 Task: Play a video in VLC and apply the "sepia effect" to give it a vintage look.
Action: Mouse moved to (186, 77)
Screenshot: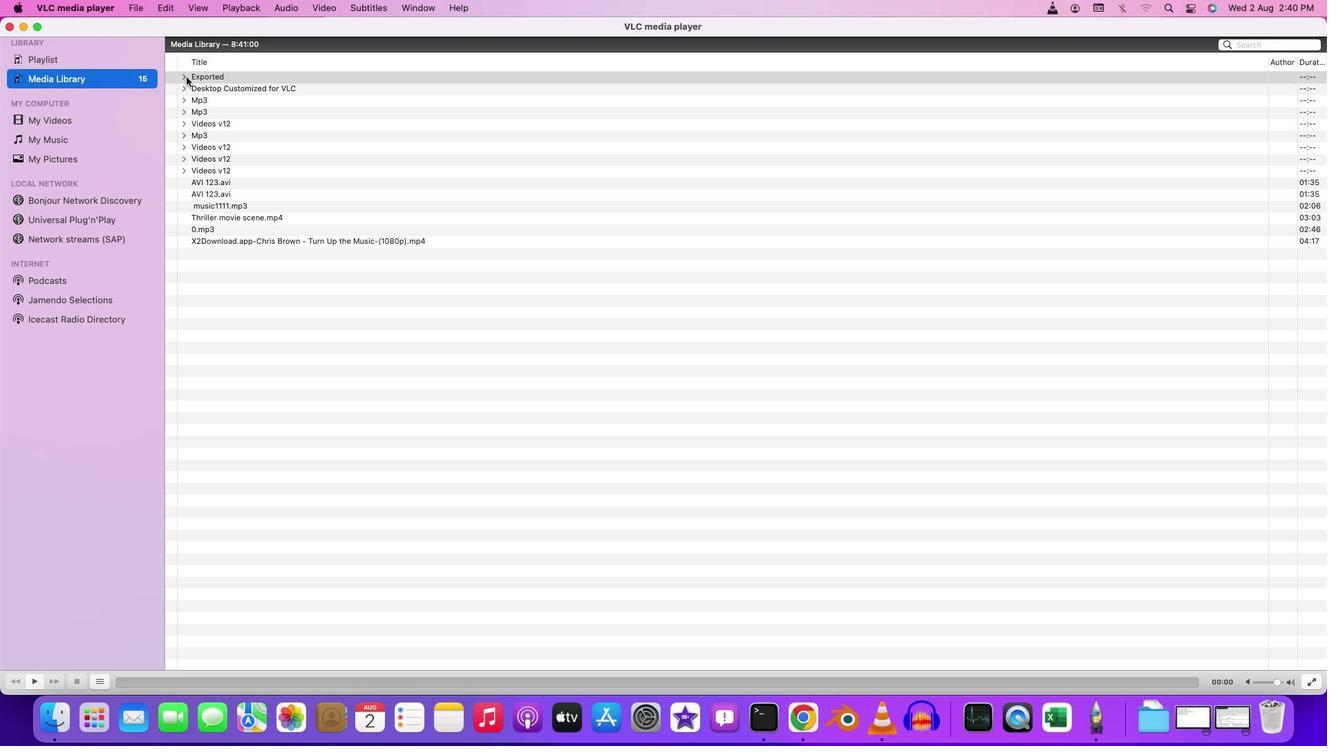 
Action: Mouse pressed left at (186, 77)
Screenshot: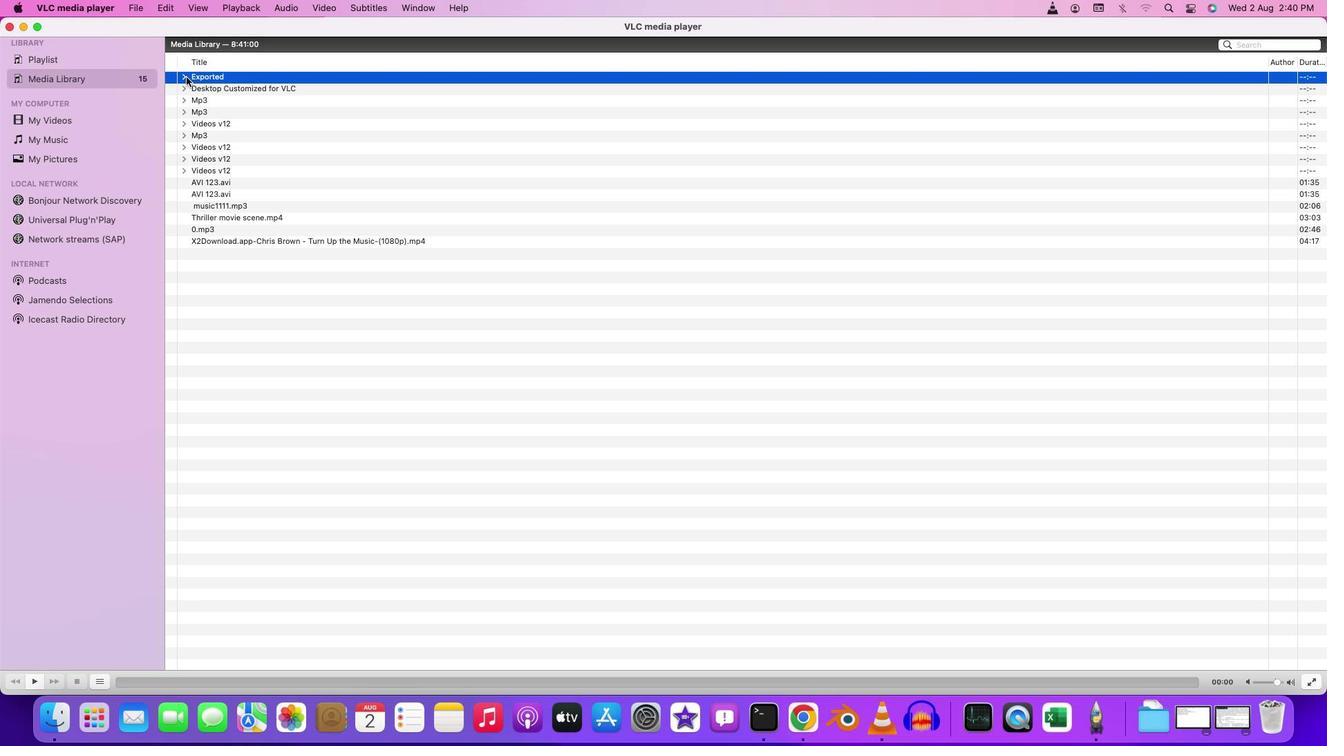 
Action: Mouse pressed left at (186, 77)
Screenshot: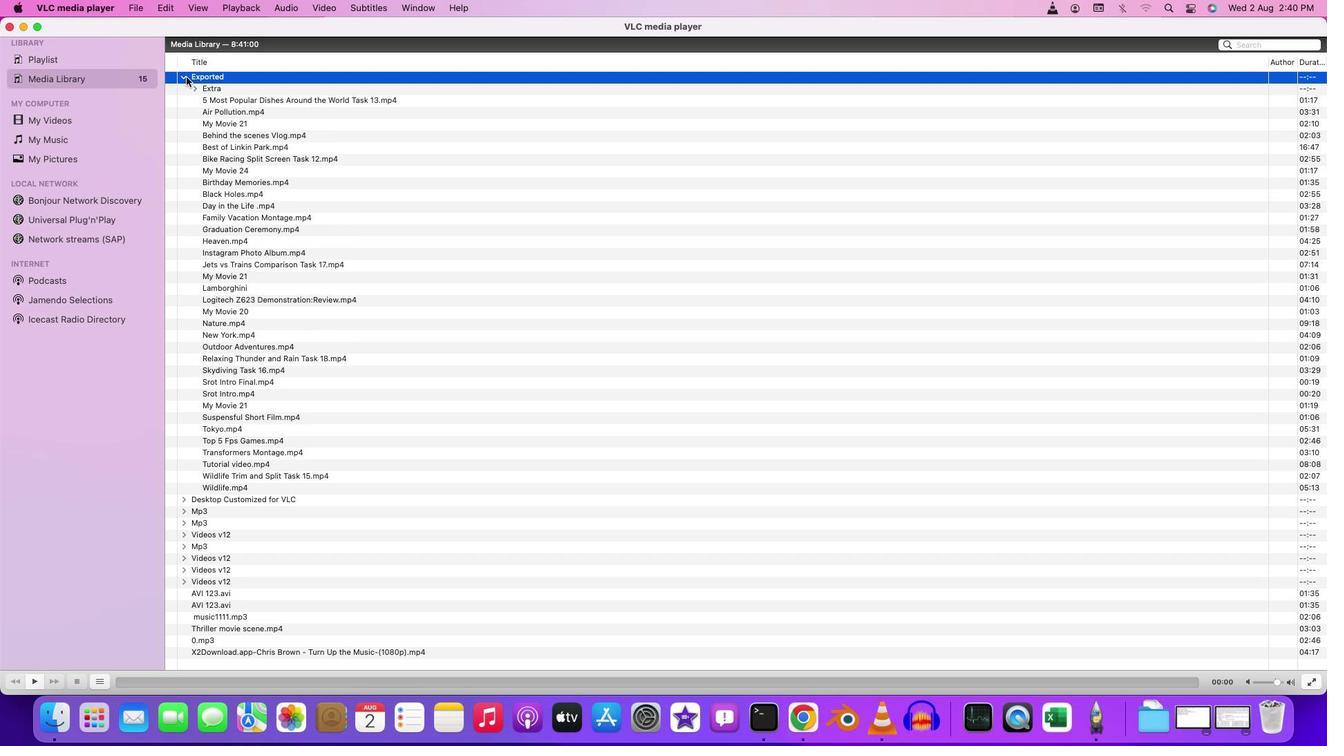 
Action: Mouse moved to (222, 288)
Screenshot: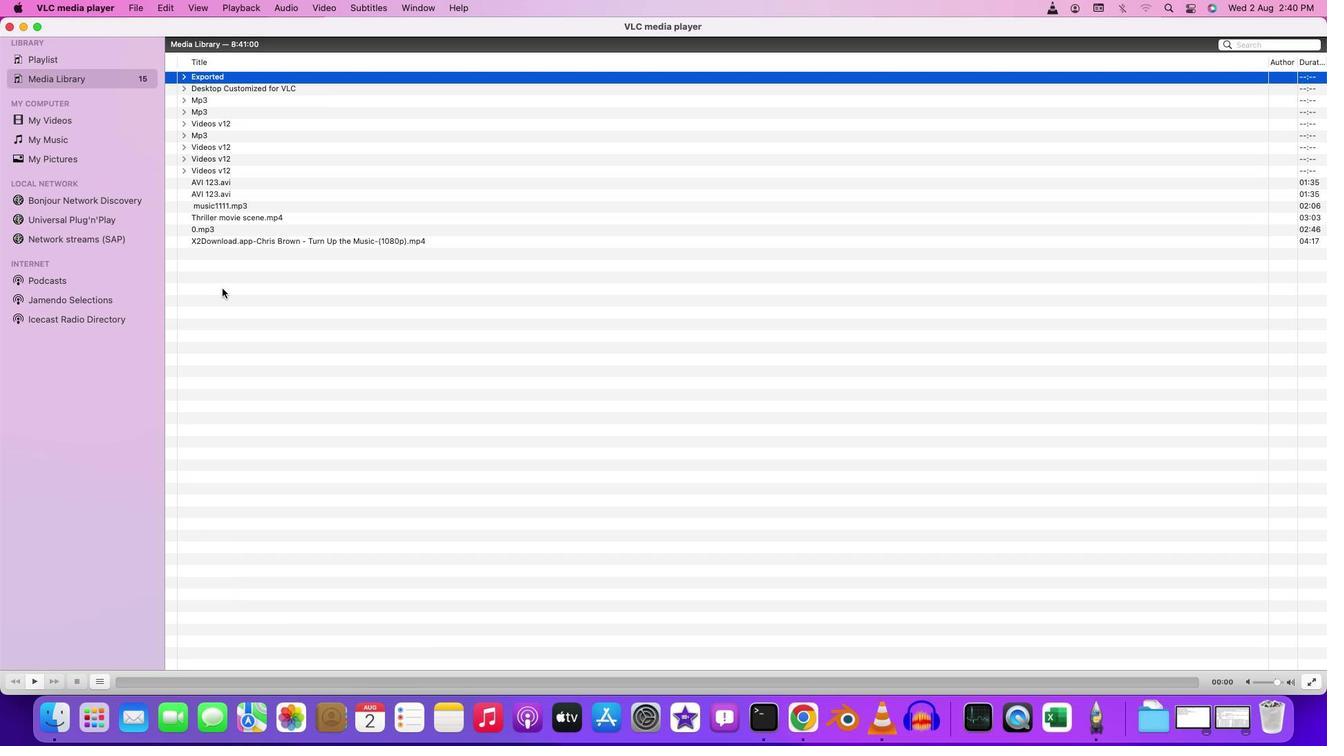 
Action: Mouse pressed left at (222, 288)
Screenshot: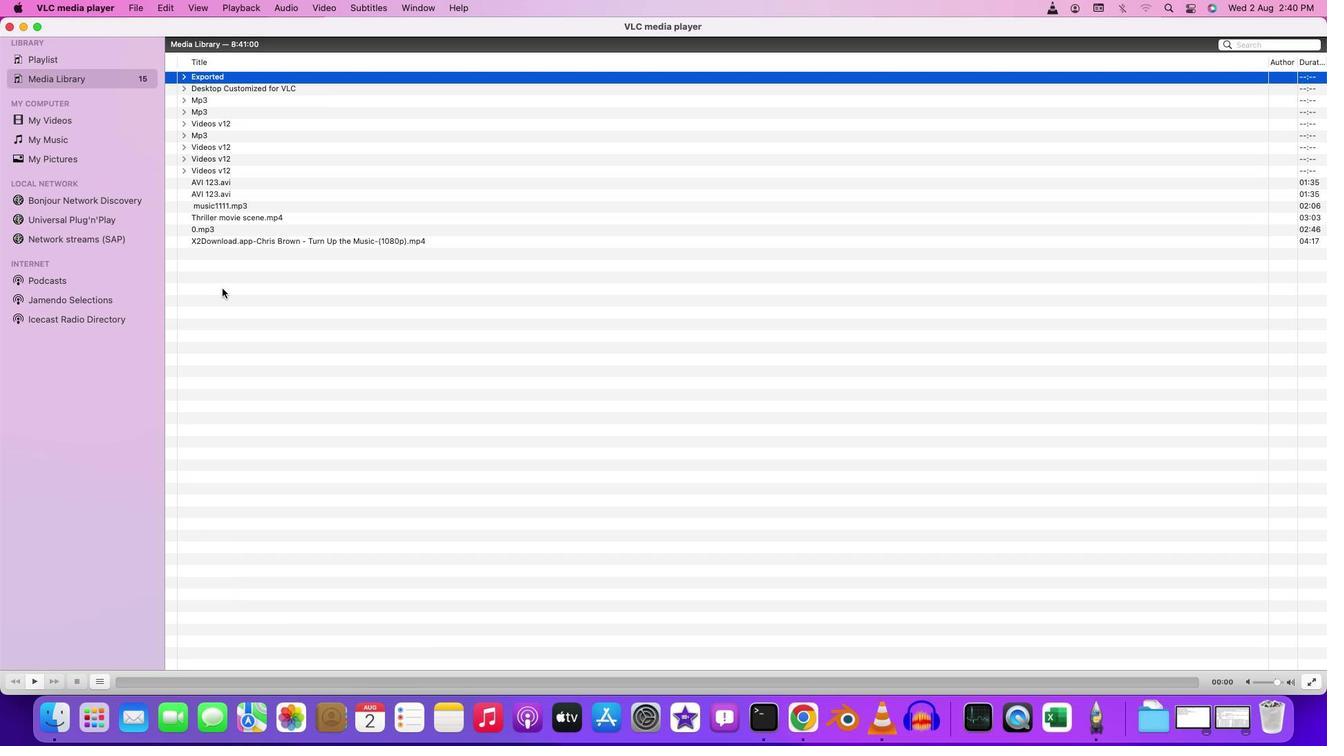 
Action: Mouse moved to (138, 6)
Screenshot: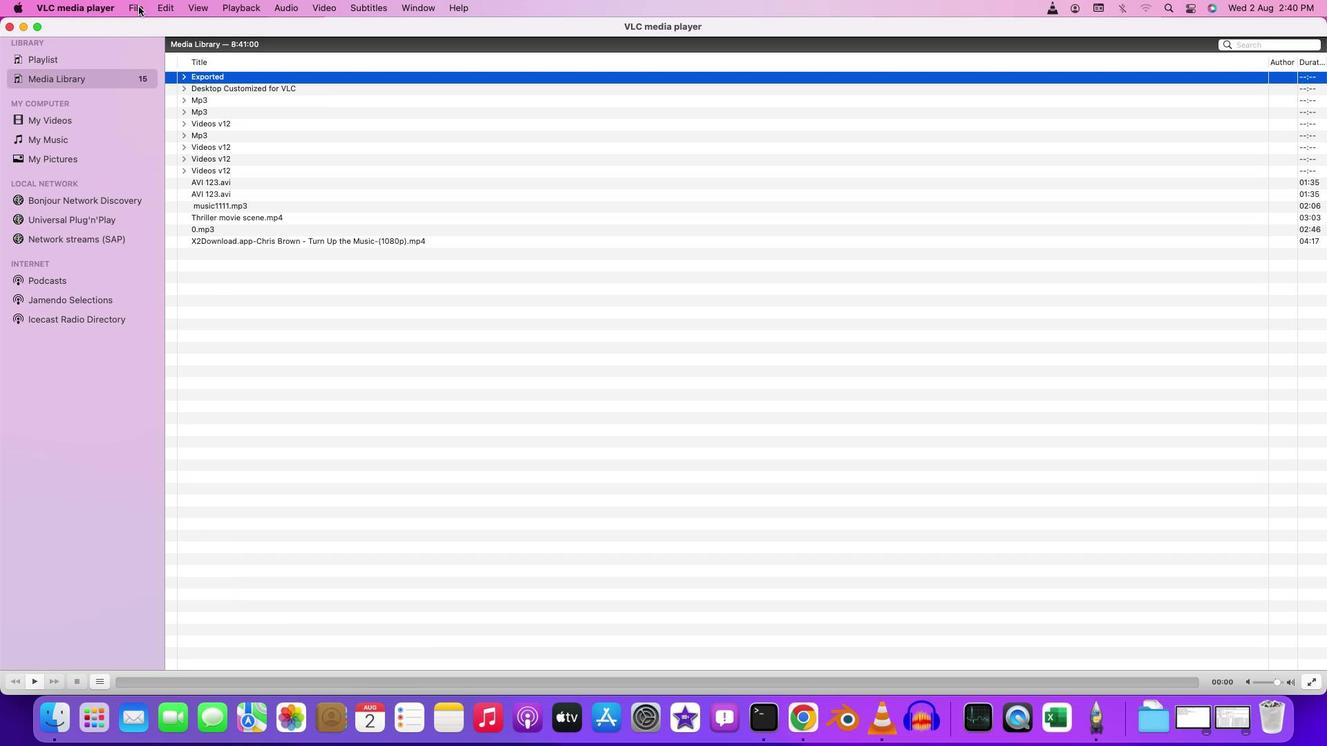 
Action: Mouse pressed left at (138, 6)
Screenshot: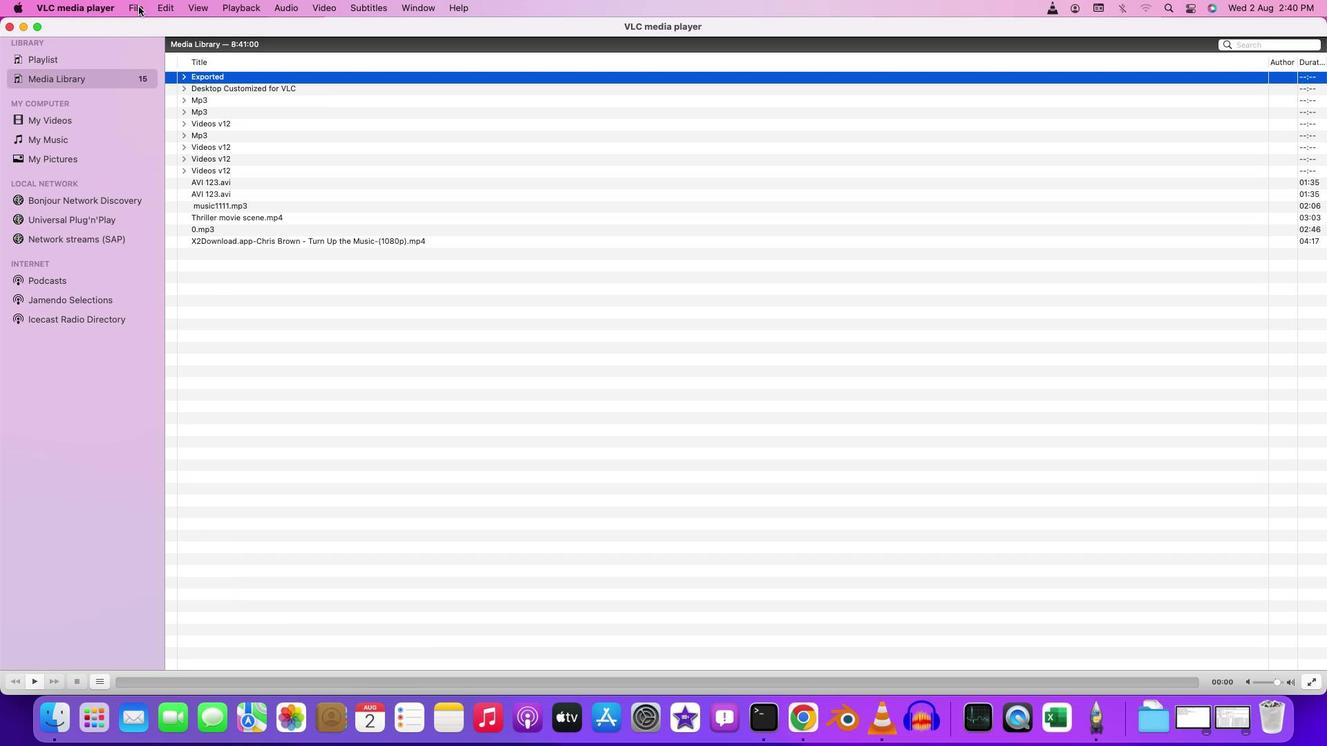 
Action: Mouse moved to (141, 28)
Screenshot: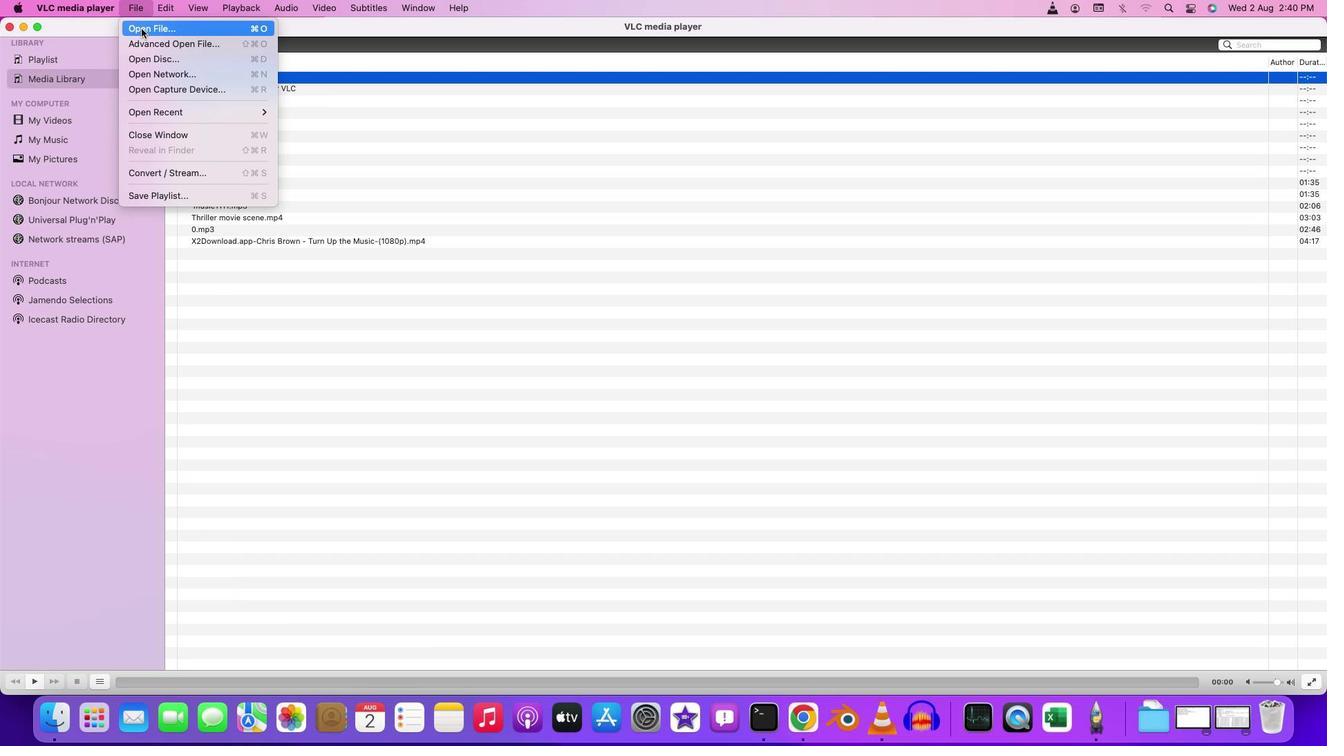 
Action: Mouse pressed left at (141, 28)
Screenshot: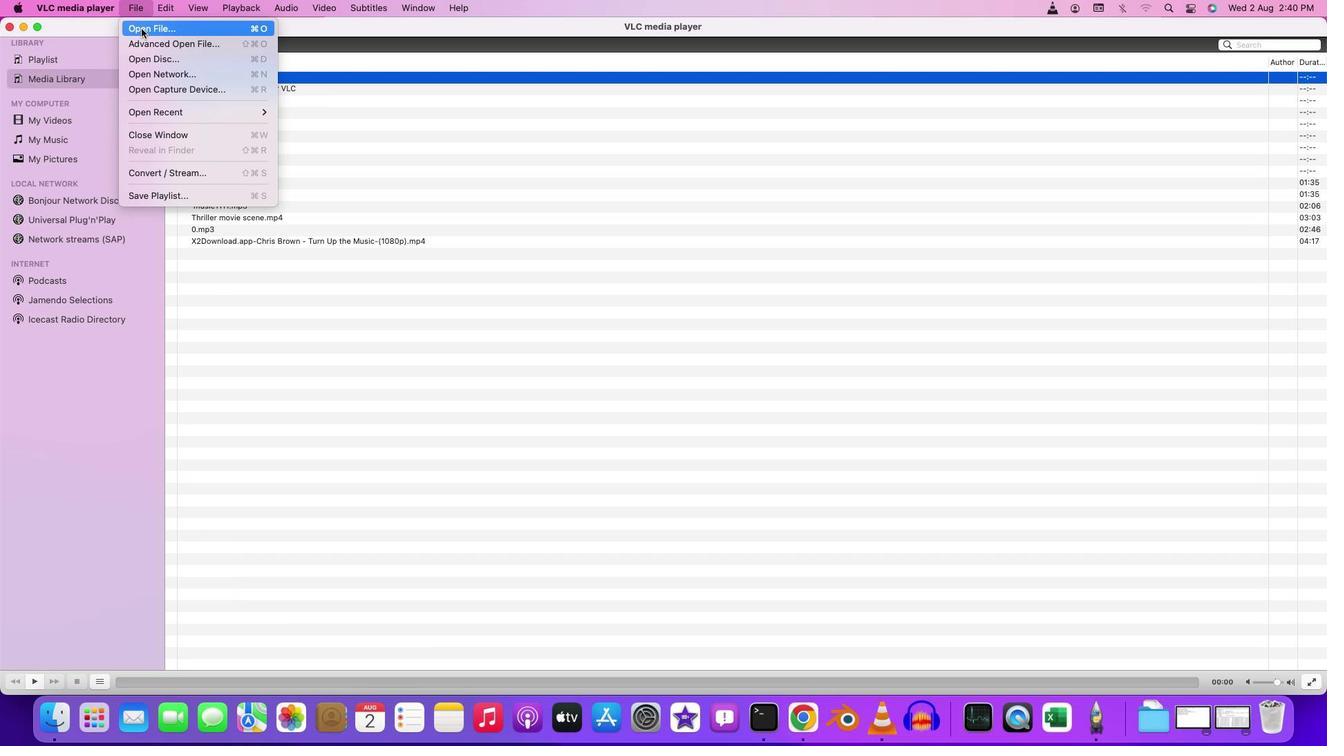 
Action: Mouse moved to (423, 181)
Screenshot: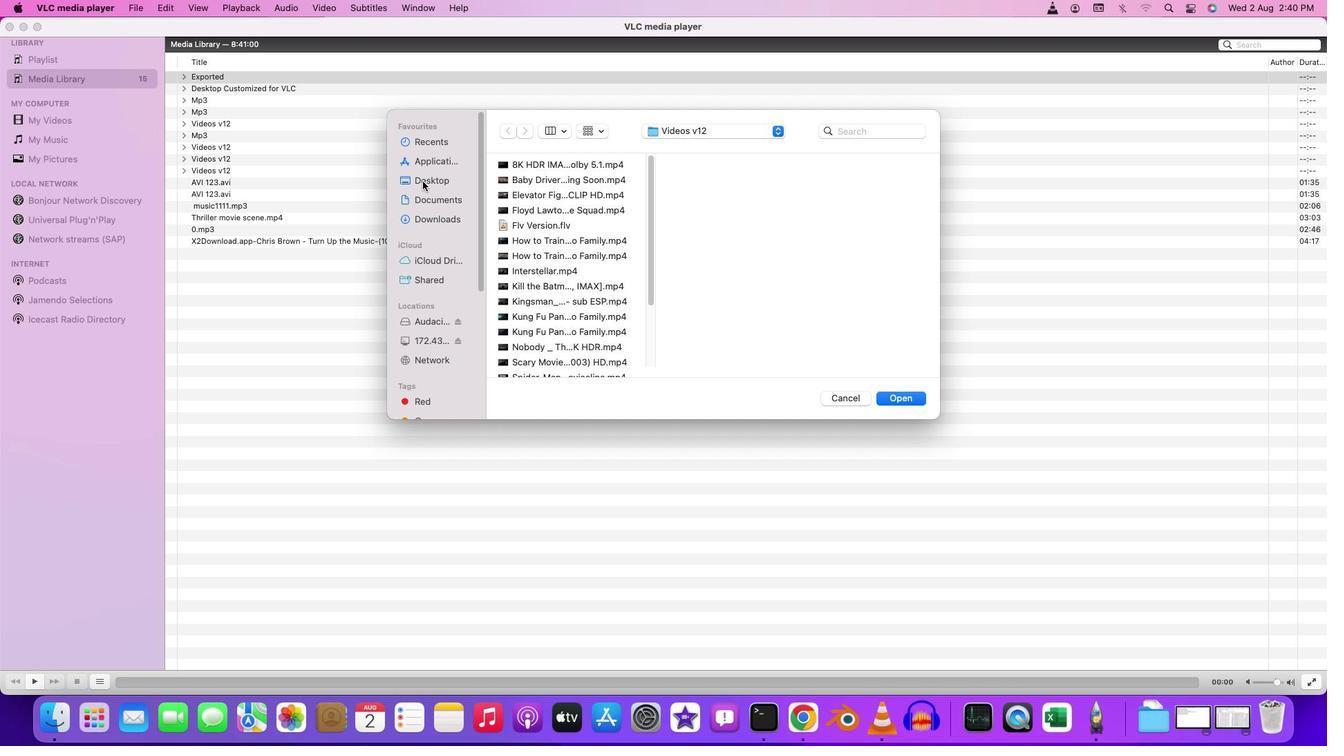 
Action: Mouse pressed left at (423, 181)
Screenshot: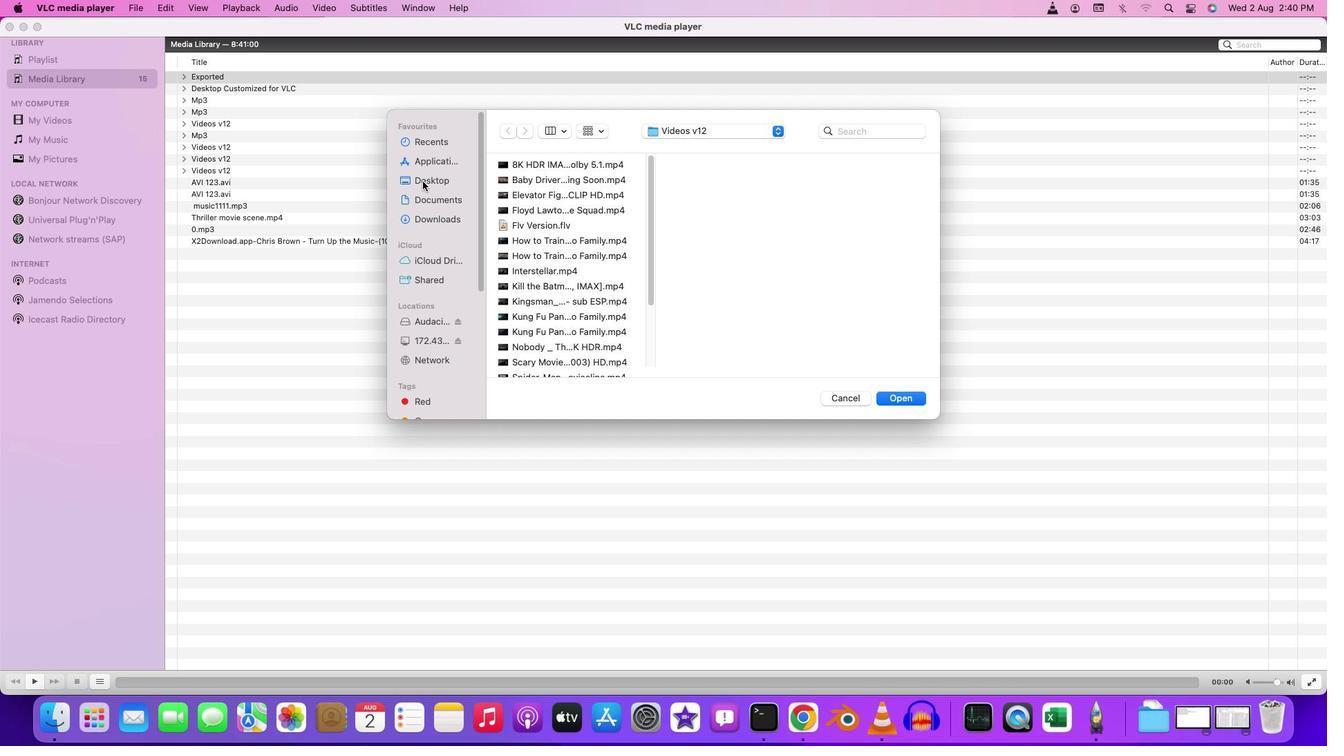 
Action: Mouse moved to (549, 317)
Screenshot: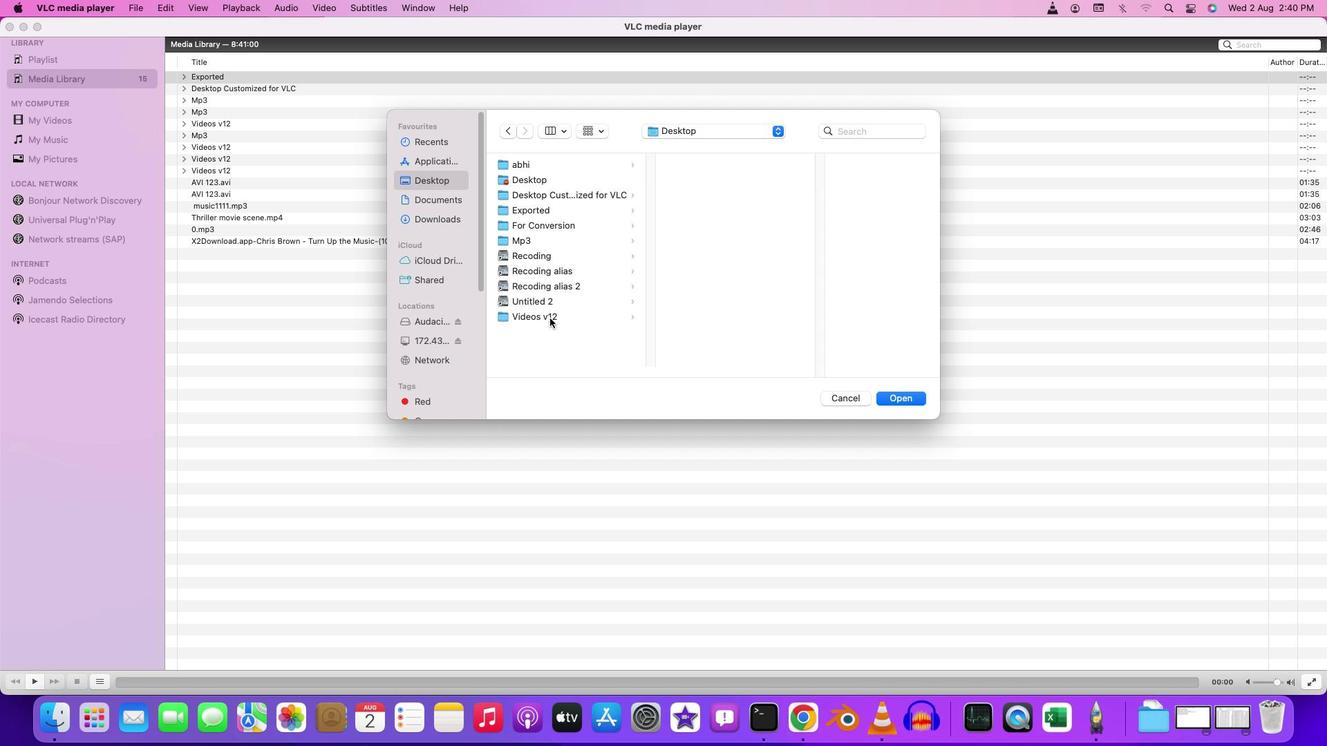 
Action: Mouse pressed left at (549, 317)
Screenshot: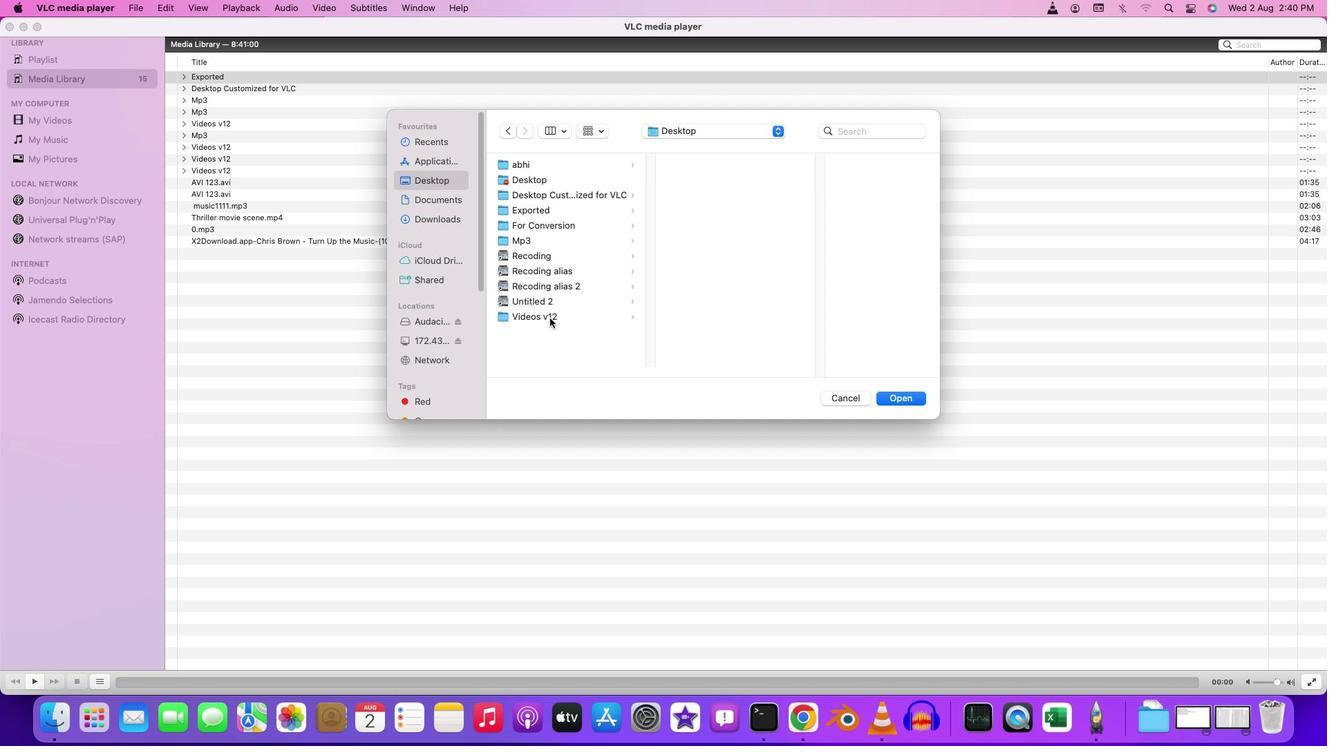 
Action: Mouse pressed left at (549, 317)
Screenshot: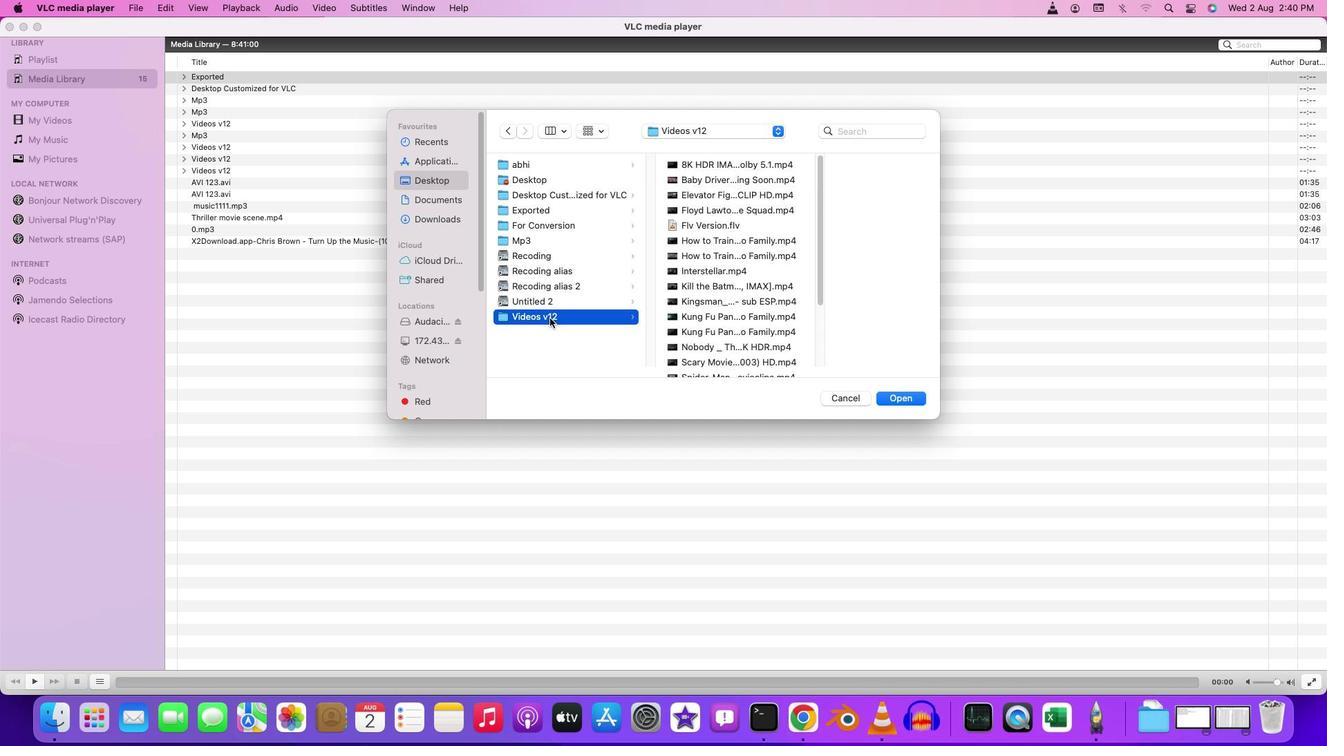 
Action: Mouse moved to (181, 255)
Screenshot: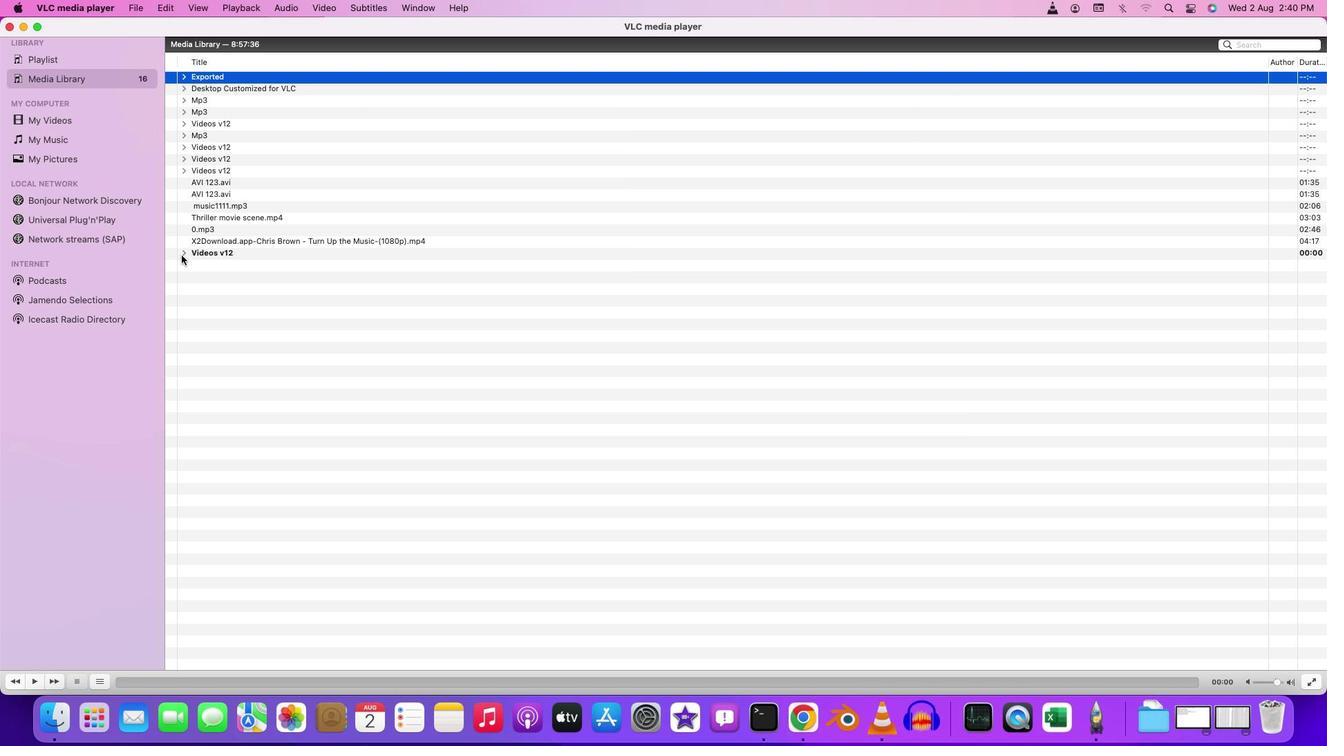 
Action: Mouse pressed left at (181, 255)
Screenshot: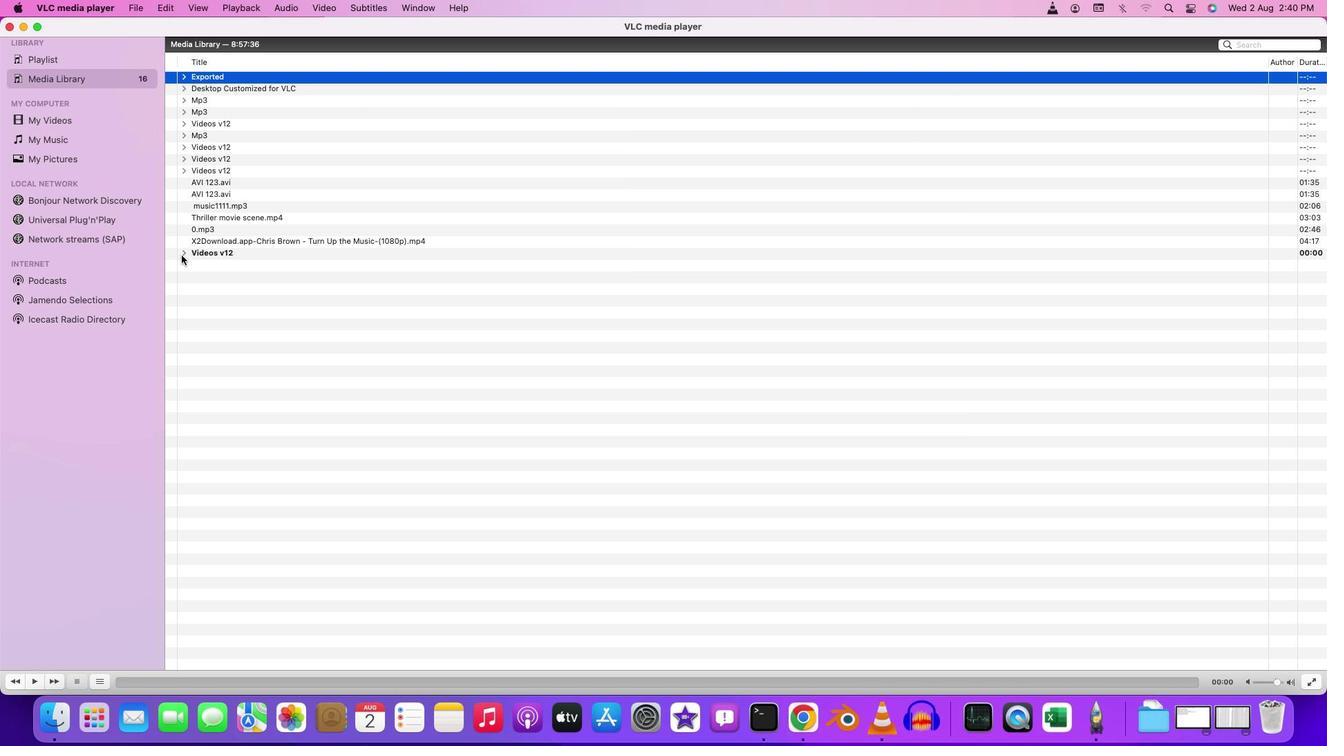 
Action: Mouse moved to (274, 405)
Screenshot: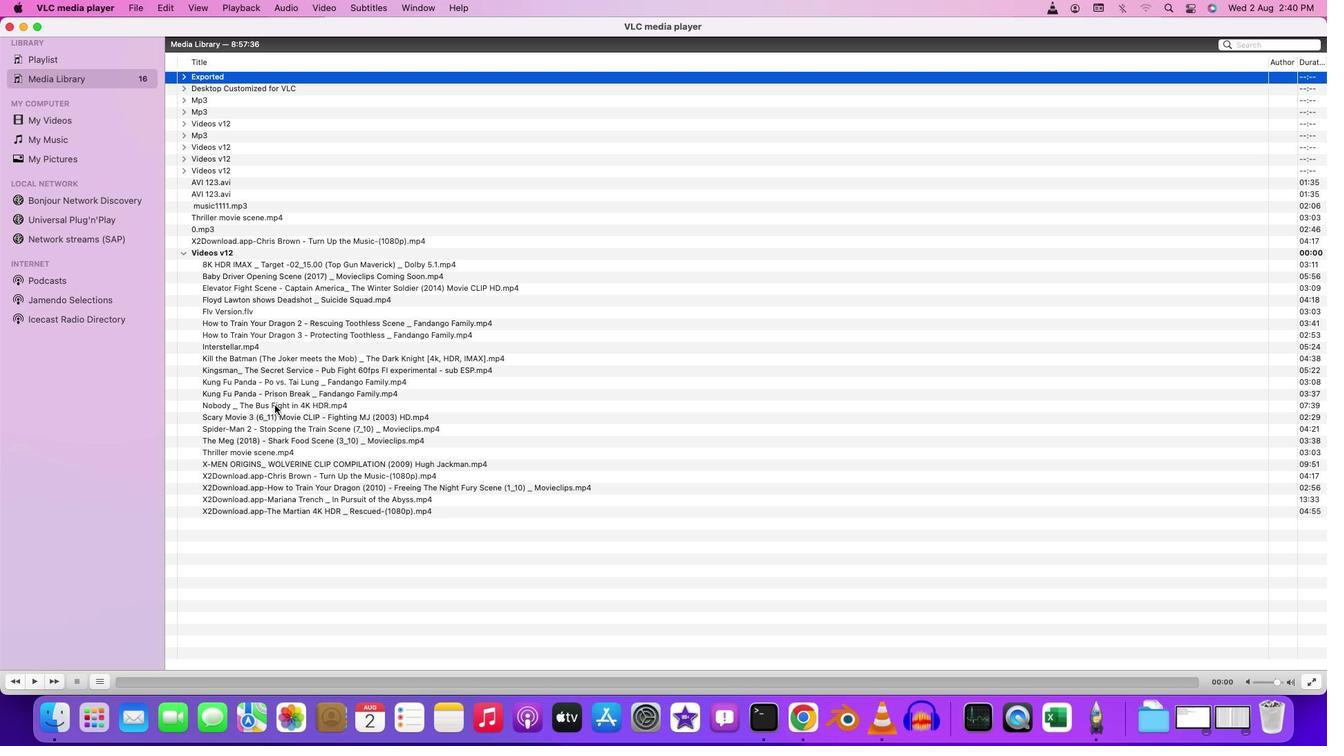 
Action: Mouse pressed left at (274, 405)
Screenshot: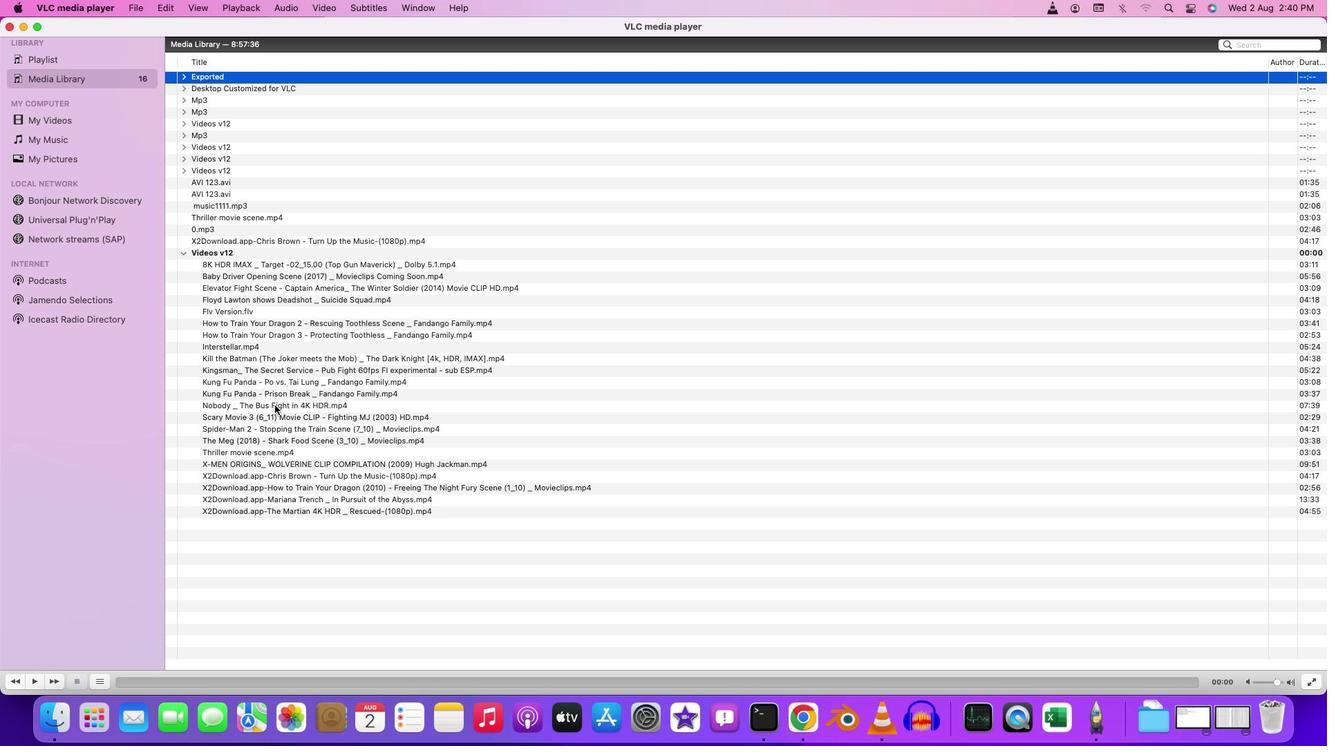 
Action: Mouse pressed left at (274, 405)
Screenshot: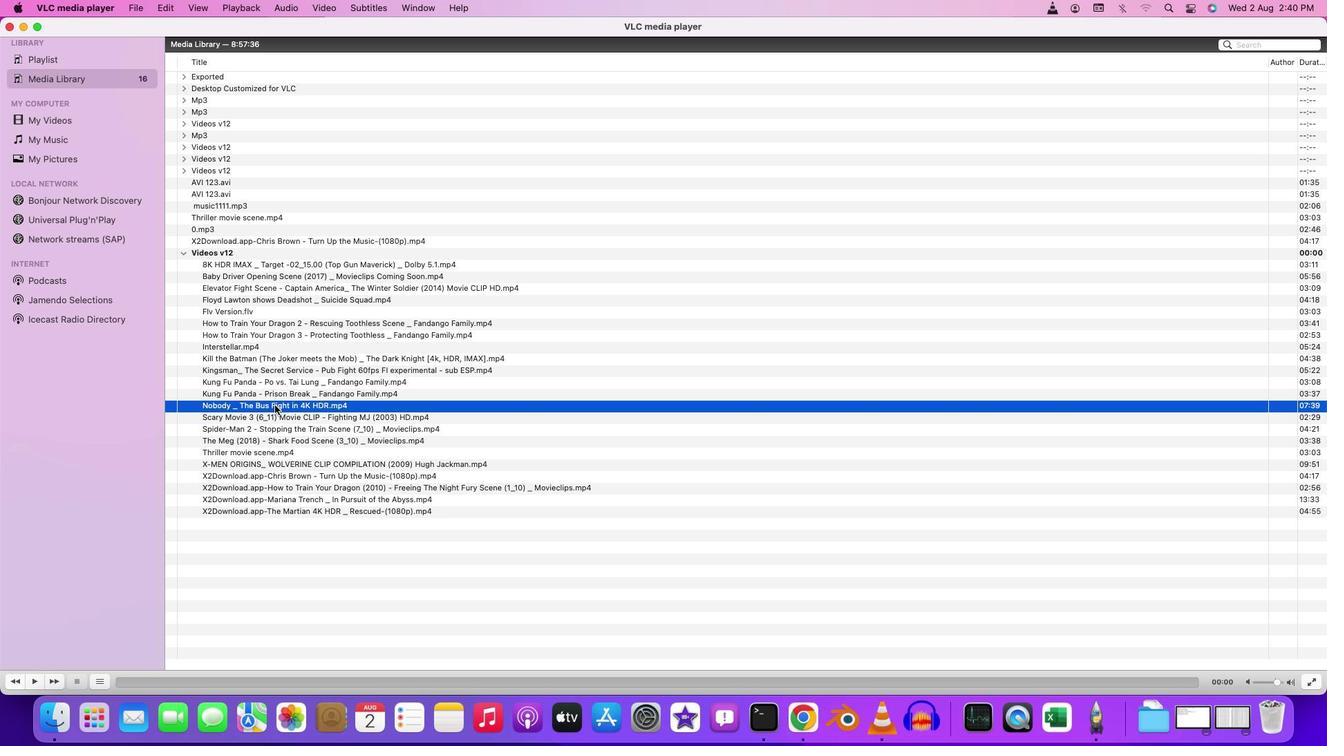 
Action: Mouse moved to (308, 282)
Screenshot: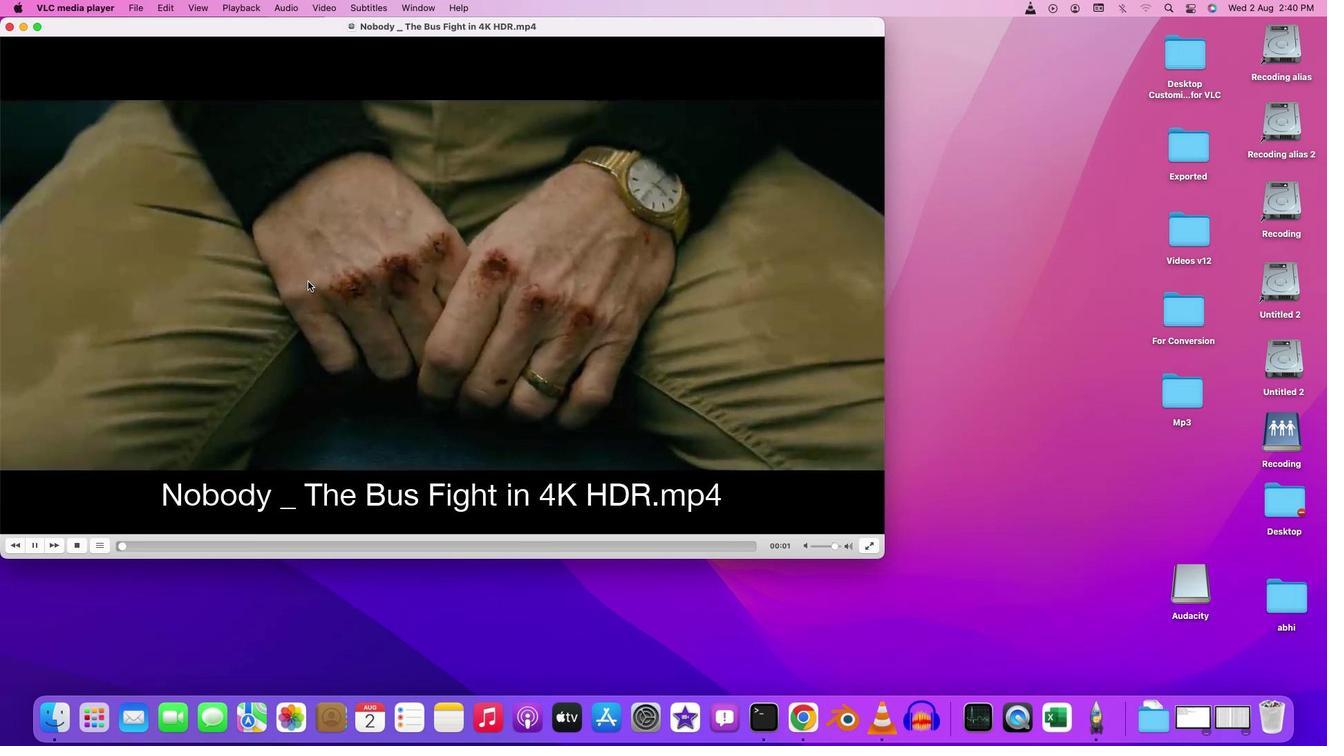 
Action: Mouse pressed left at (308, 282)
Screenshot: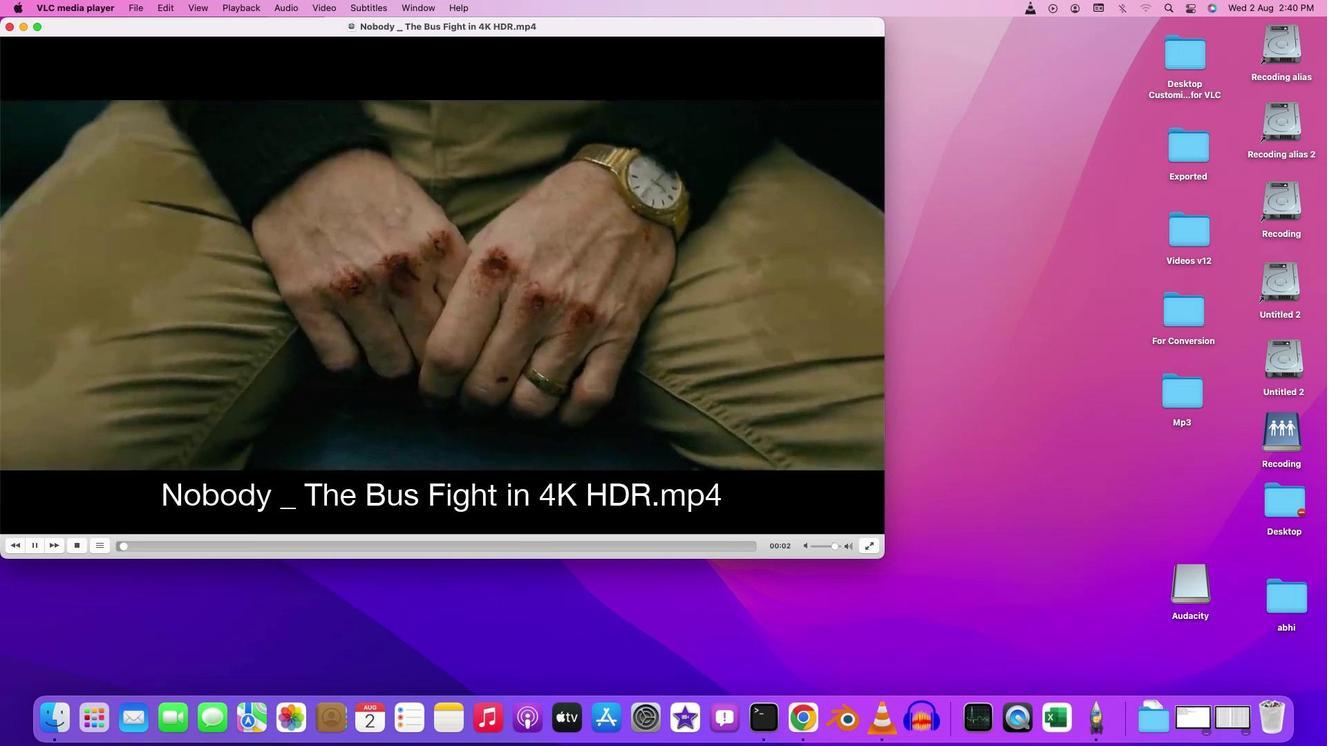 
Action: Mouse pressed left at (308, 282)
Screenshot: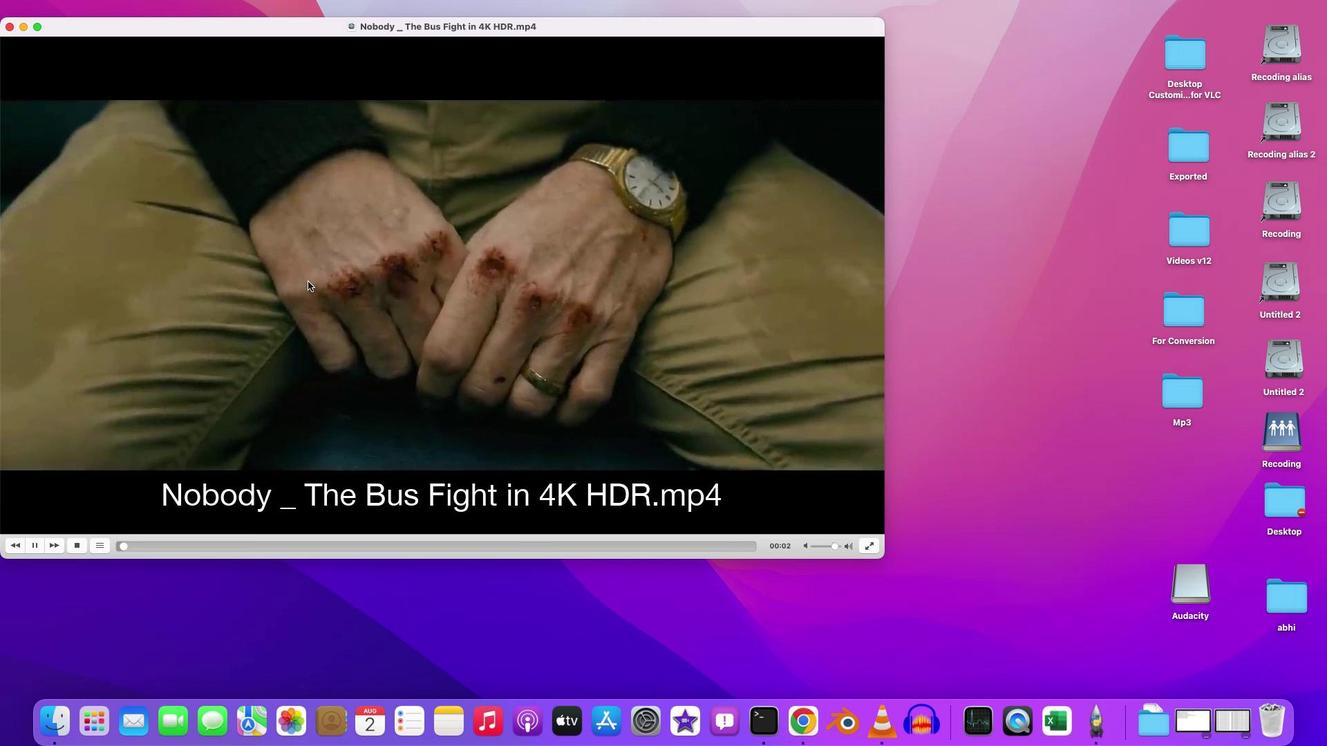
Action: Mouse moved to (663, 619)
Screenshot: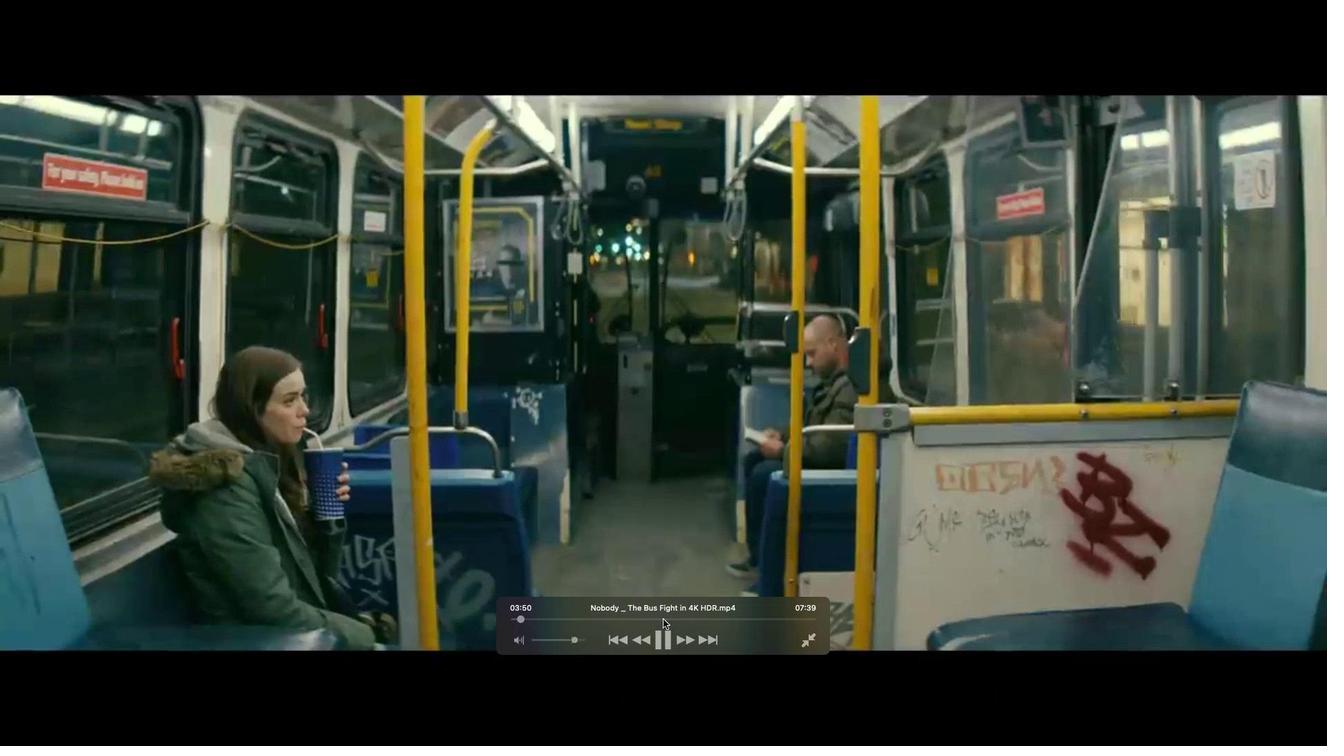 
Action: Mouse pressed left at (663, 619)
Screenshot: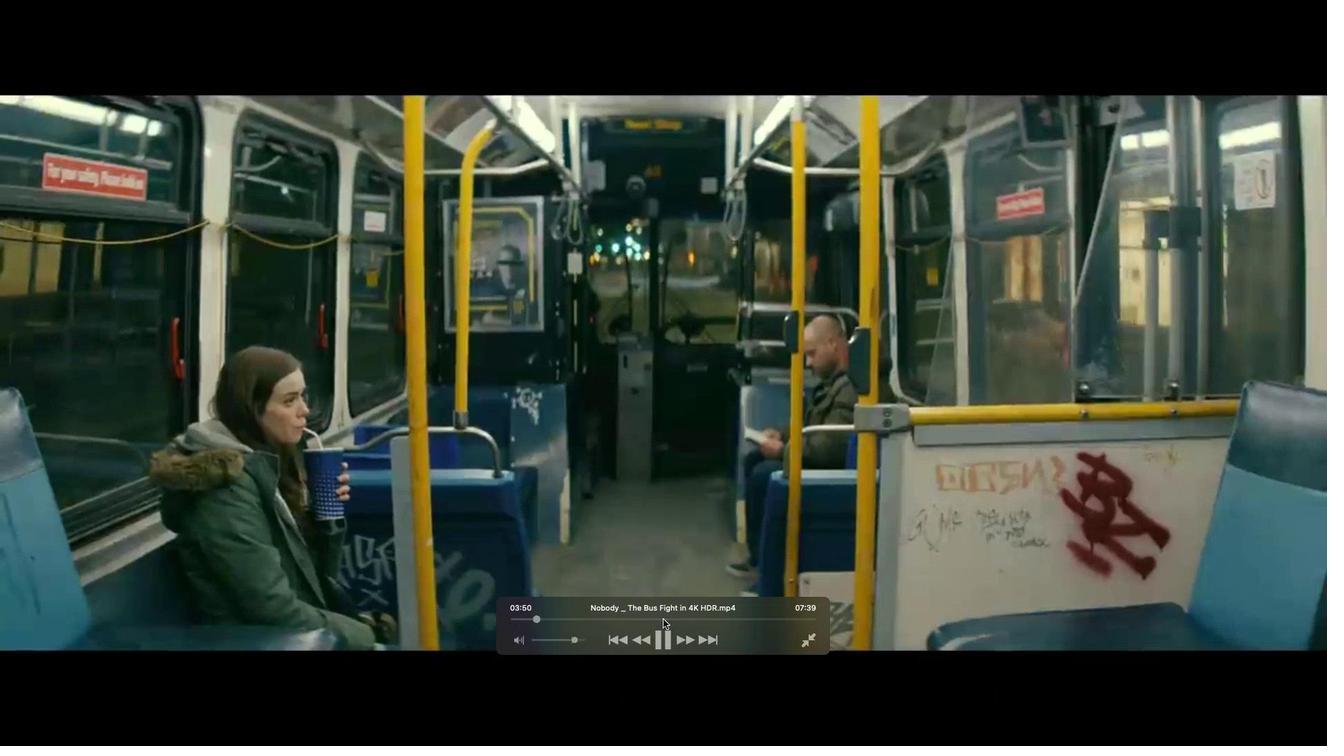
Action: Mouse moved to (594, 619)
Screenshot: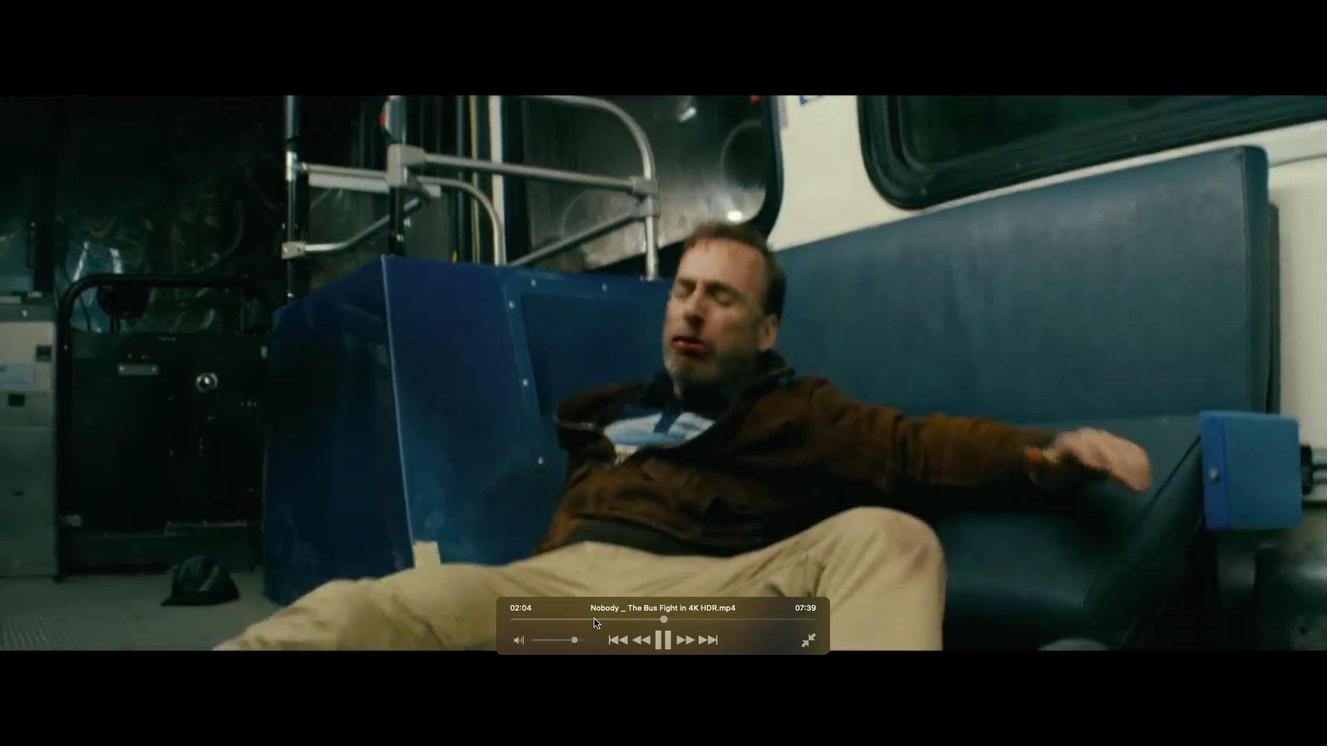 
Action: Mouse pressed left at (594, 619)
Screenshot: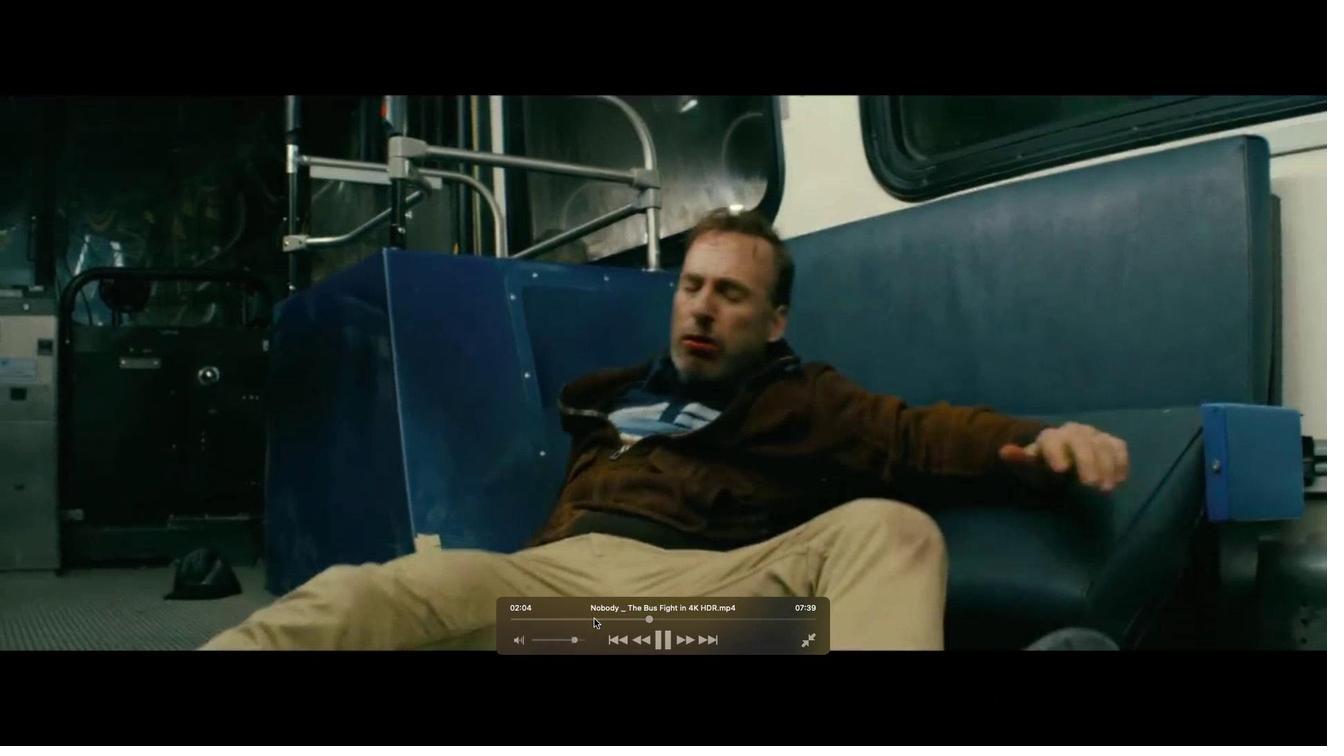 
Action: Mouse moved to (584, 617)
Screenshot: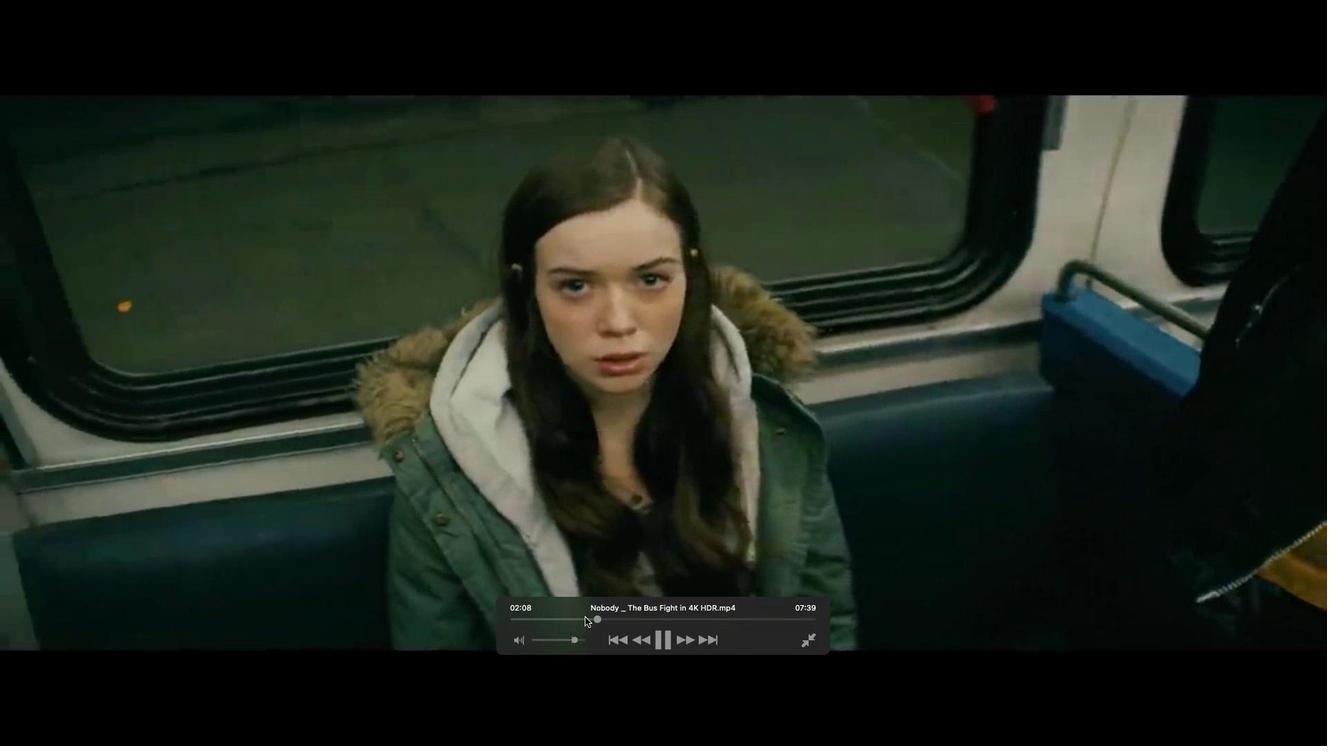 
Action: Mouse pressed left at (584, 617)
Screenshot: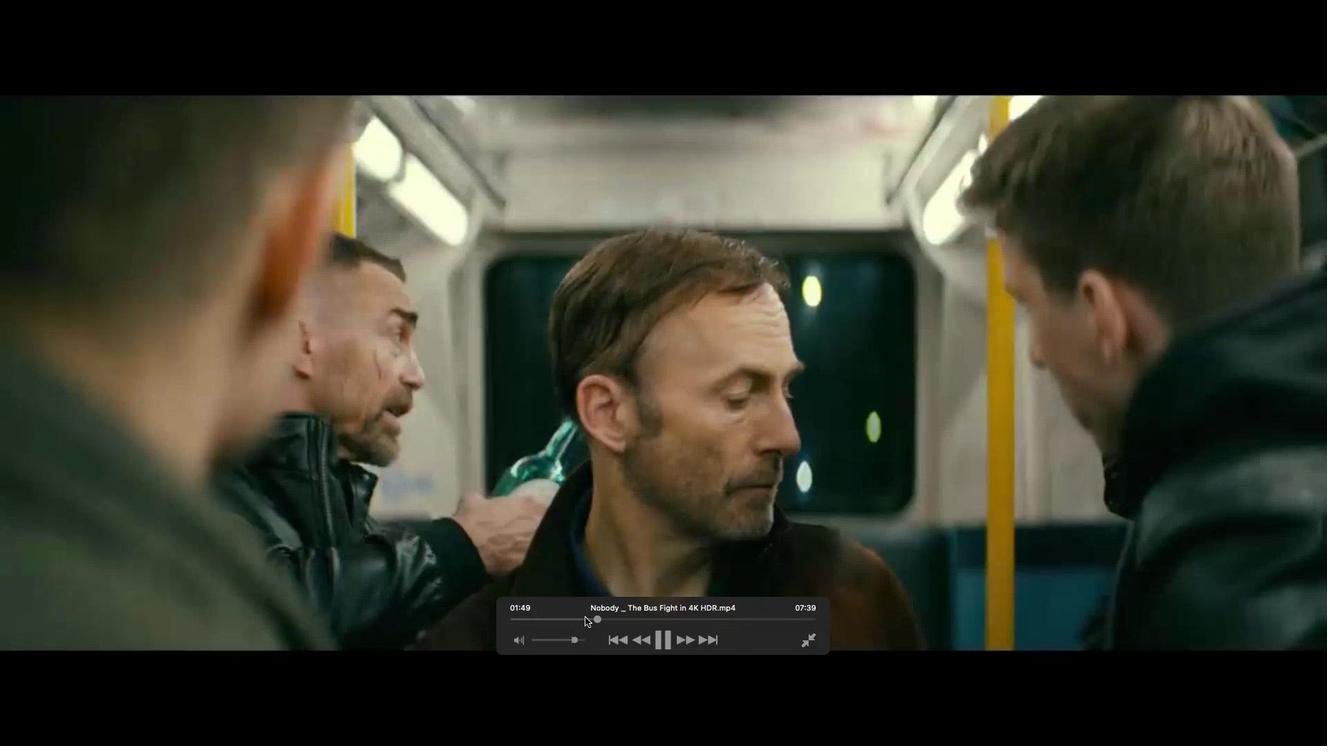 
Action: Mouse moved to (582, 621)
Screenshot: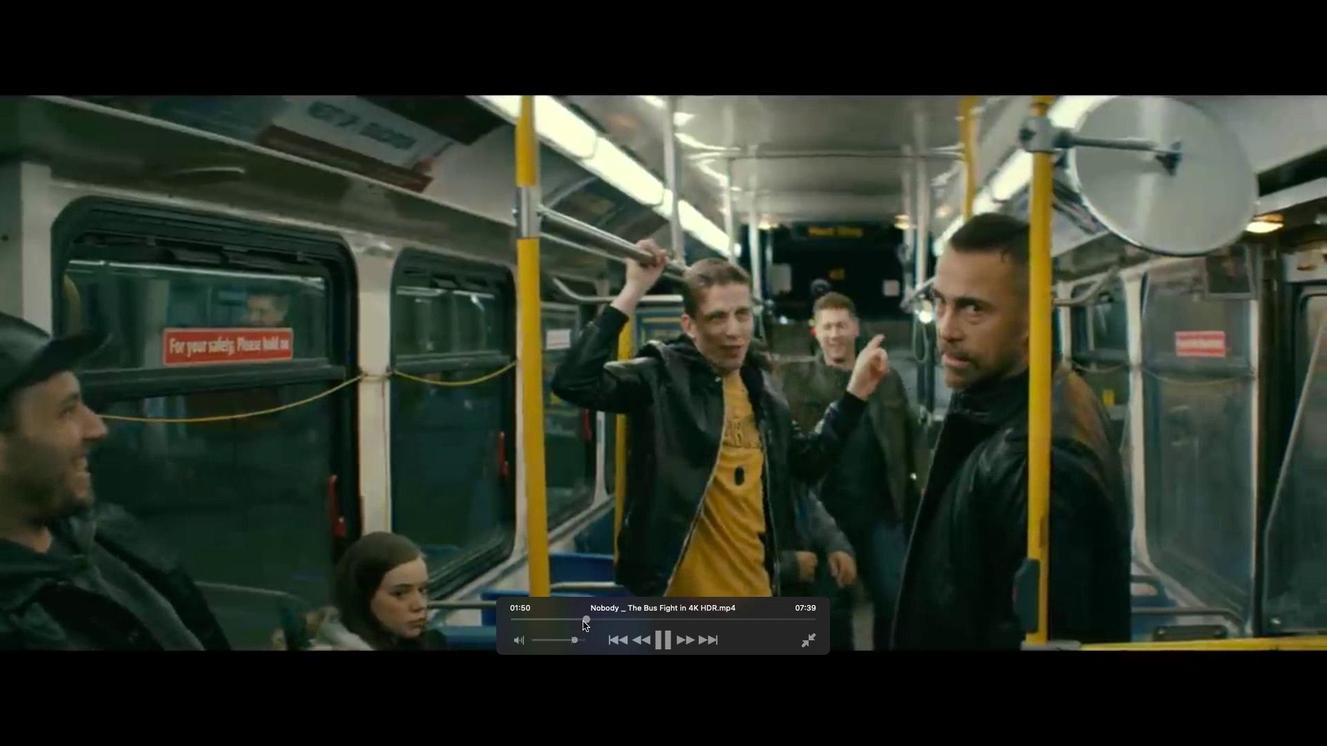 
Action: Mouse pressed left at (582, 621)
Screenshot: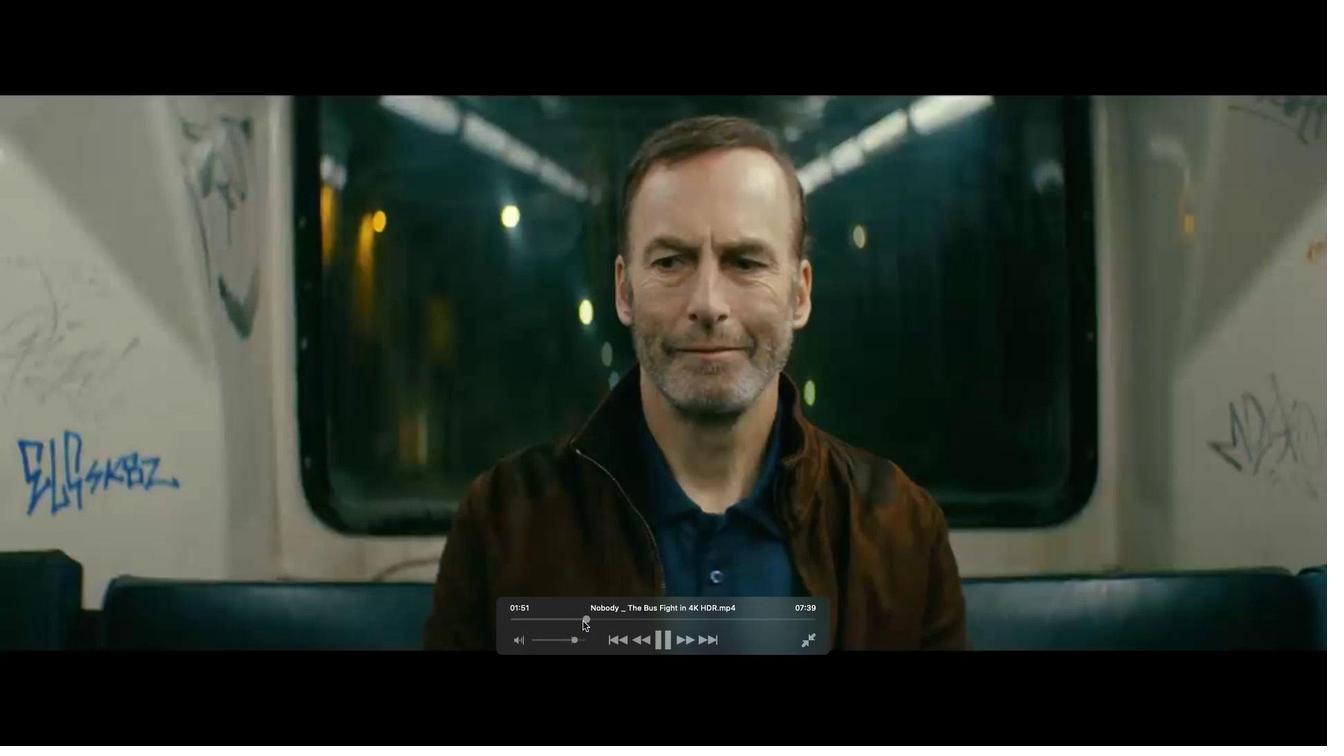 
Action: Mouse moved to (579, 622)
Screenshot: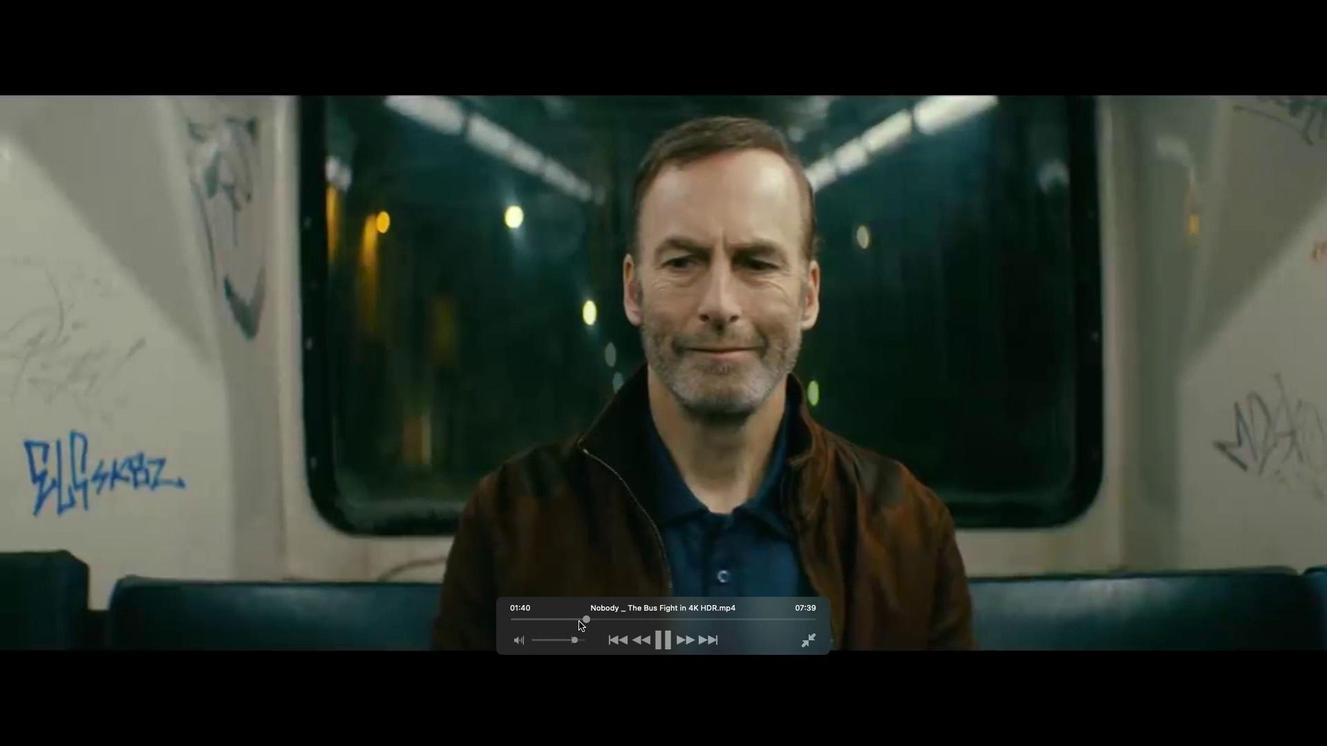 
Action: Mouse pressed left at (579, 622)
Screenshot: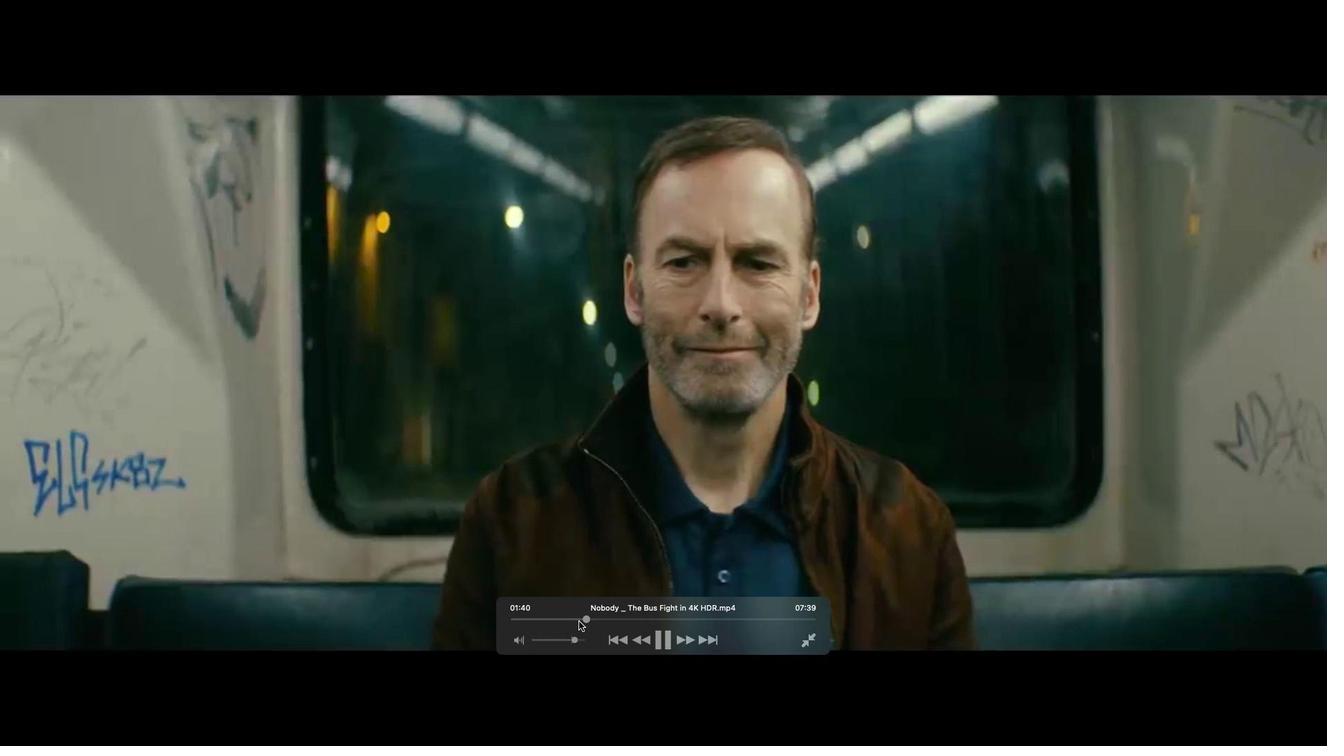 
Action: Mouse moved to (332, 6)
Screenshot: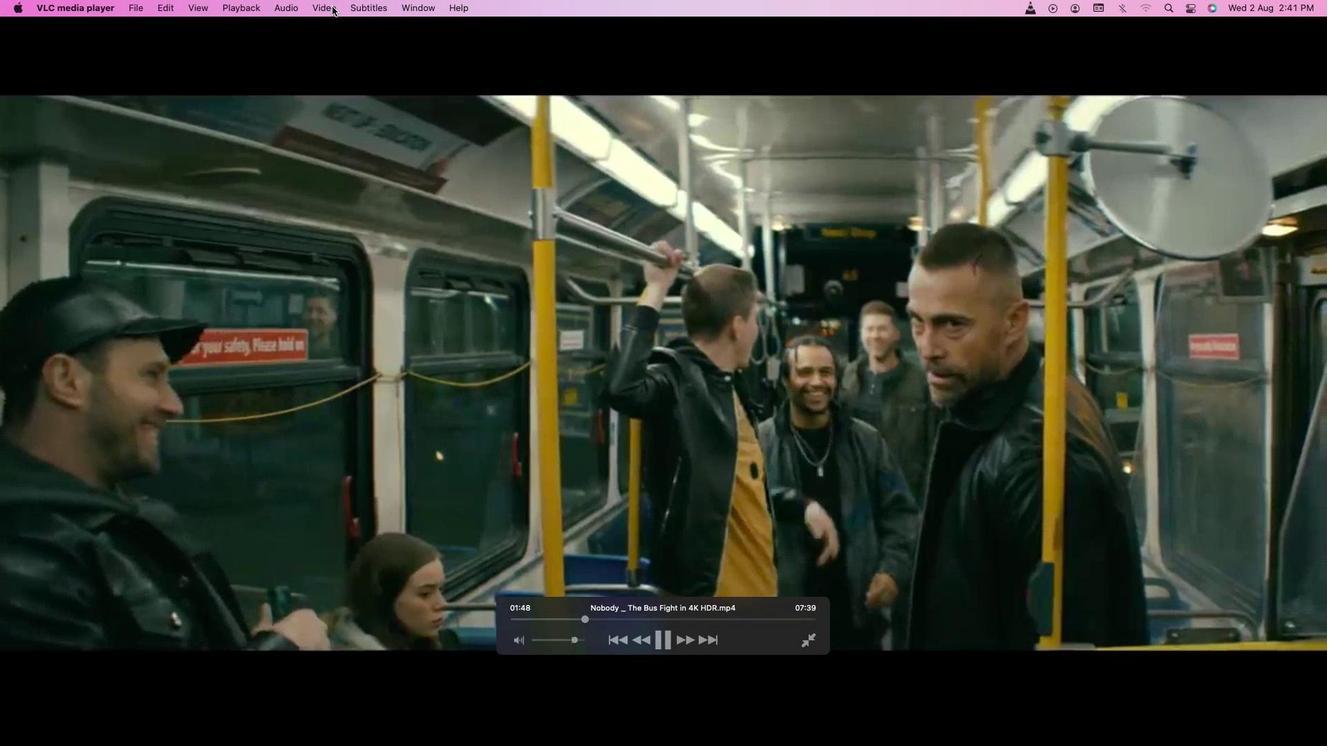 
Action: Mouse pressed left at (332, 6)
Screenshot: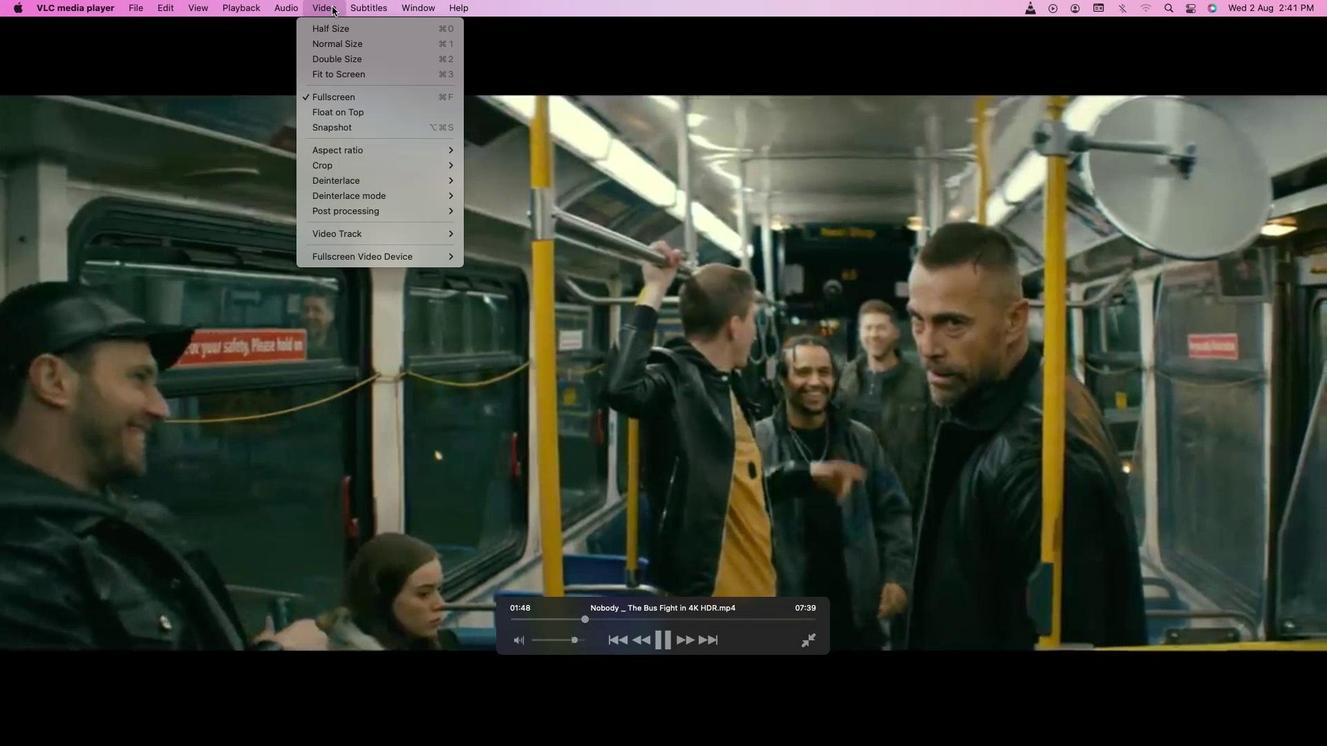 
Action: Mouse moved to (445, 275)
Screenshot: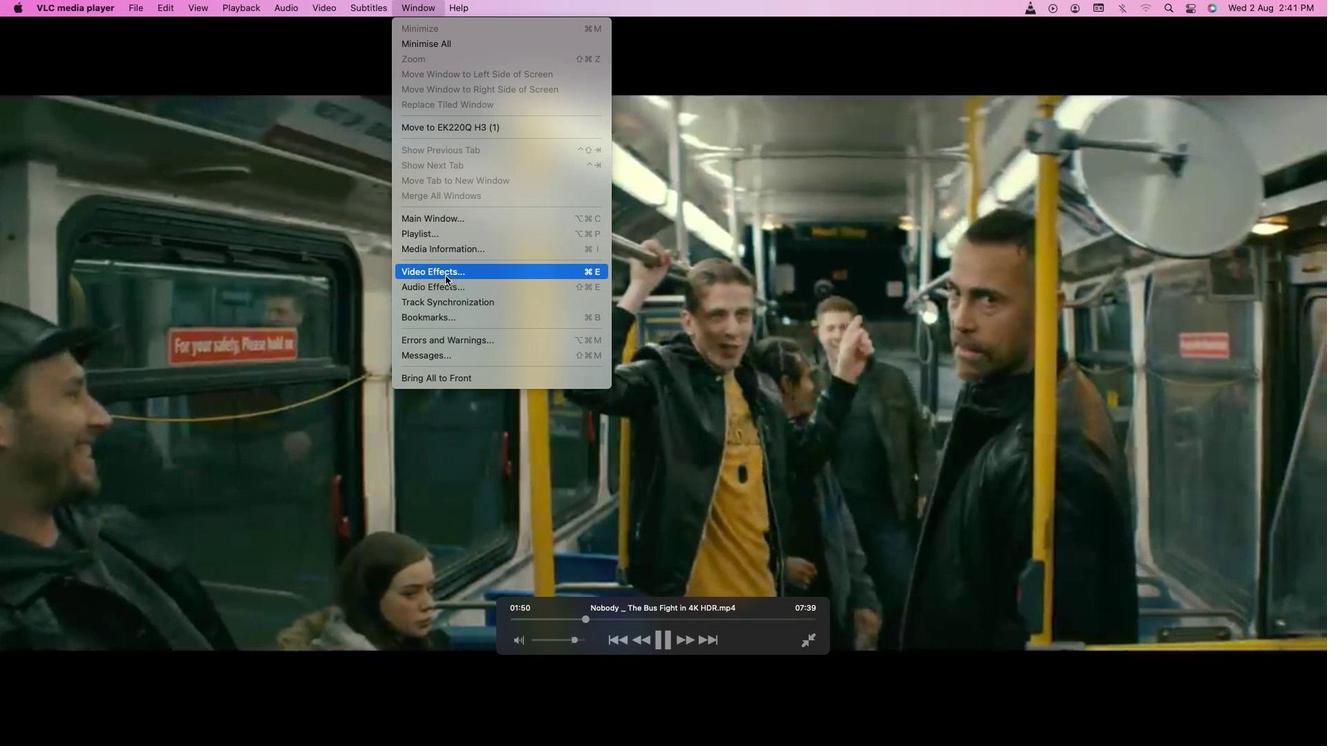 
Action: Mouse pressed left at (445, 275)
Screenshot: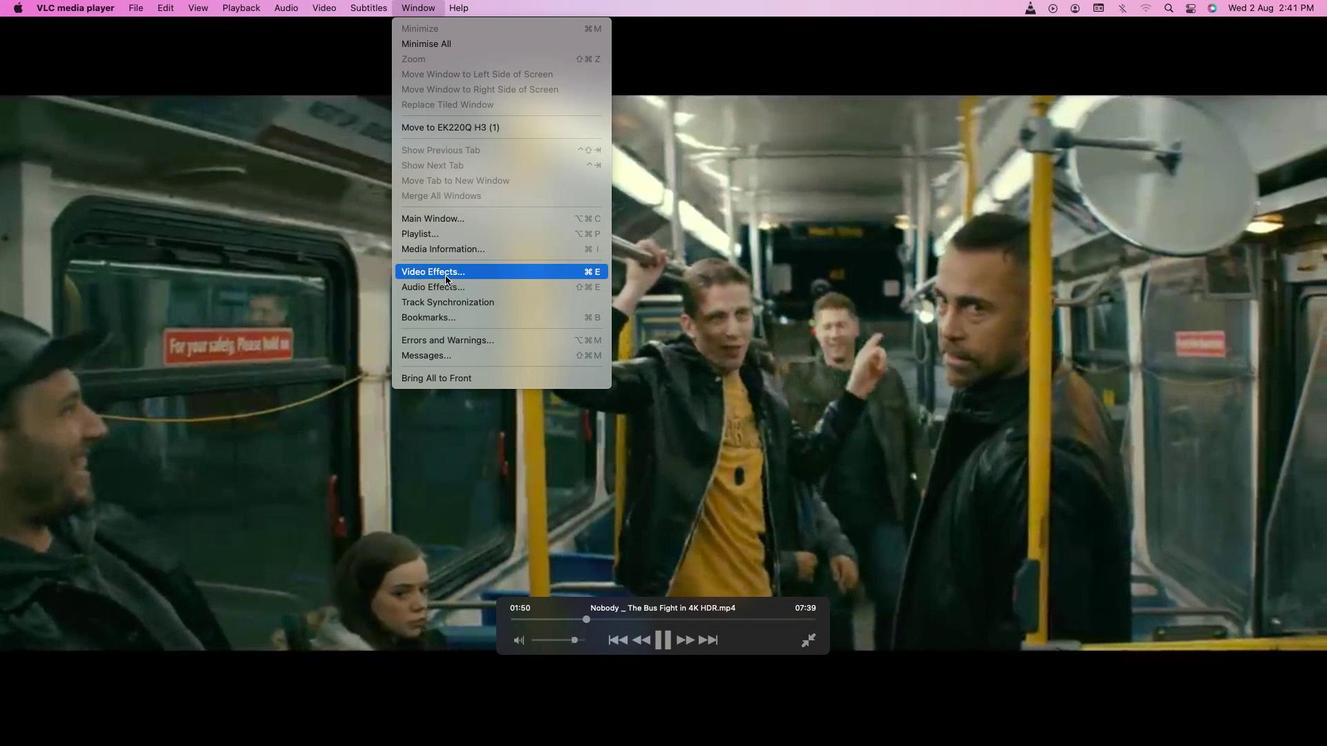 
Action: Mouse moved to (738, 371)
Screenshot: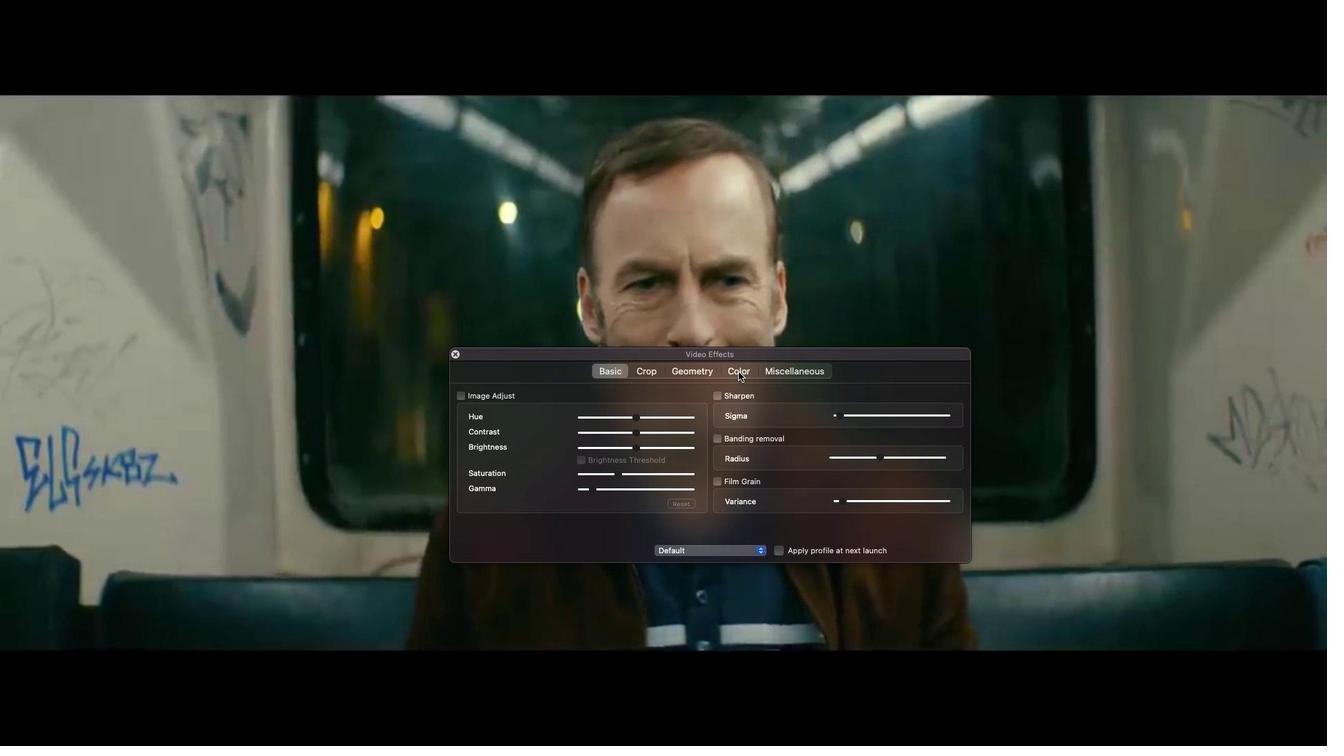 
Action: Mouse pressed left at (738, 371)
Screenshot: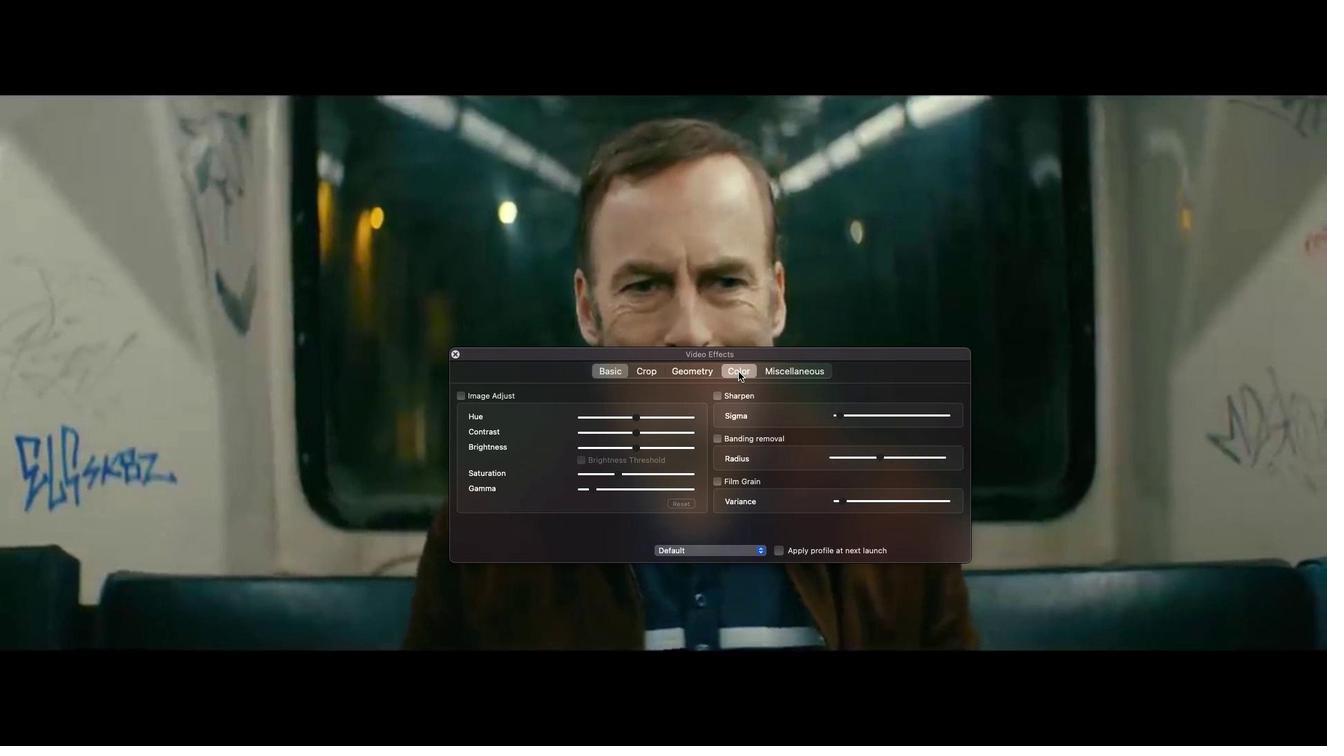 
Action: Mouse moved to (466, 483)
Screenshot: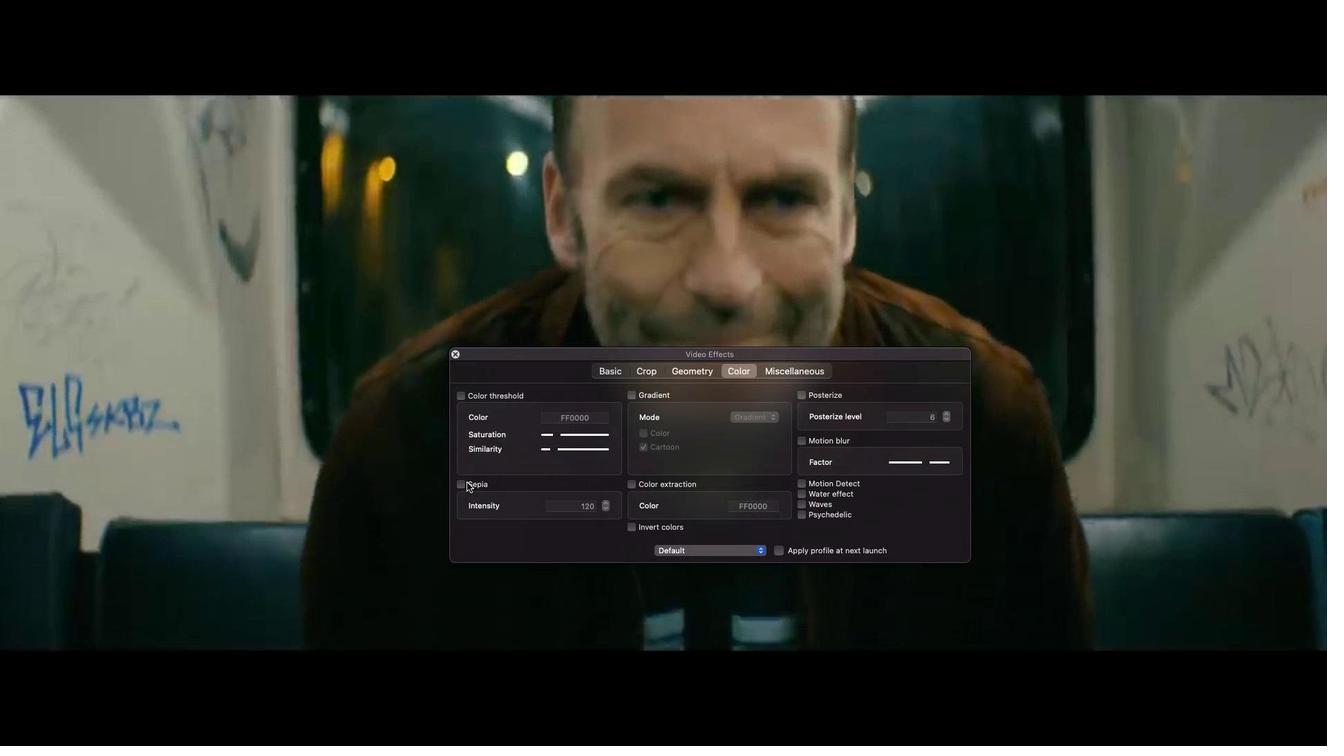 
Action: Mouse pressed left at (466, 483)
Screenshot: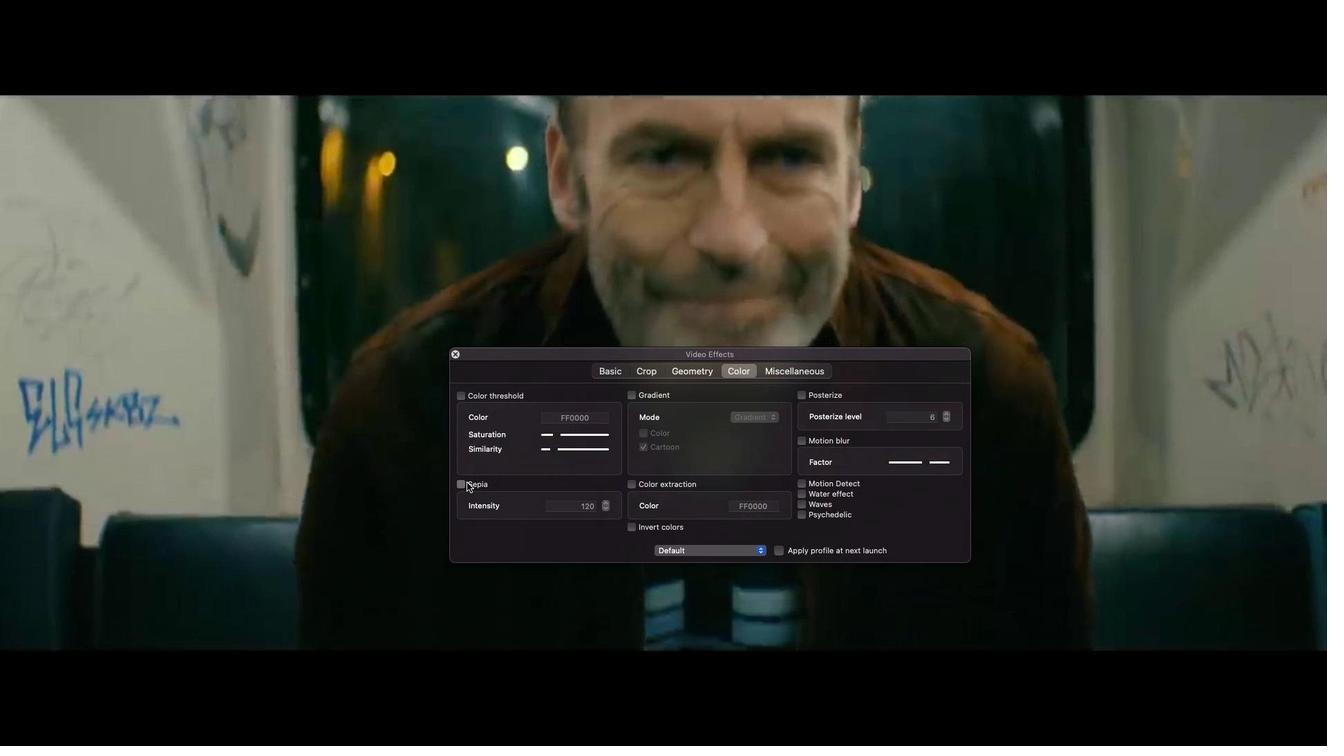 
Action: Mouse moved to (606, 503)
Screenshot: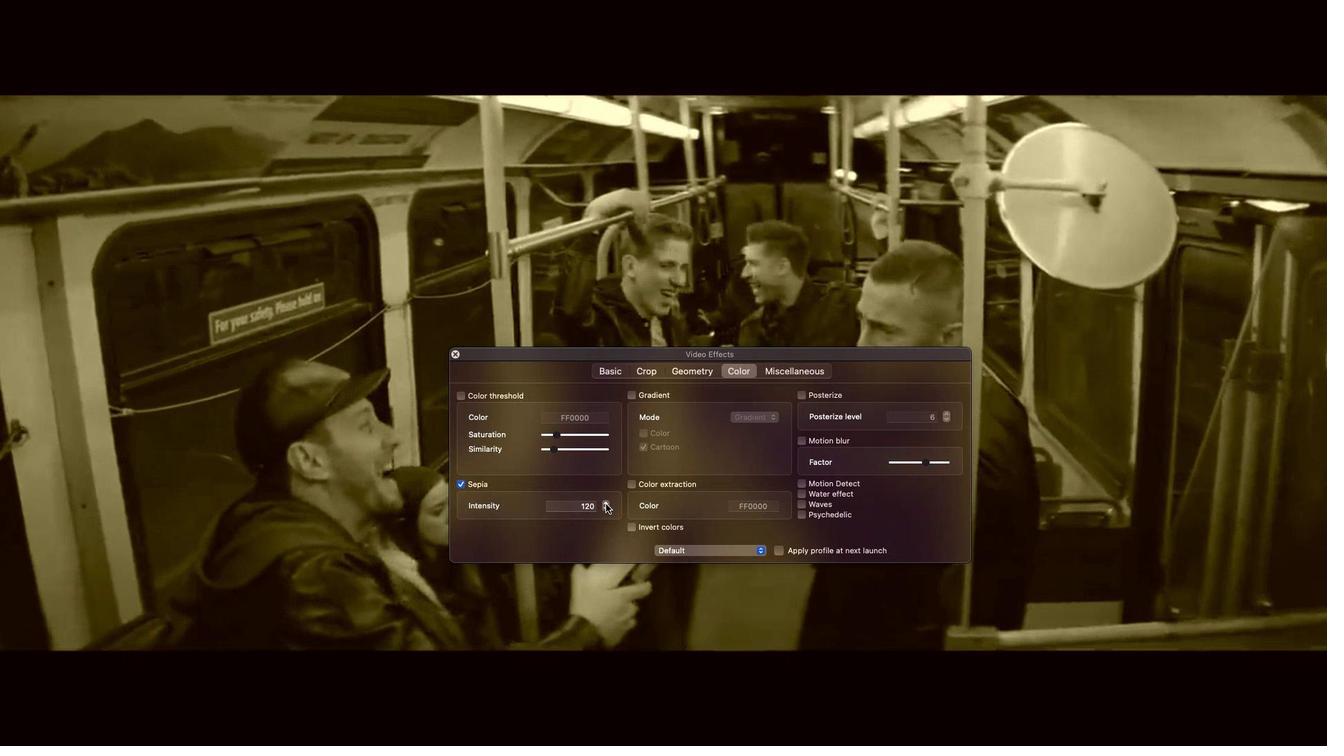 
Action: Mouse pressed left at (606, 503)
Screenshot: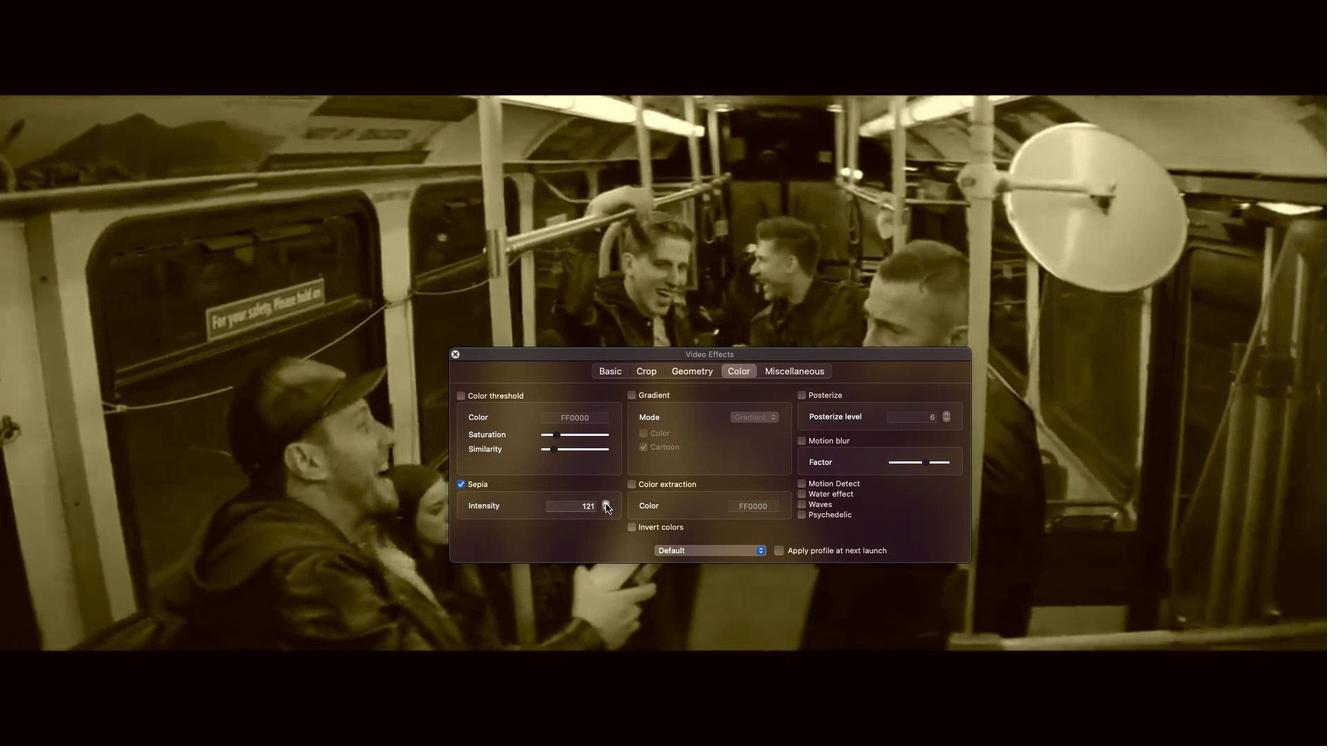 
Action: Mouse moved to (606, 502)
Screenshot: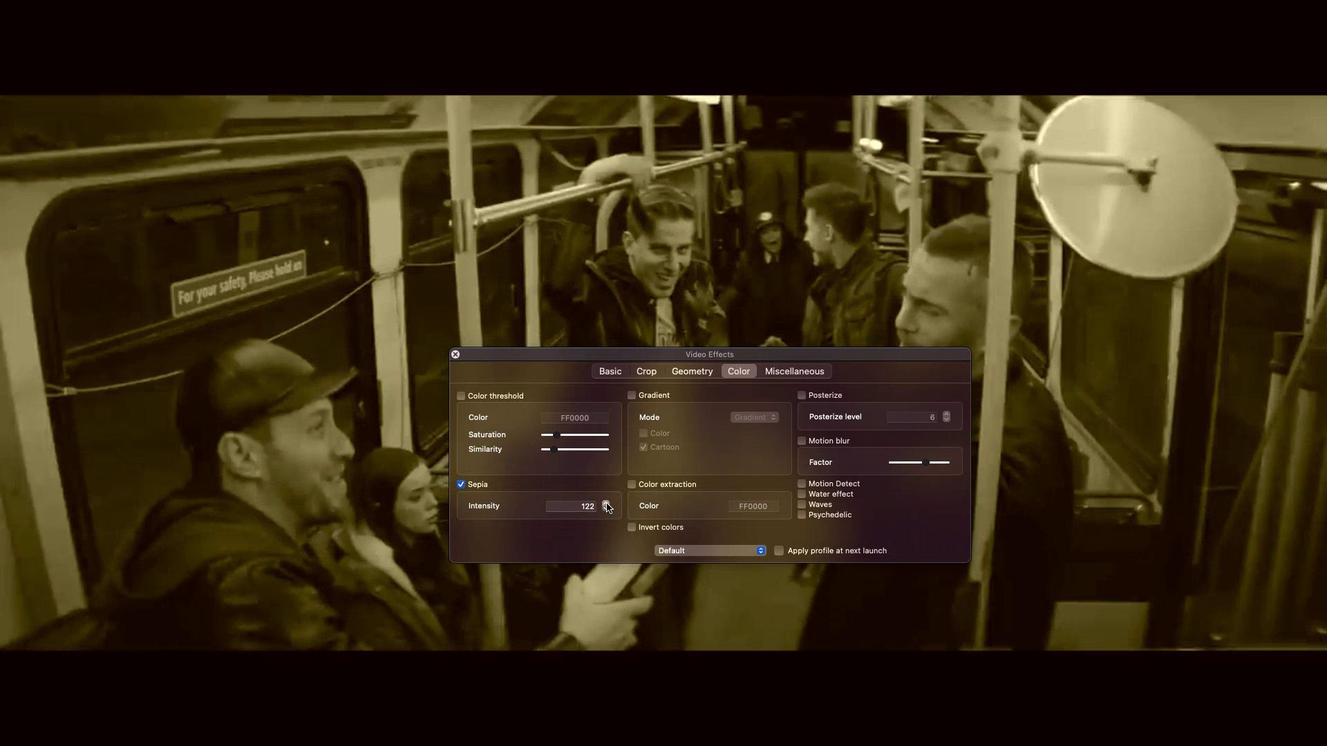 
Action: Mouse pressed left at (606, 502)
Screenshot: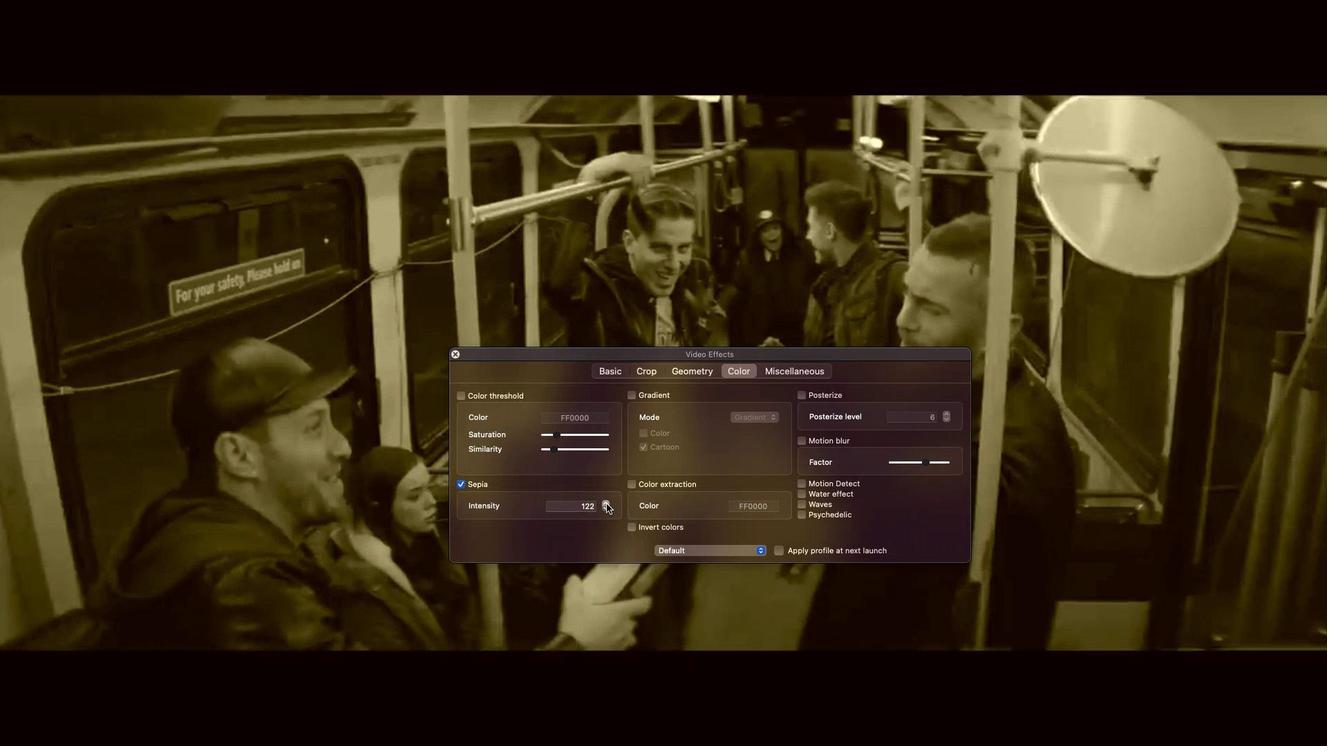 
Action: Mouse moved to (606, 504)
Screenshot: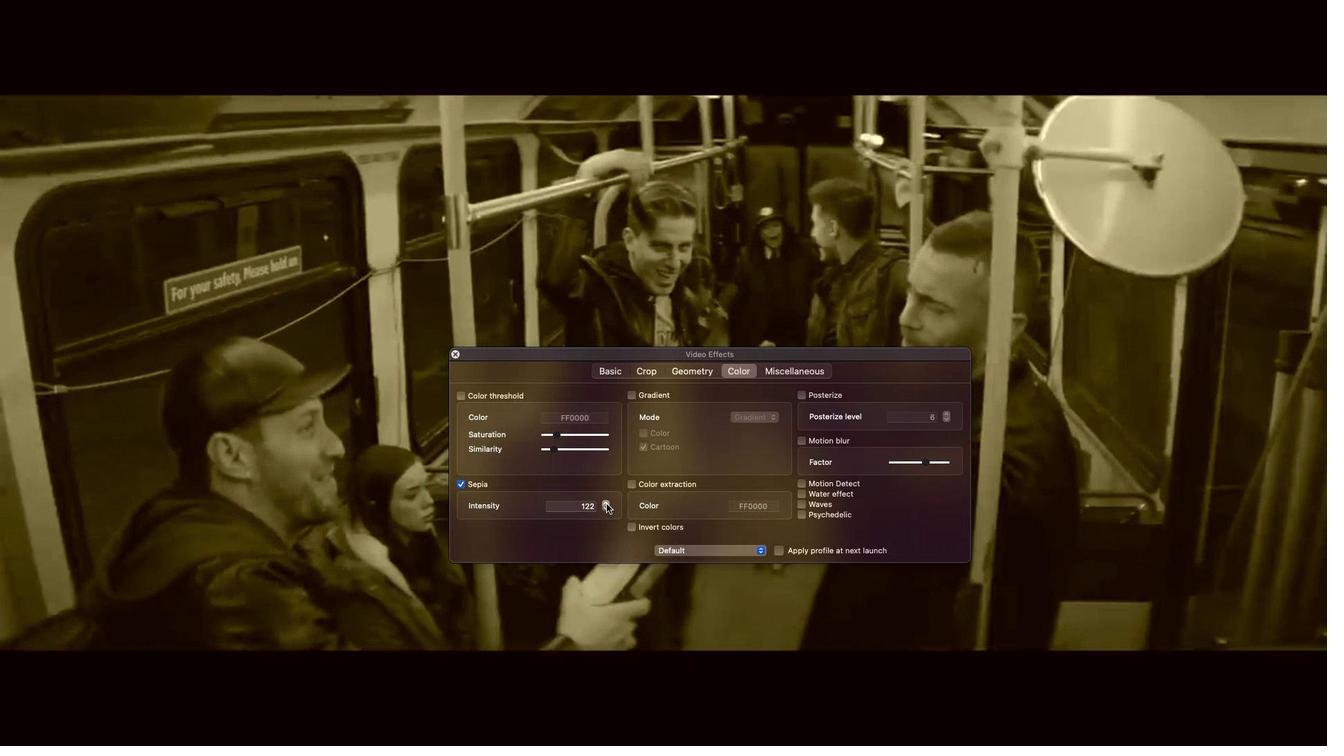 
Action: Mouse pressed left at (606, 504)
Screenshot: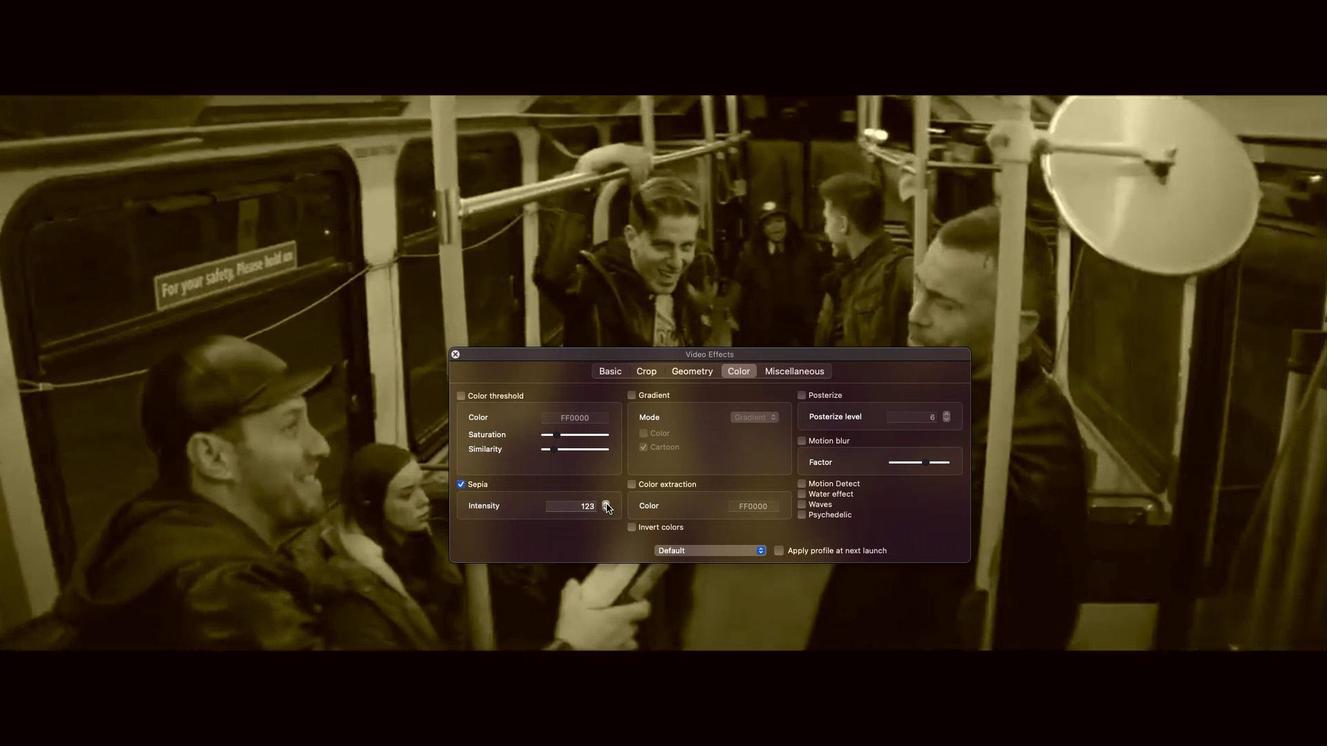 
Action: Mouse pressed left at (606, 504)
Screenshot: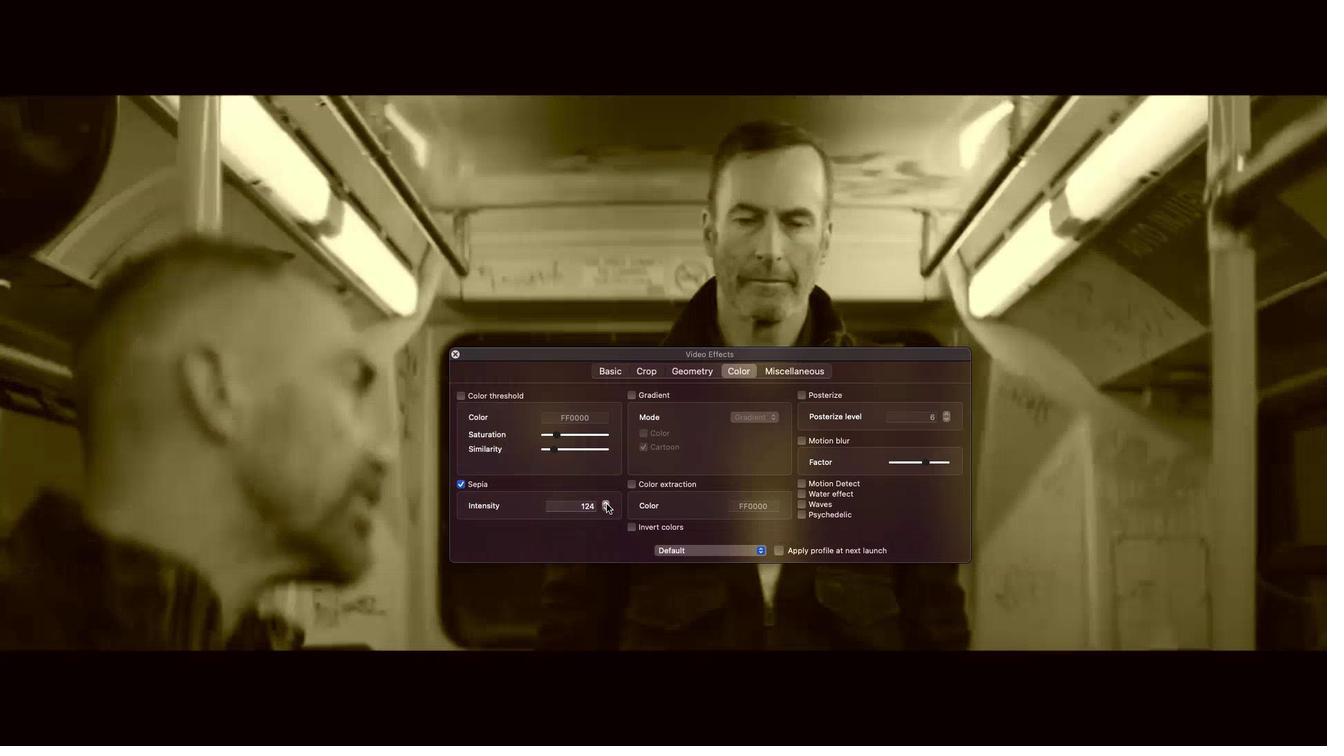 
Action: Mouse pressed left at (606, 504)
Screenshot: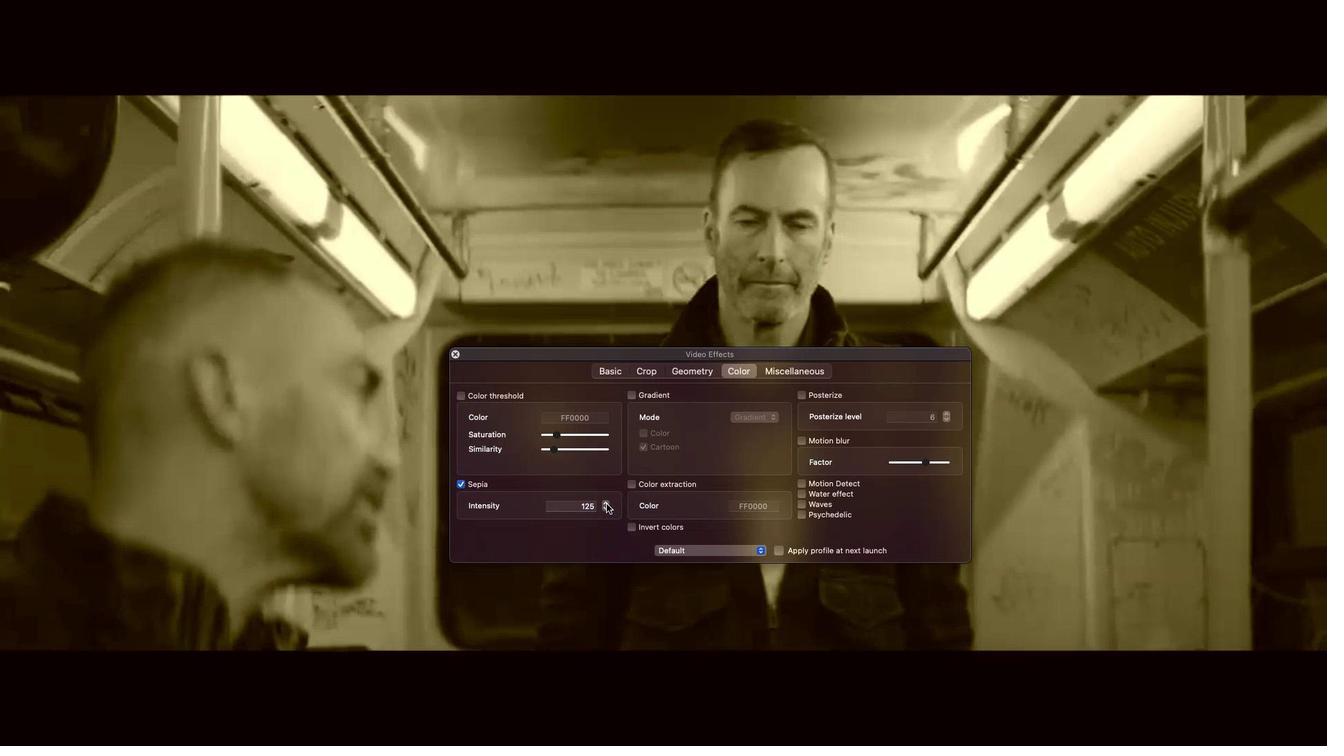 
Action: Mouse pressed left at (606, 504)
Screenshot: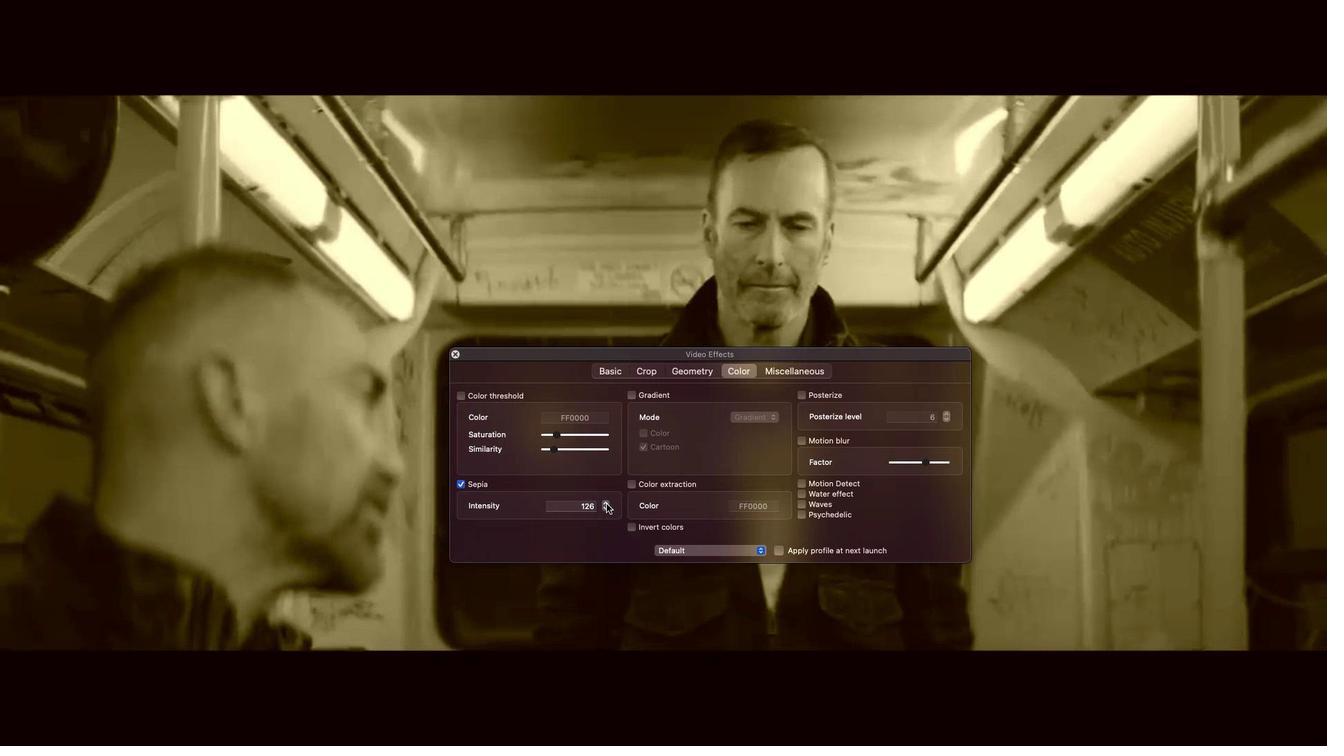 
Action: Mouse pressed left at (606, 504)
Screenshot: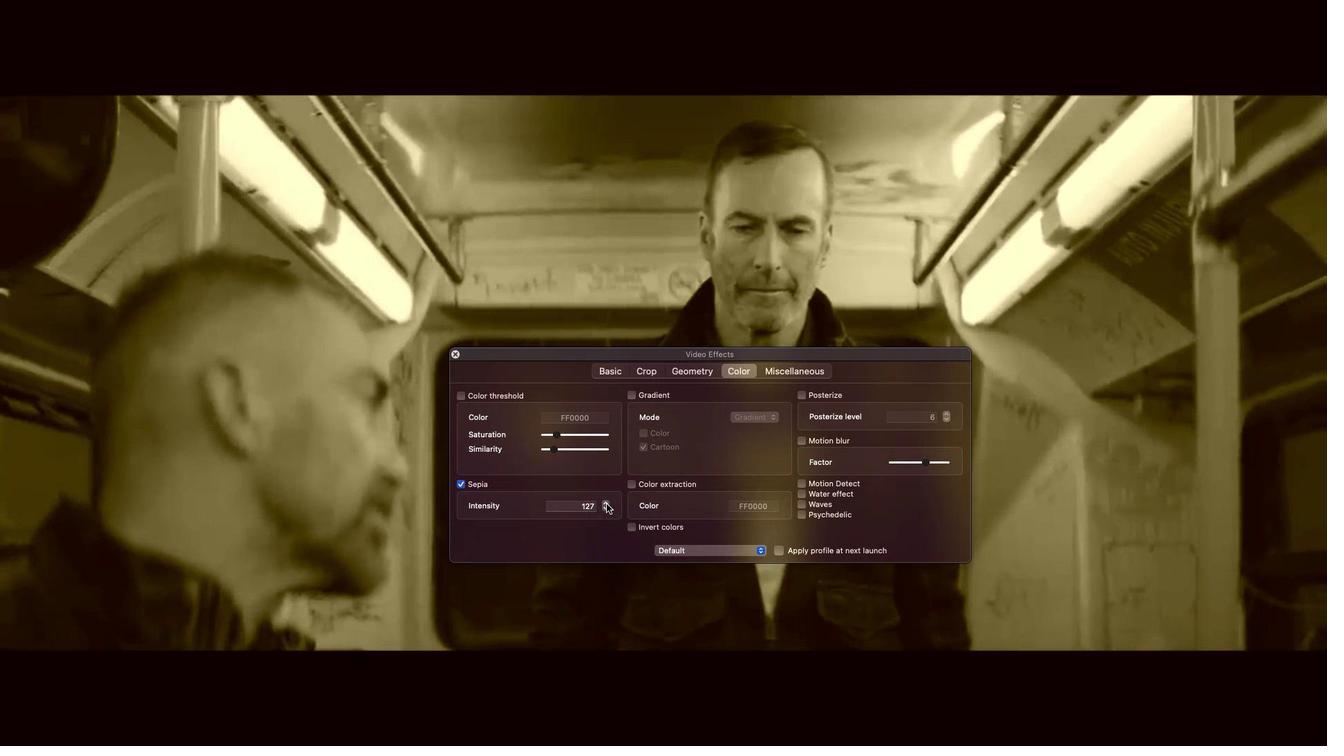 
Action: Mouse pressed left at (606, 504)
Screenshot: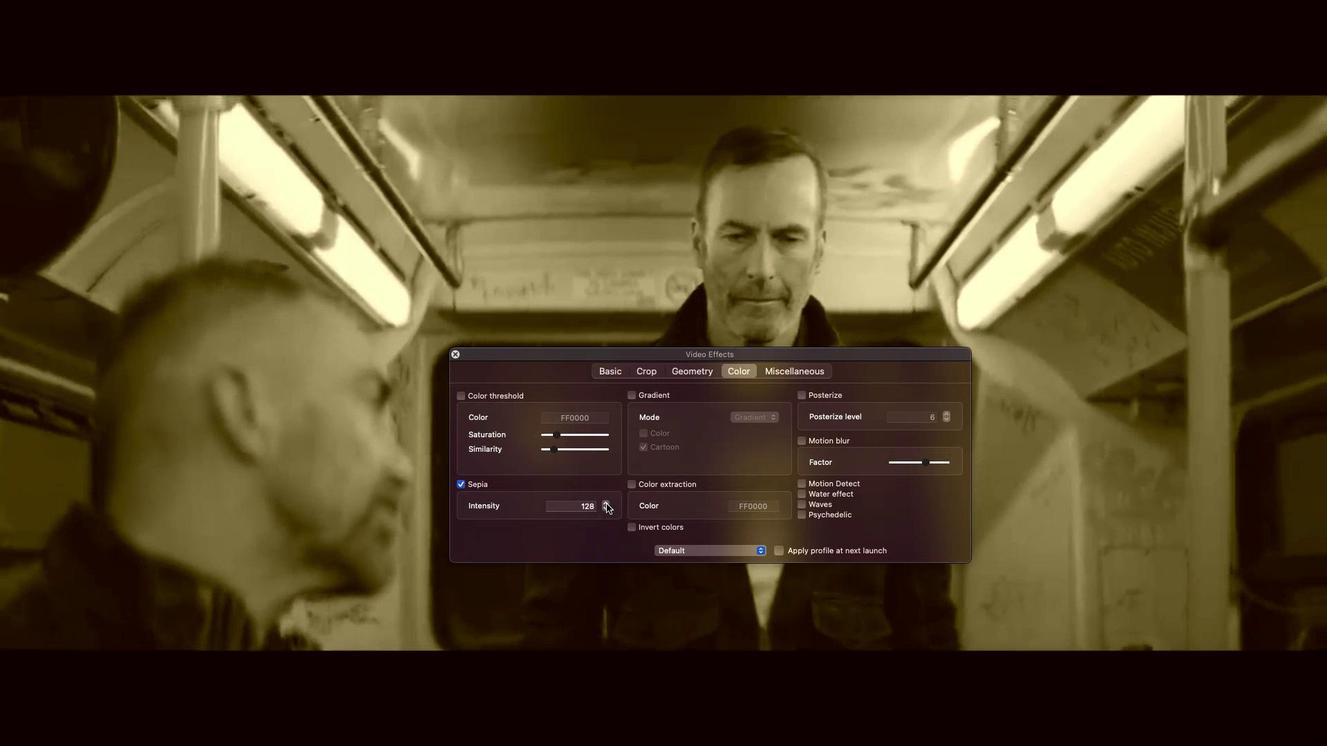 
Action: Mouse pressed left at (606, 504)
Screenshot: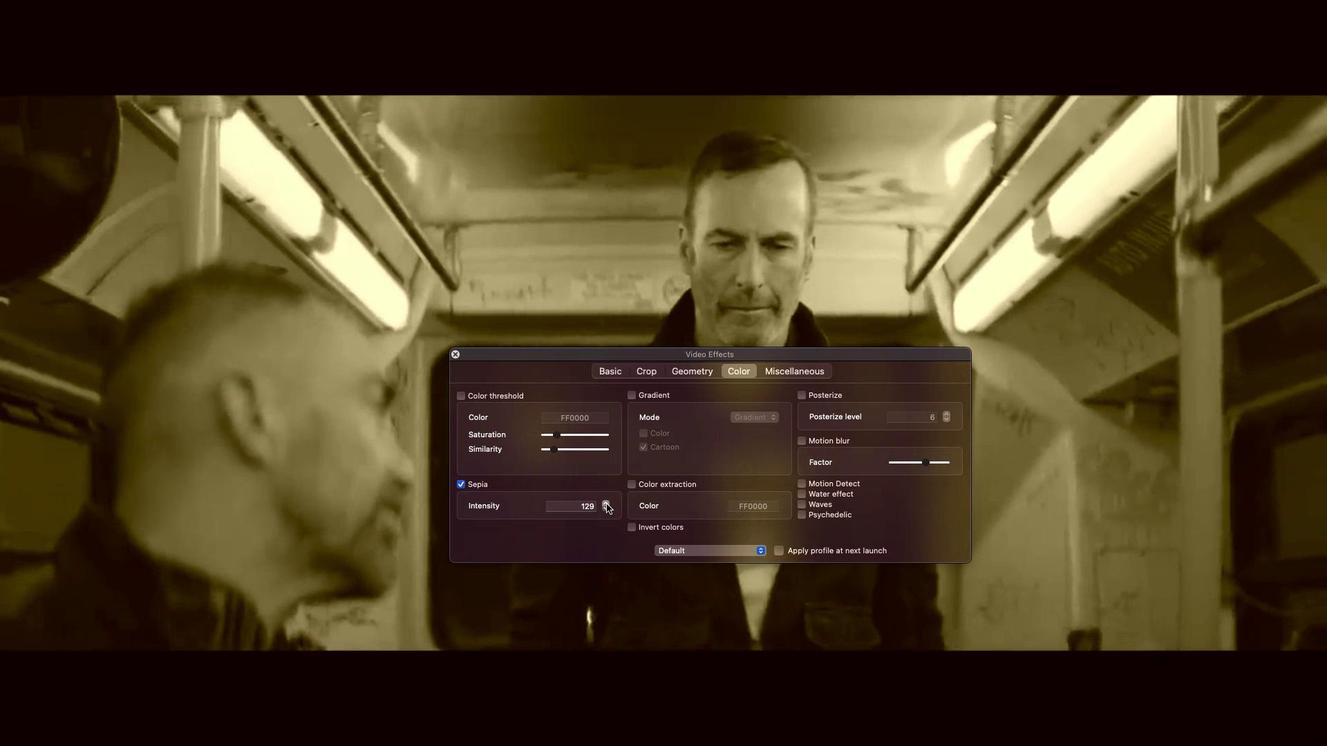 
Action: Mouse pressed left at (606, 504)
Screenshot: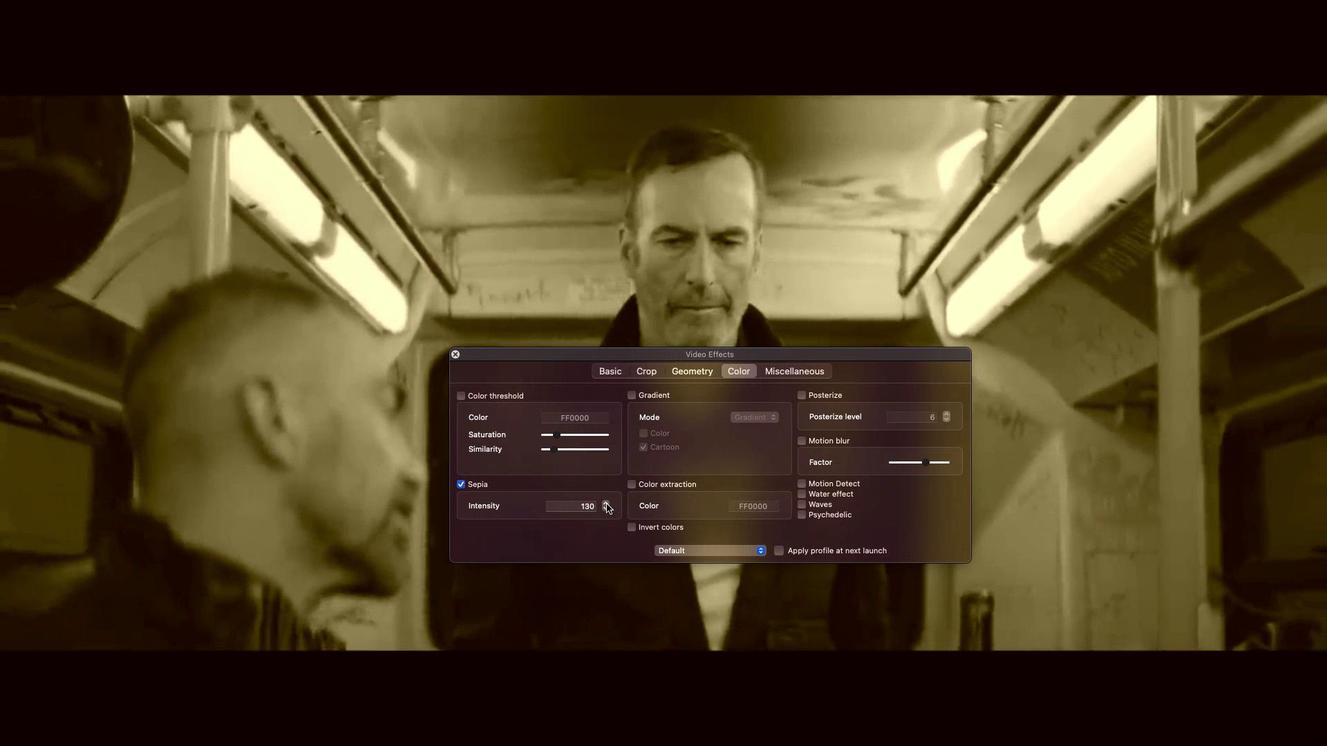 
Action: Mouse pressed left at (606, 504)
Screenshot: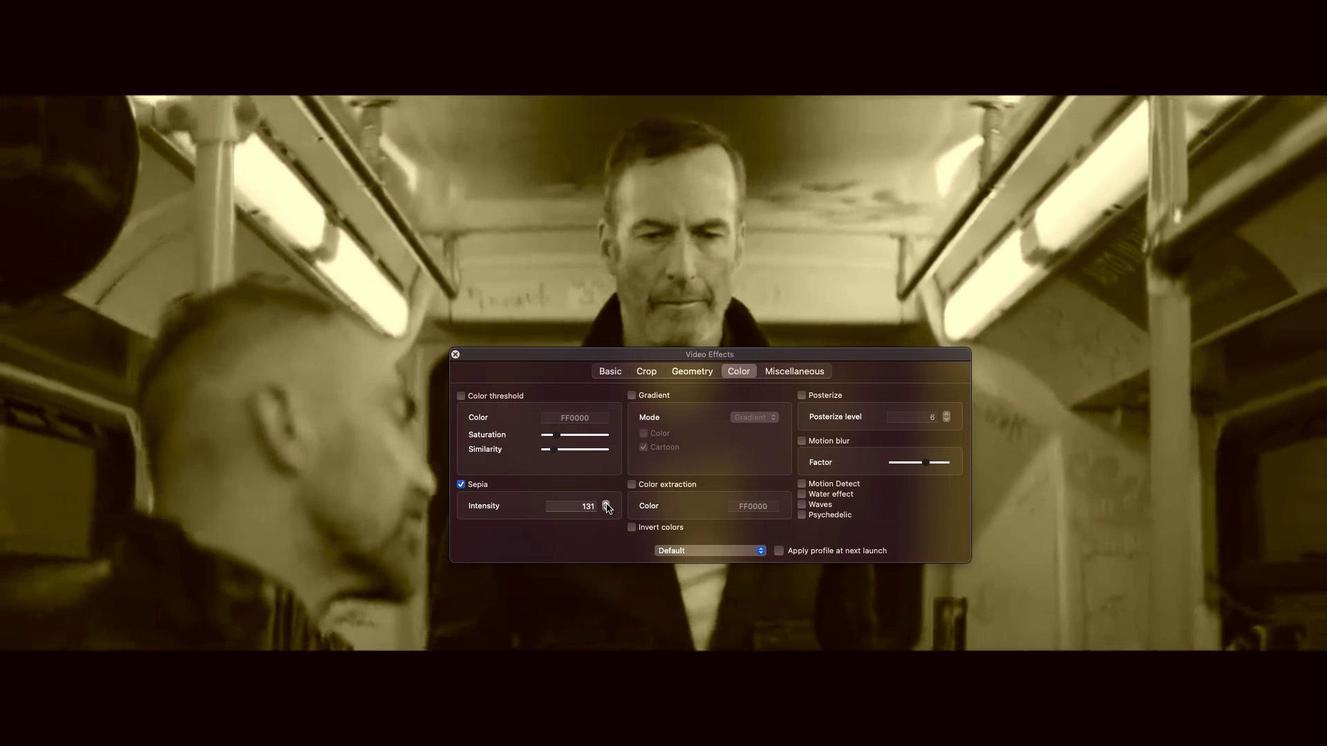 
Action: Mouse pressed left at (606, 504)
Screenshot: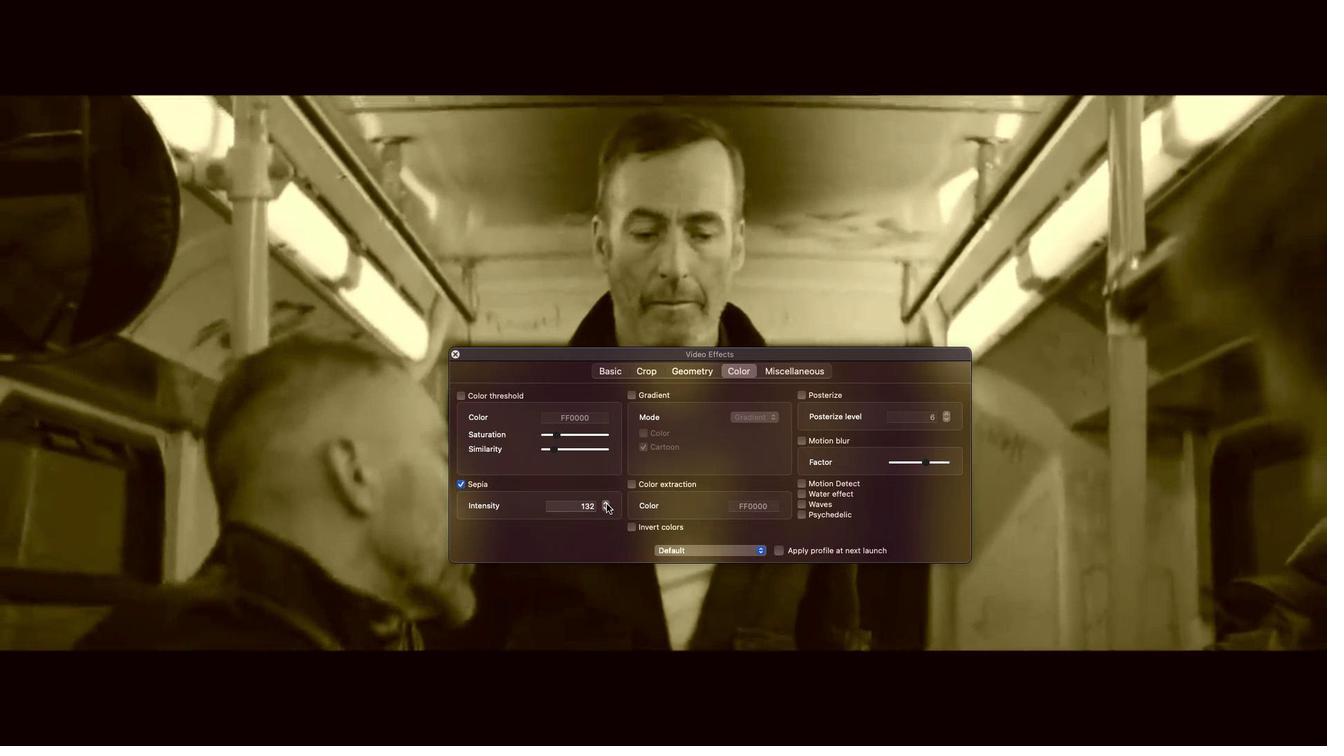 
Action: Mouse pressed left at (606, 504)
Screenshot: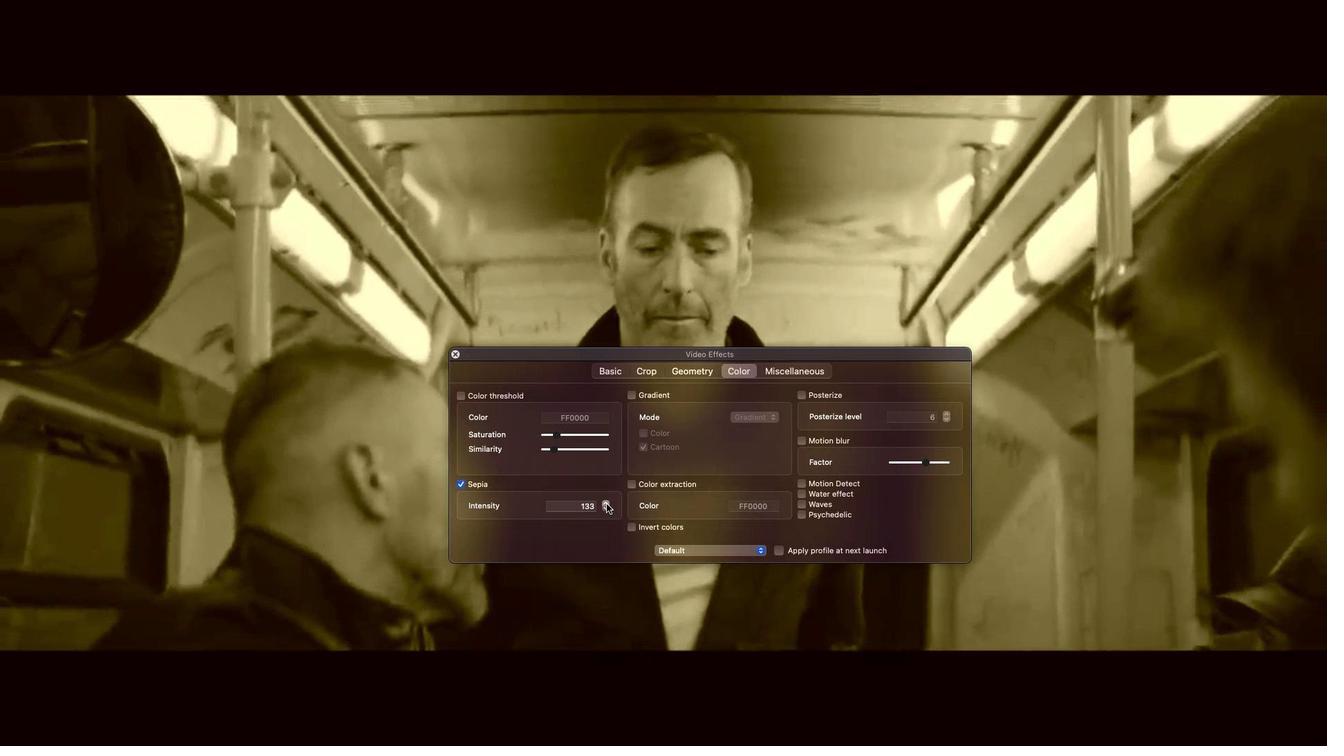 
Action: Mouse pressed left at (606, 504)
Screenshot: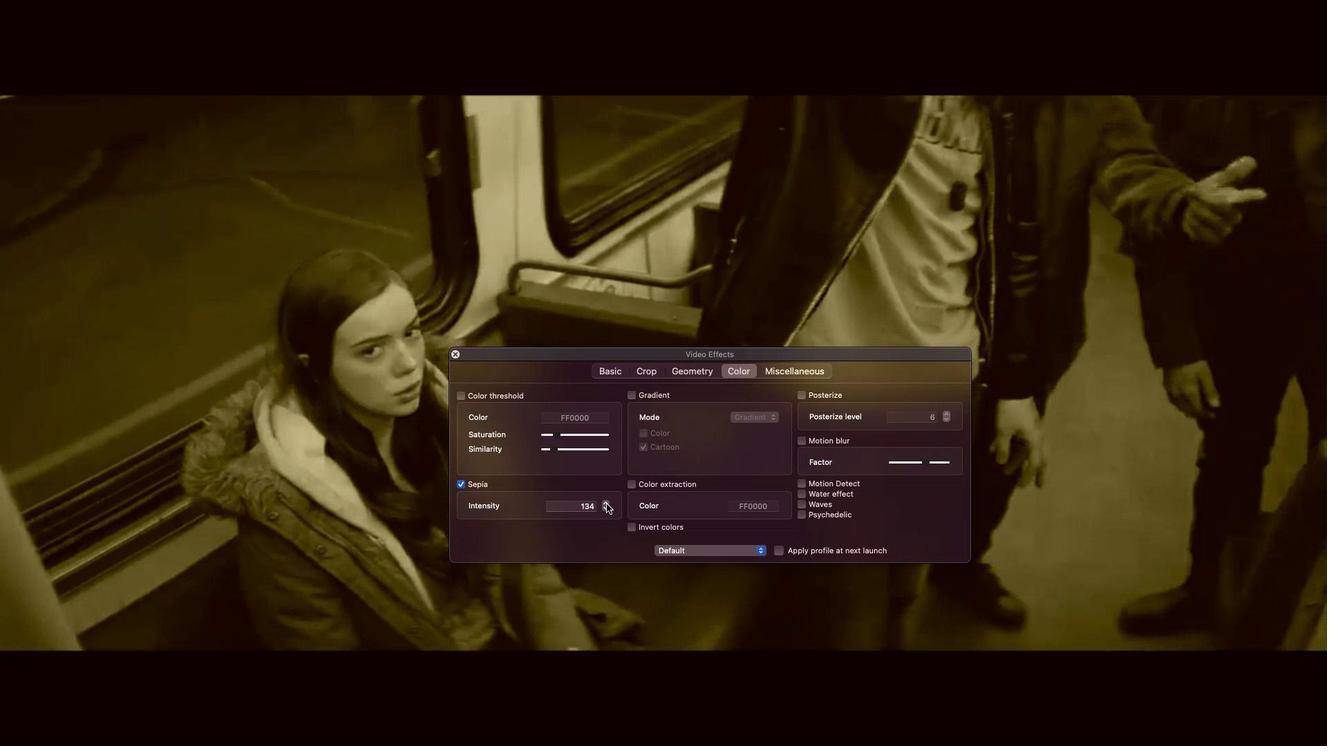 
Action: Mouse pressed left at (606, 504)
Screenshot: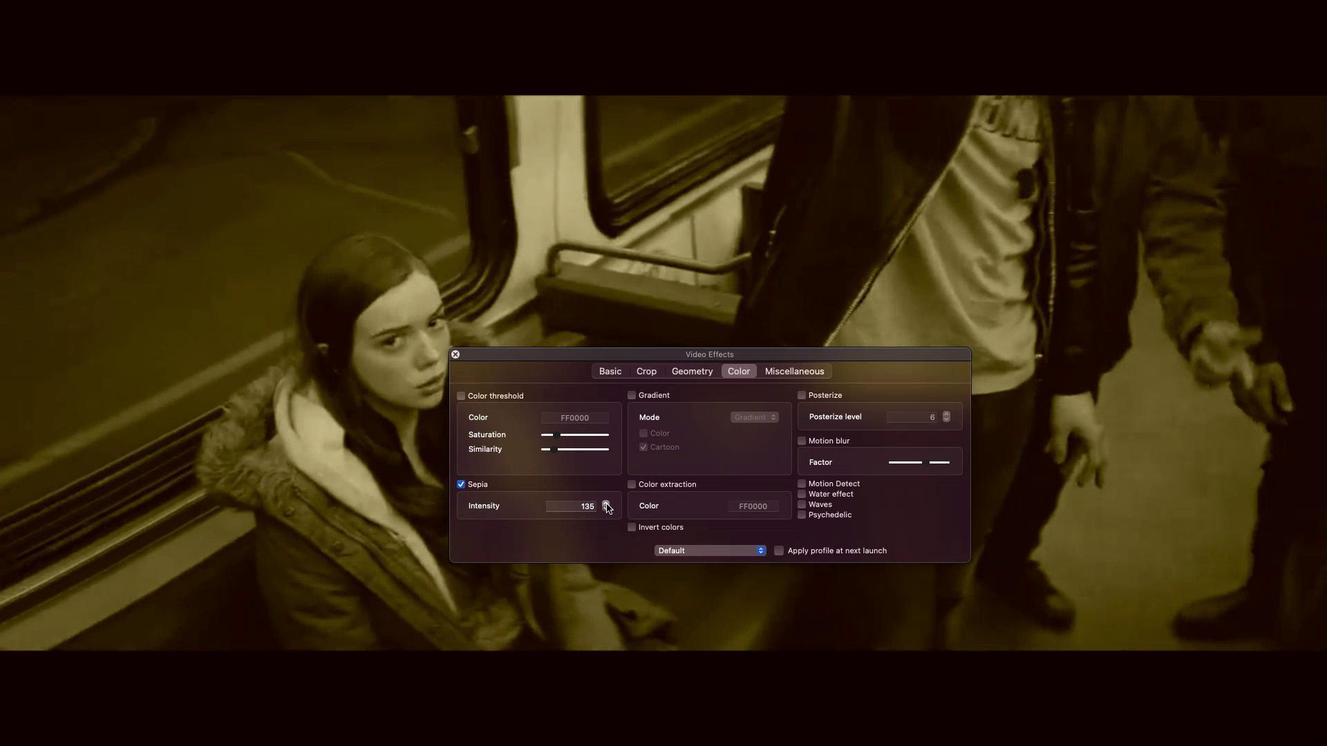 
Action: Mouse pressed left at (606, 504)
Screenshot: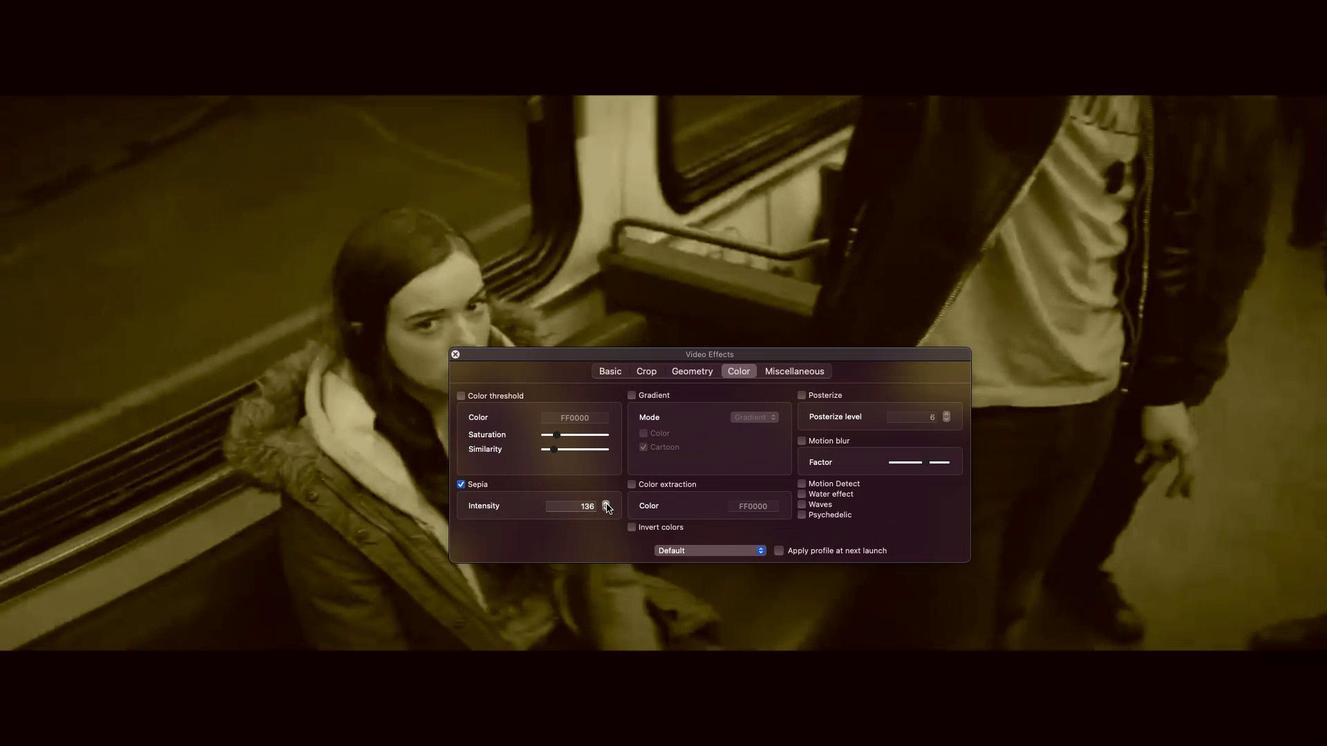 
Action: Mouse pressed left at (606, 504)
Screenshot: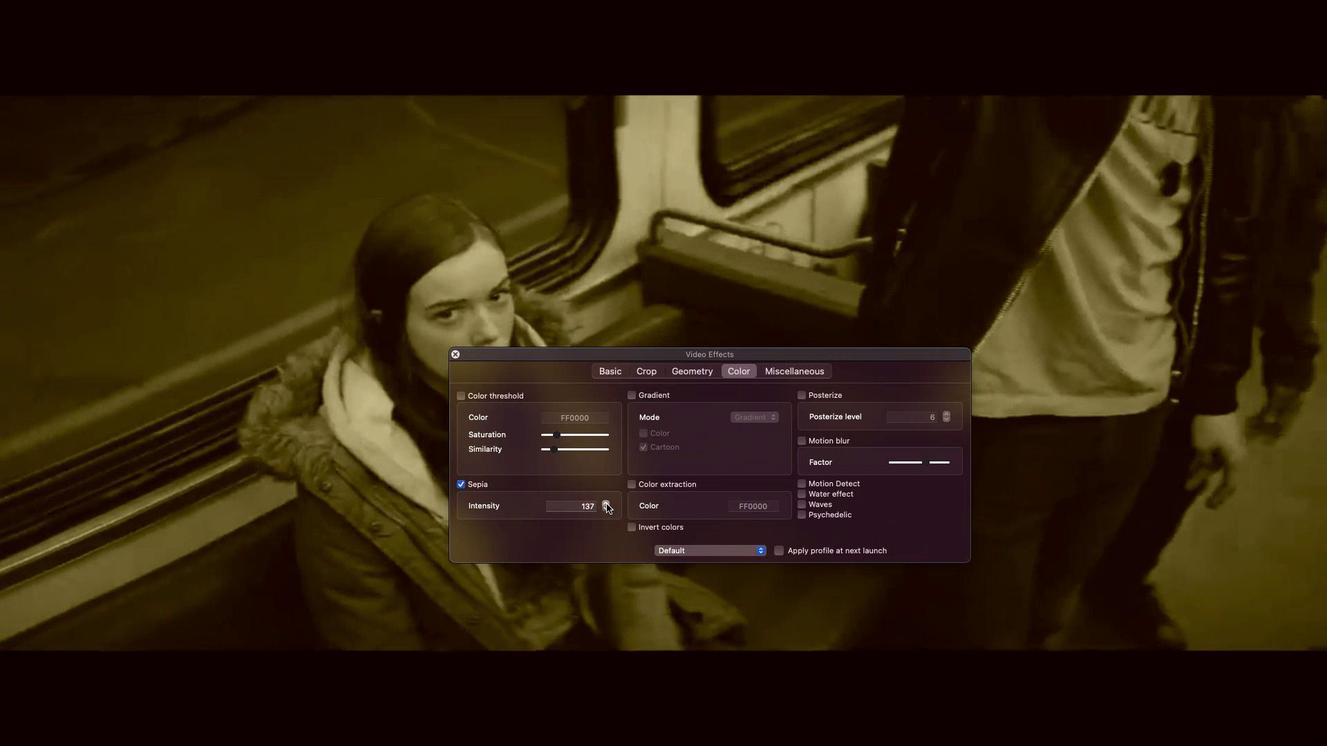 
Action: Mouse pressed left at (606, 504)
Screenshot: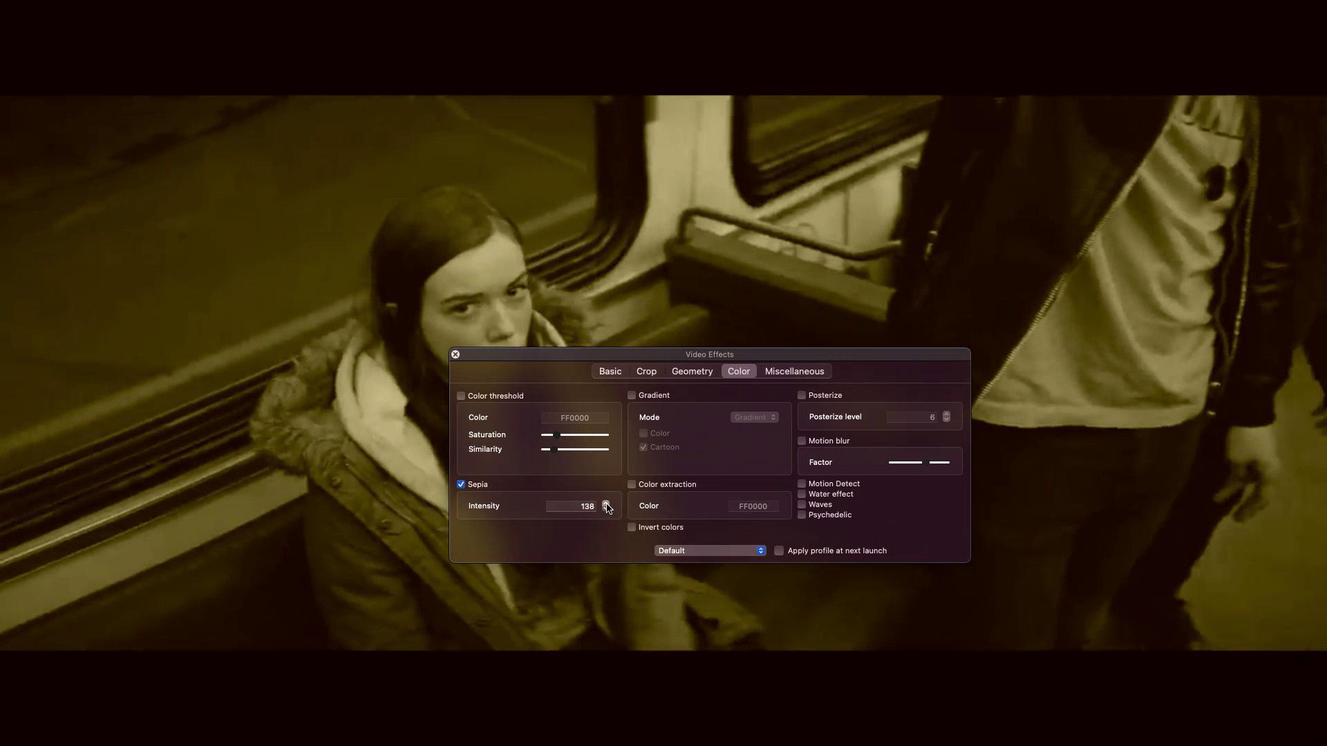 
Action: Mouse pressed left at (606, 504)
Screenshot: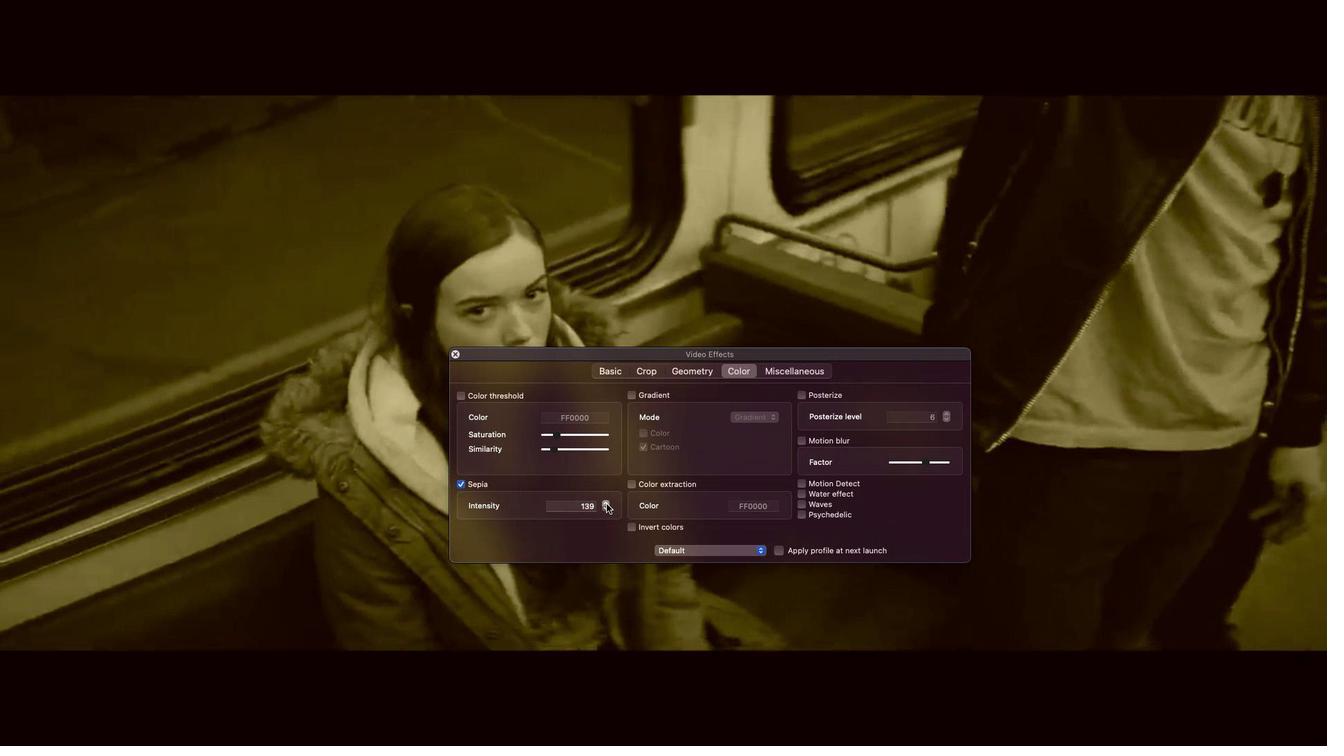 
Action: Mouse pressed left at (606, 504)
Screenshot: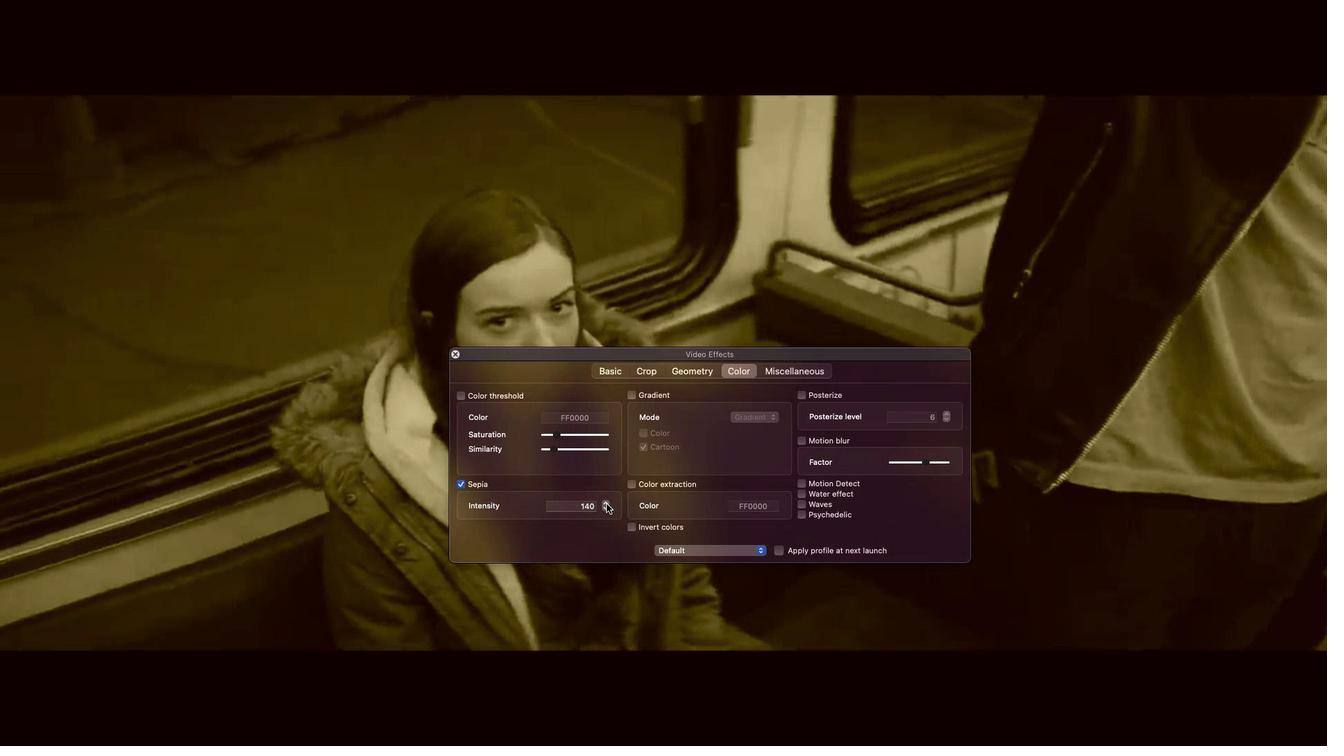 
Action: Mouse moved to (453, 355)
Screenshot: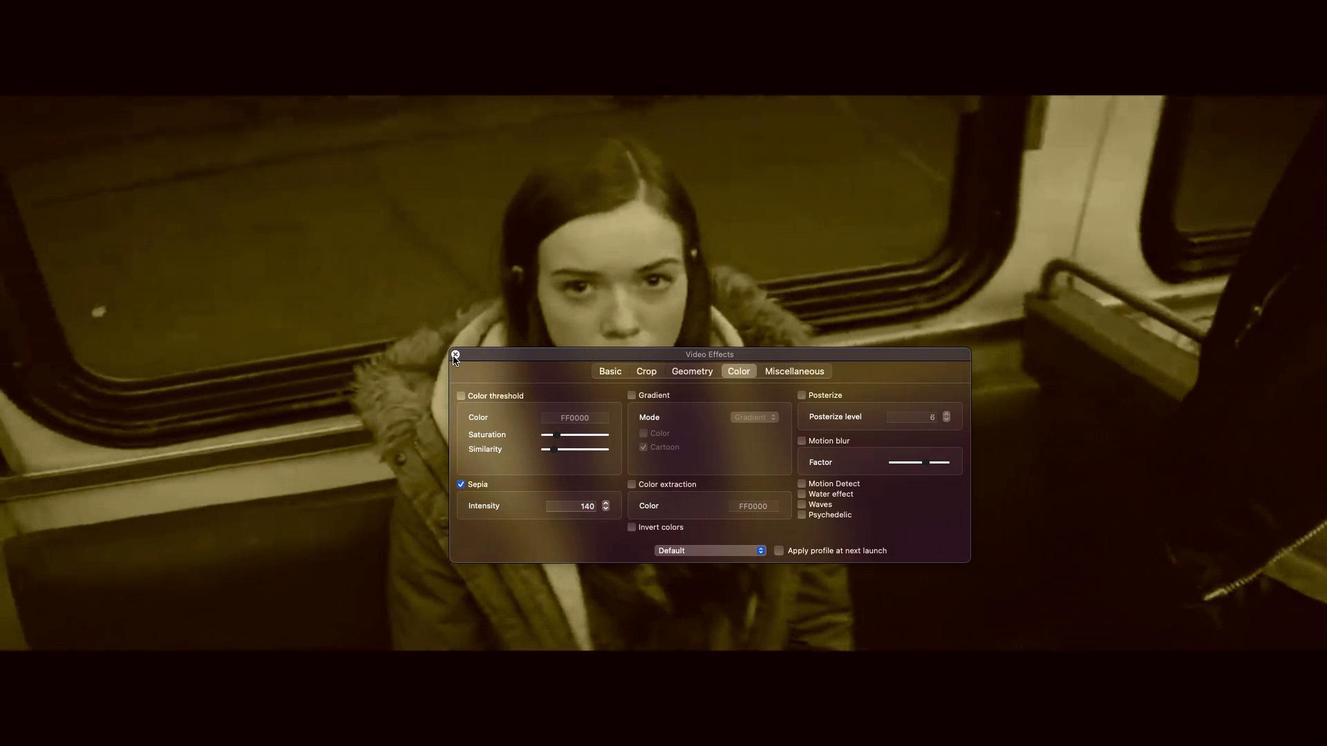 
Action: Mouse pressed left at (453, 355)
Screenshot: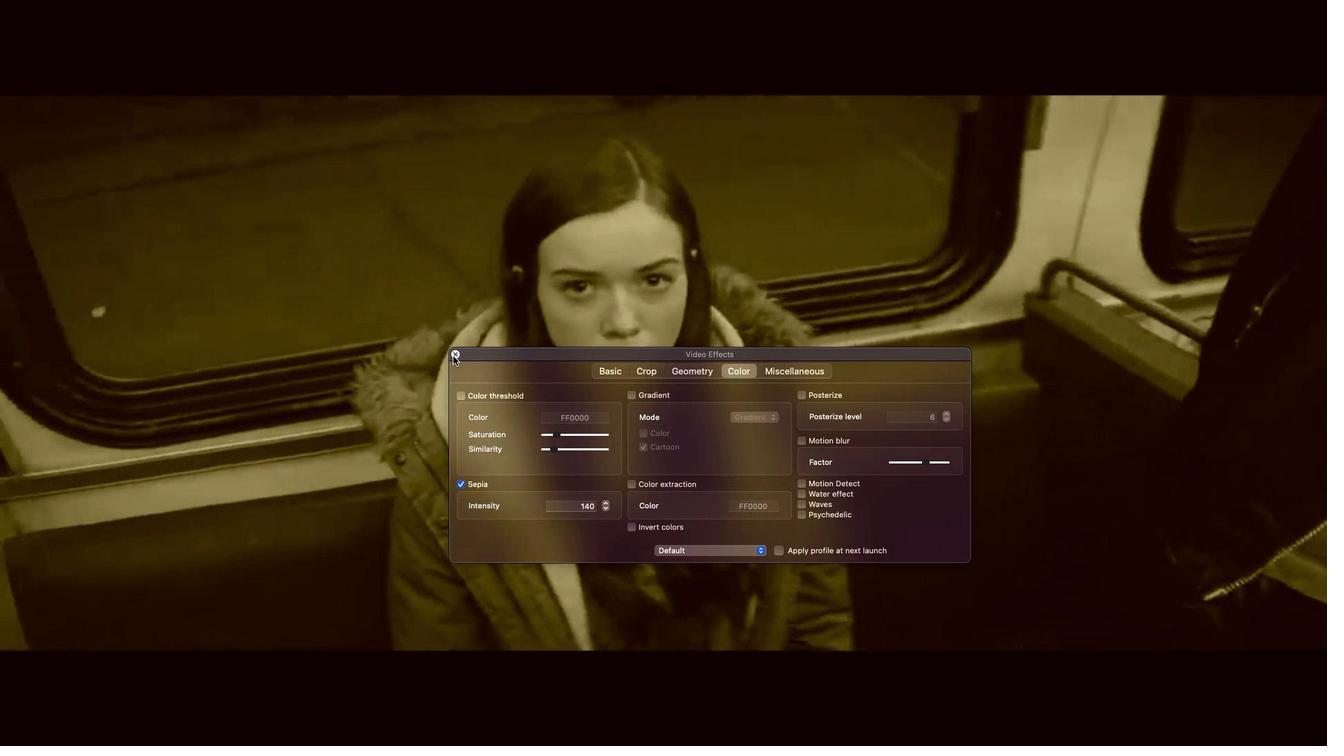 
Action: Mouse moved to (340, 8)
Screenshot: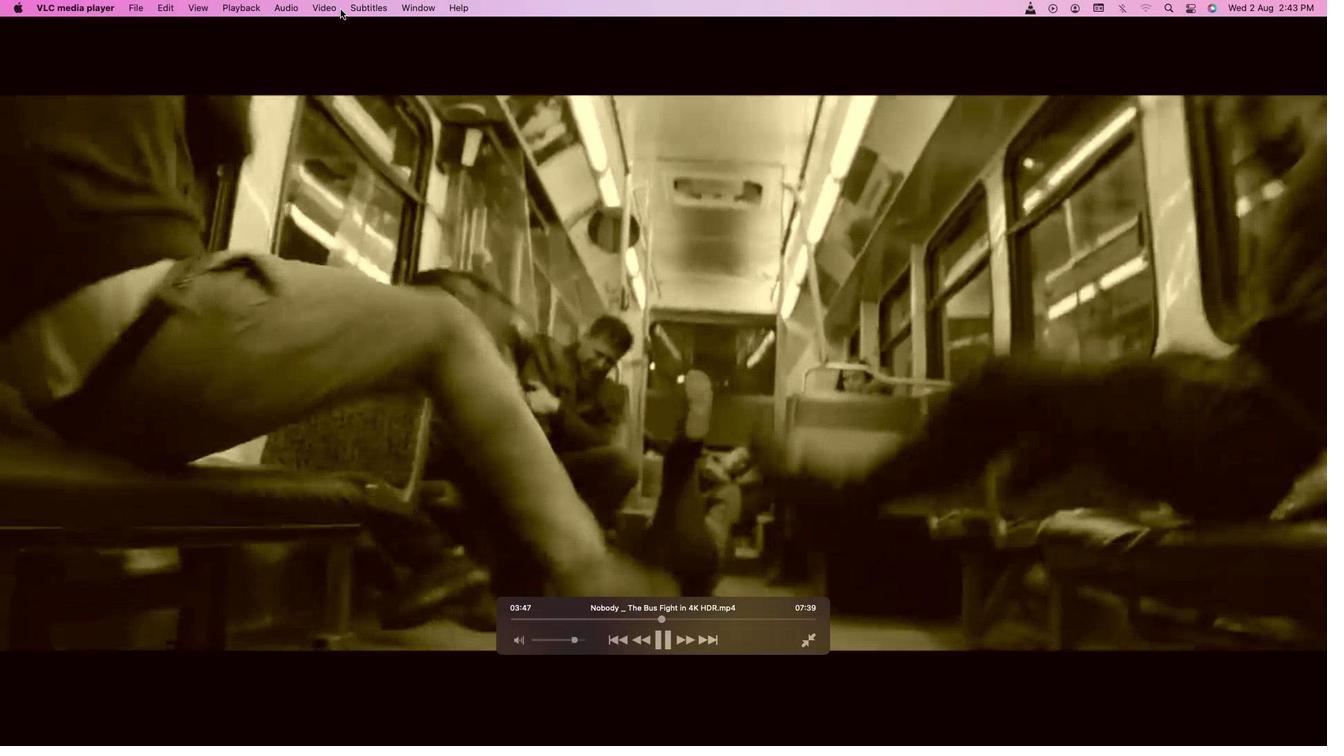
Action: Mouse pressed left at (340, 8)
Screenshot: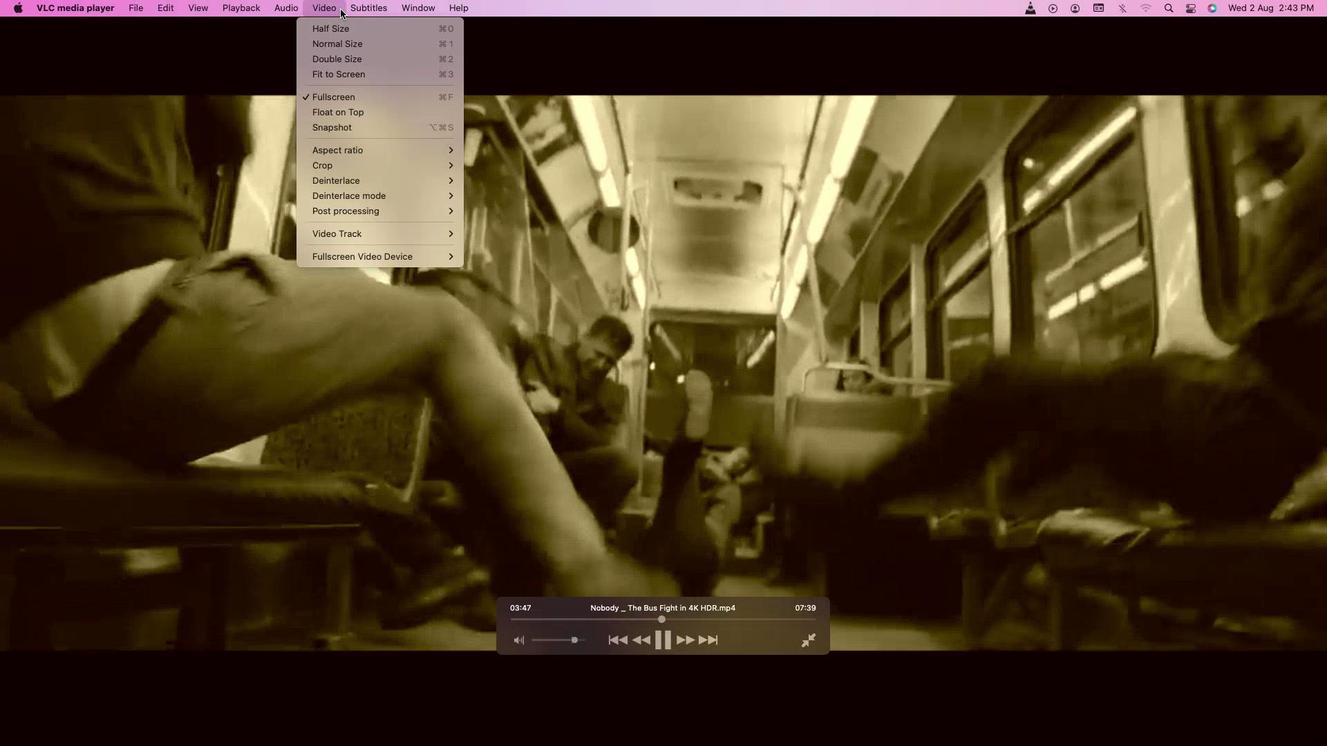 
Action: Mouse moved to (436, 277)
Screenshot: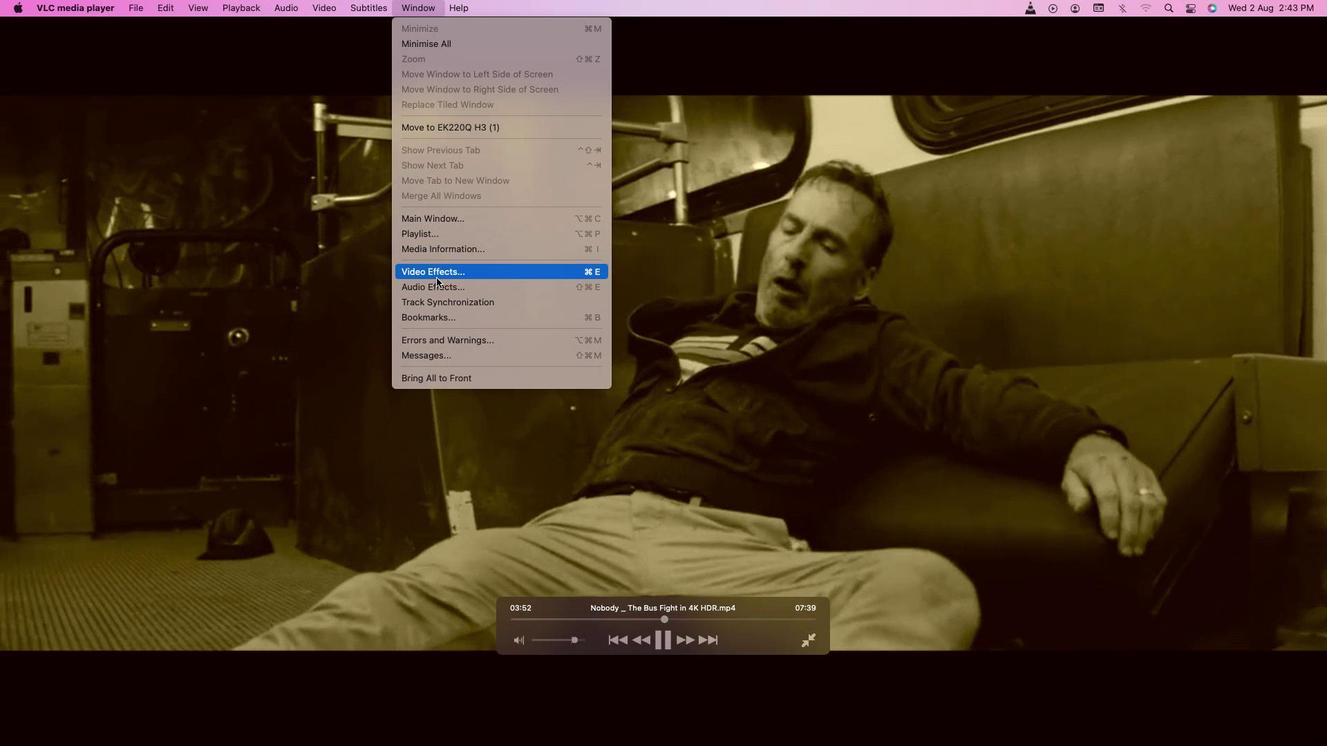 
Action: Mouse pressed left at (436, 277)
Screenshot: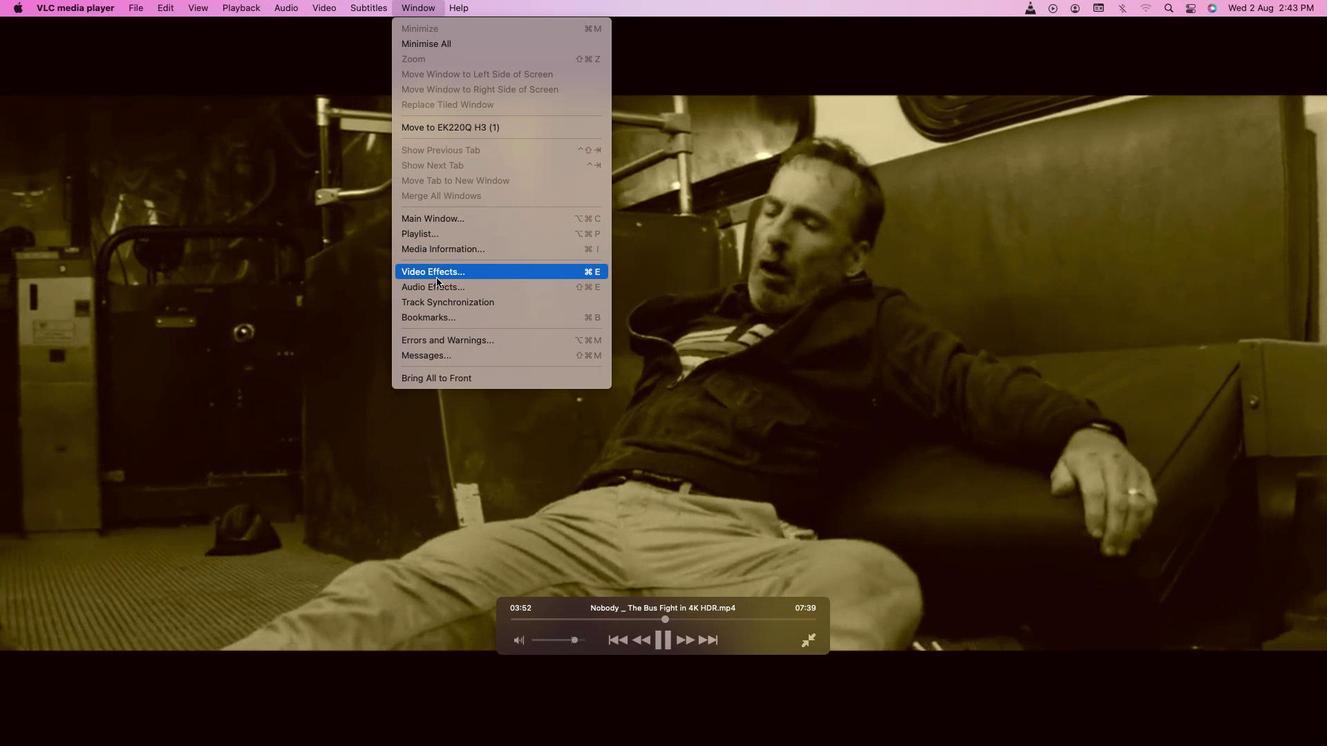 
Action: Mouse moved to (608, 505)
Screenshot: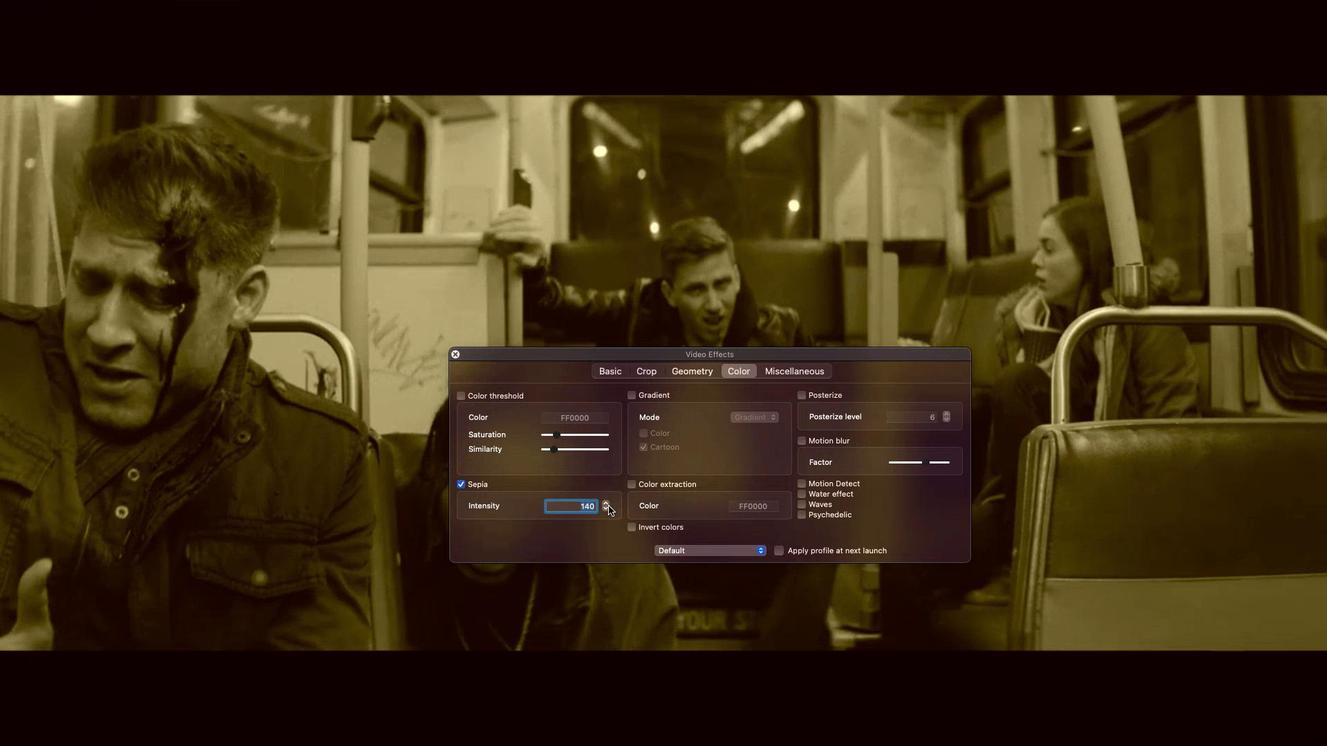 
Action: Mouse pressed left at (608, 505)
Screenshot: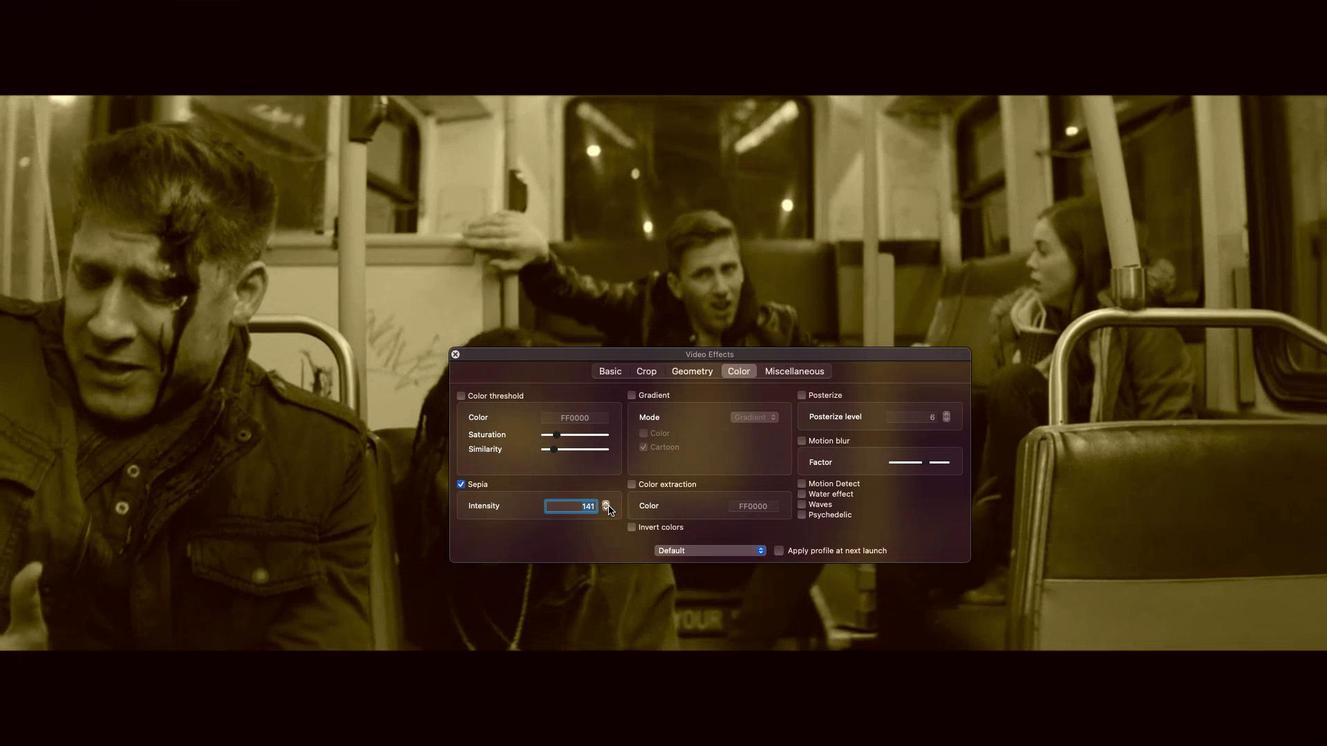 
Action: Mouse pressed left at (608, 505)
Screenshot: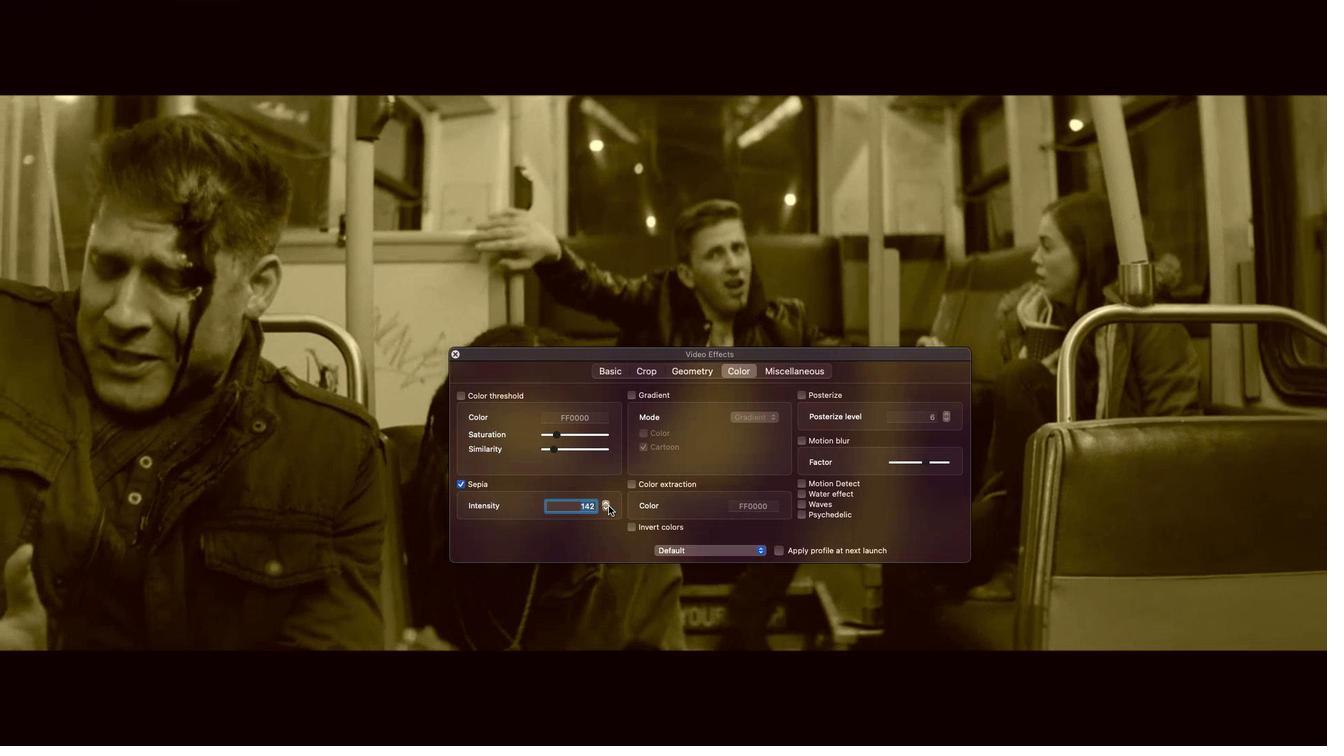
Action: Mouse pressed left at (608, 505)
Screenshot: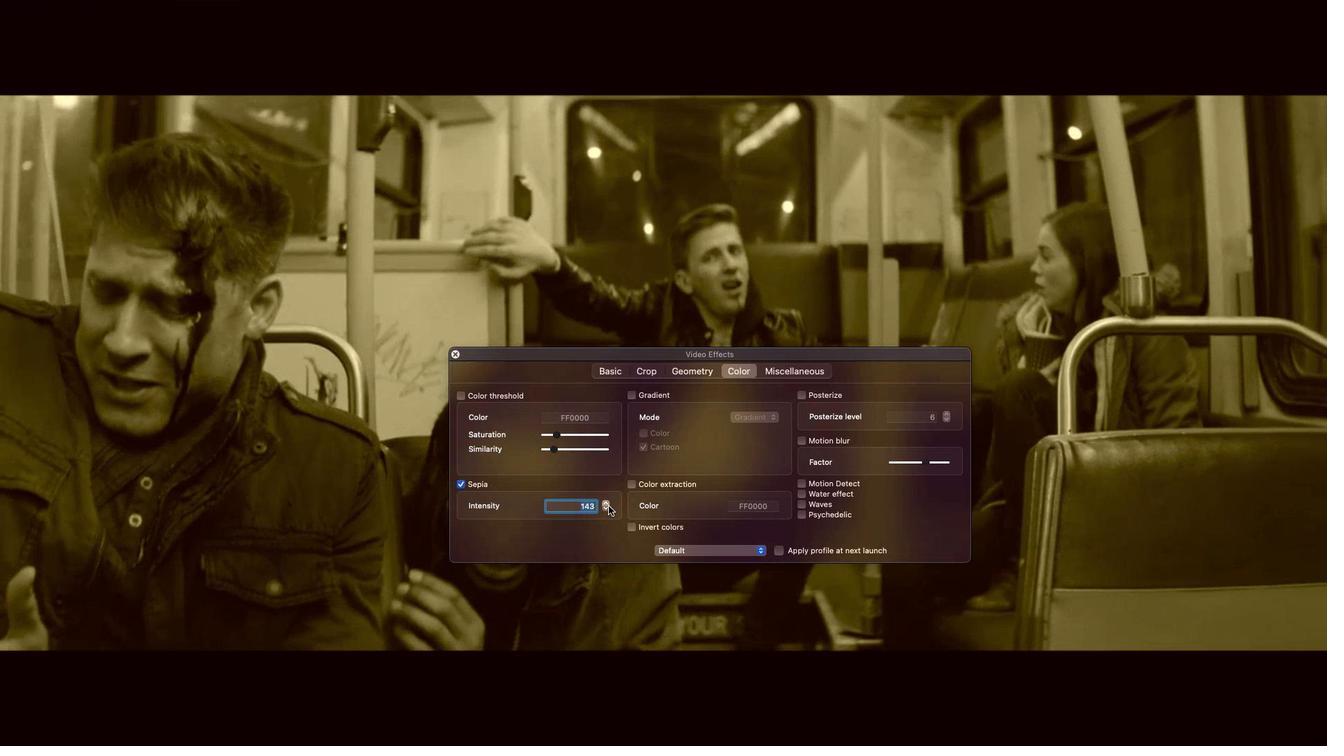 
Action: Mouse pressed left at (608, 505)
Screenshot: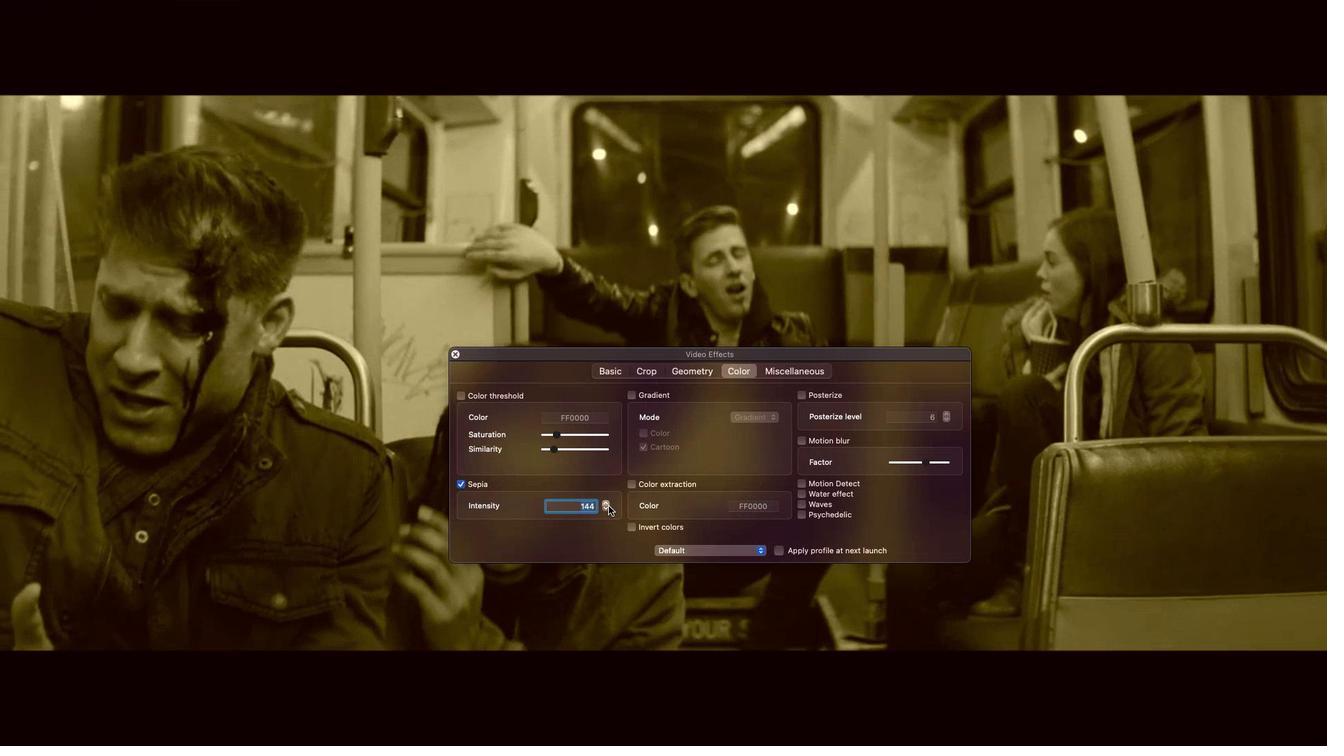 
Action: Mouse pressed left at (608, 505)
Screenshot: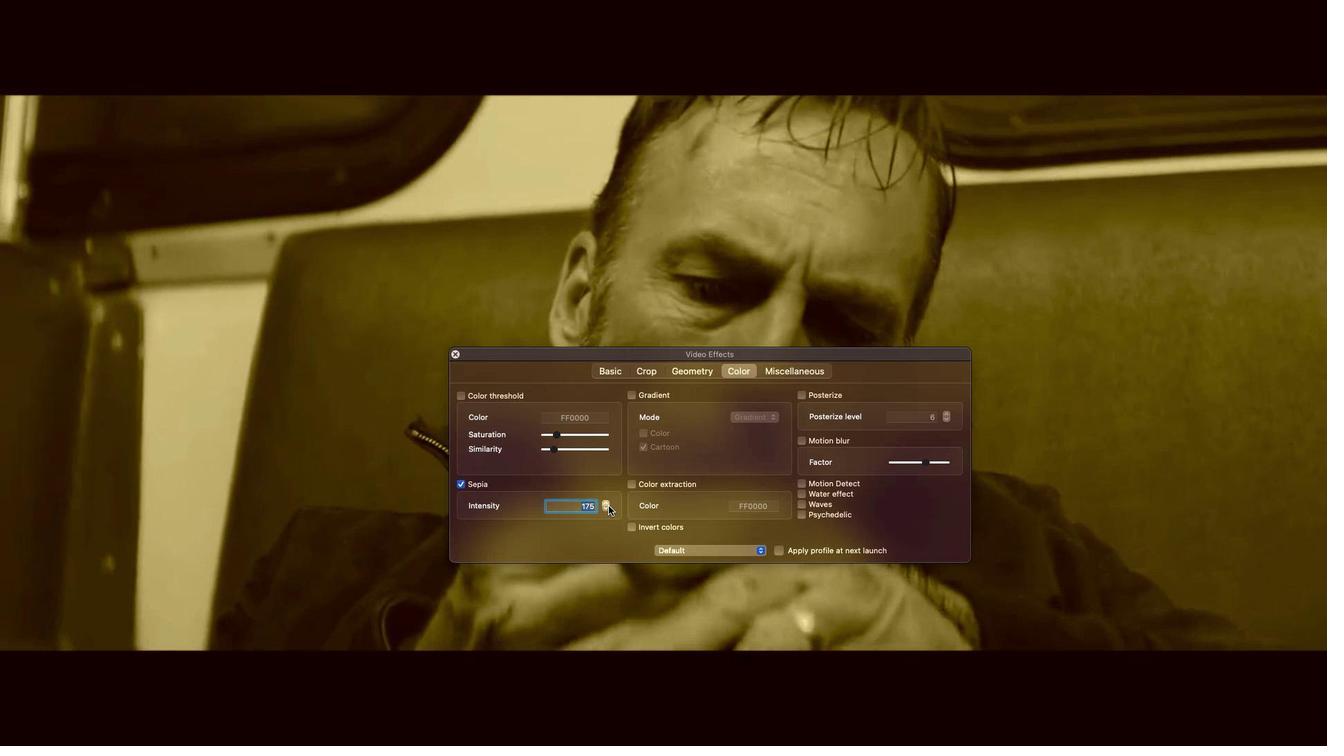 
Action: Mouse pressed left at (608, 505)
Screenshot: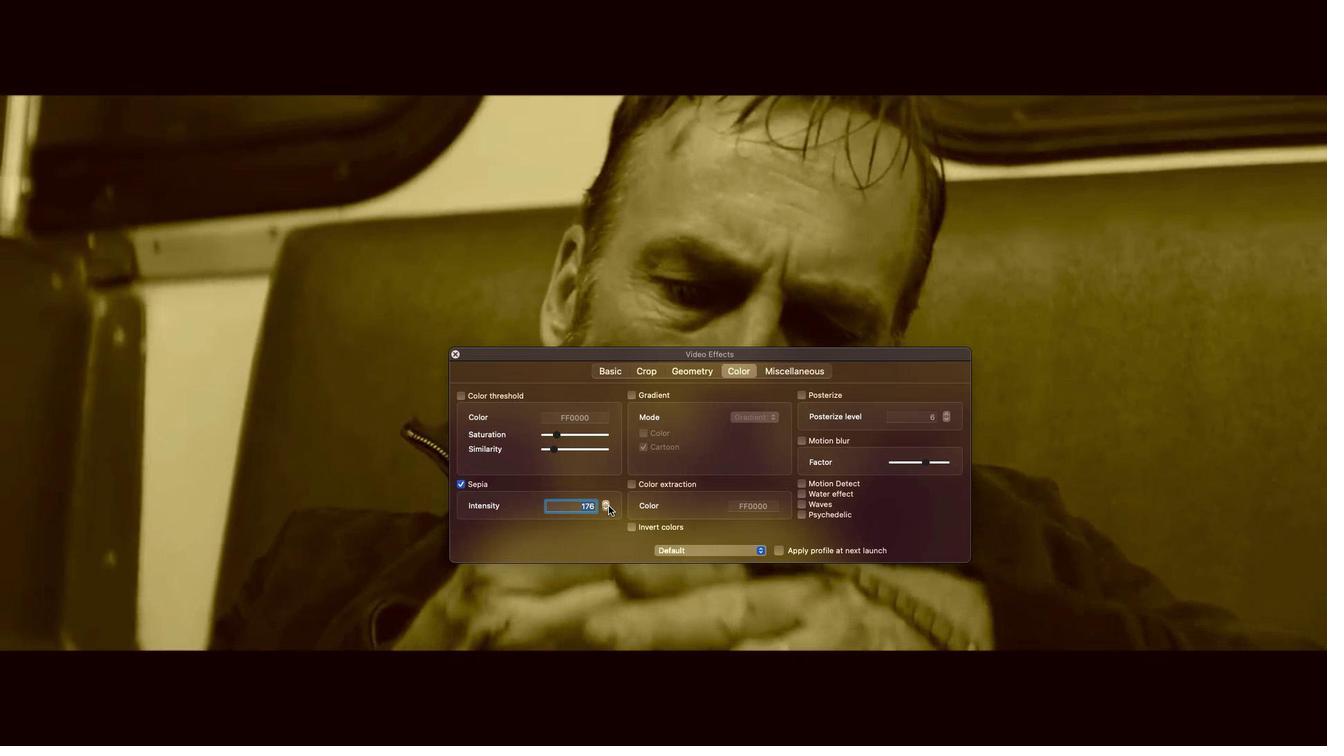 
Action: Mouse pressed left at (608, 505)
Screenshot: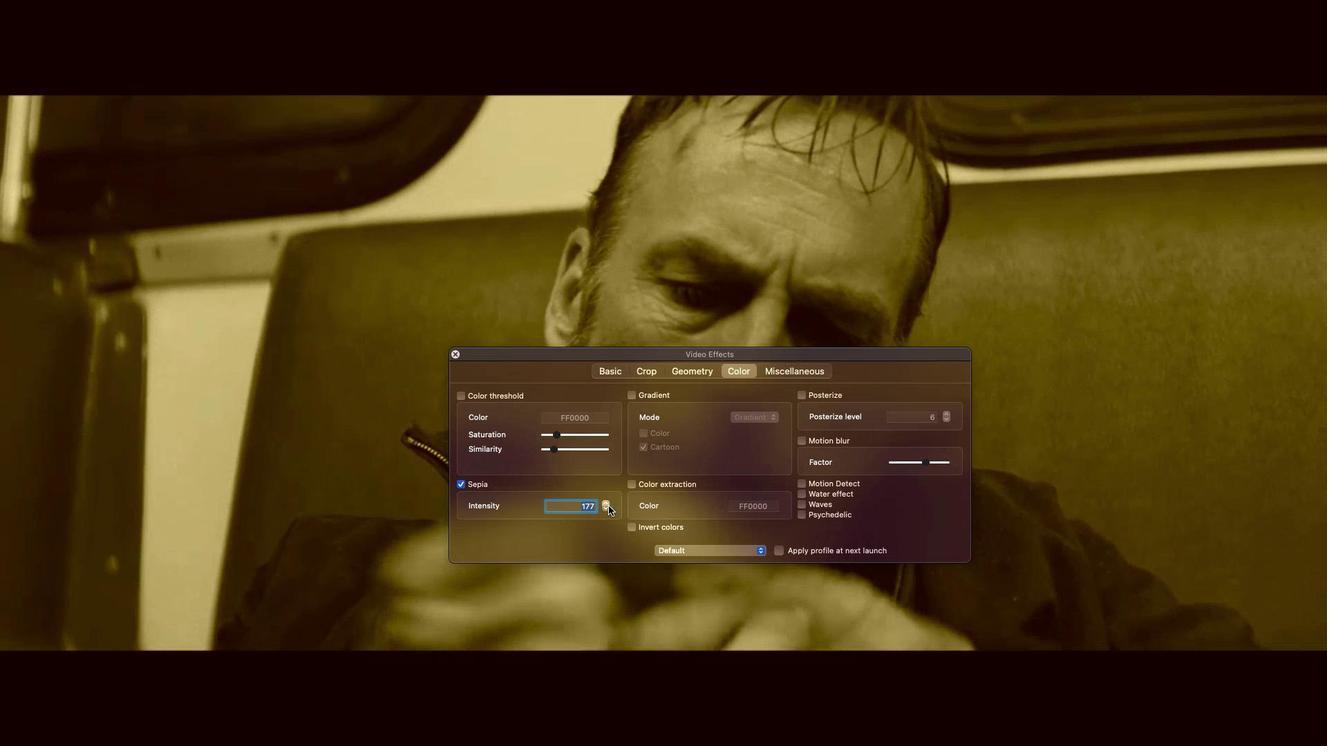 
Action: Mouse pressed left at (608, 505)
Screenshot: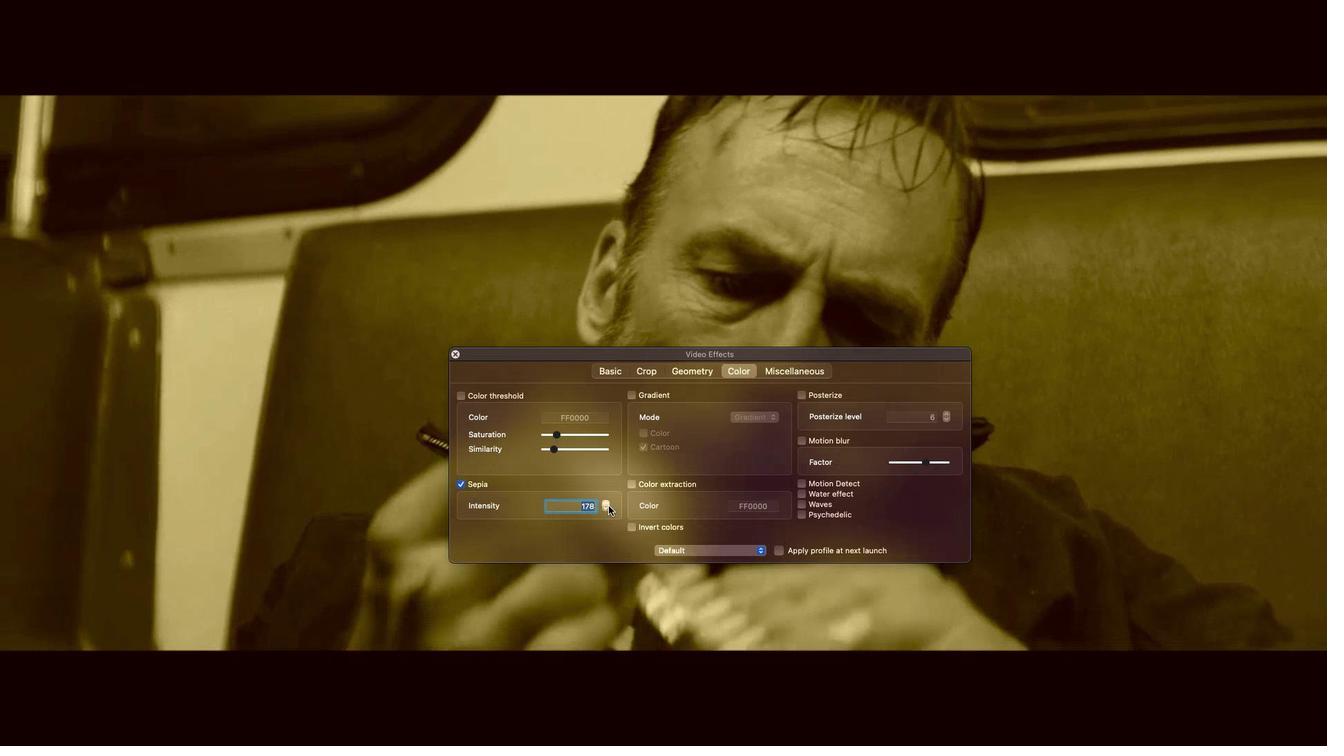
Action: Mouse pressed left at (608, 505)
Screenshot: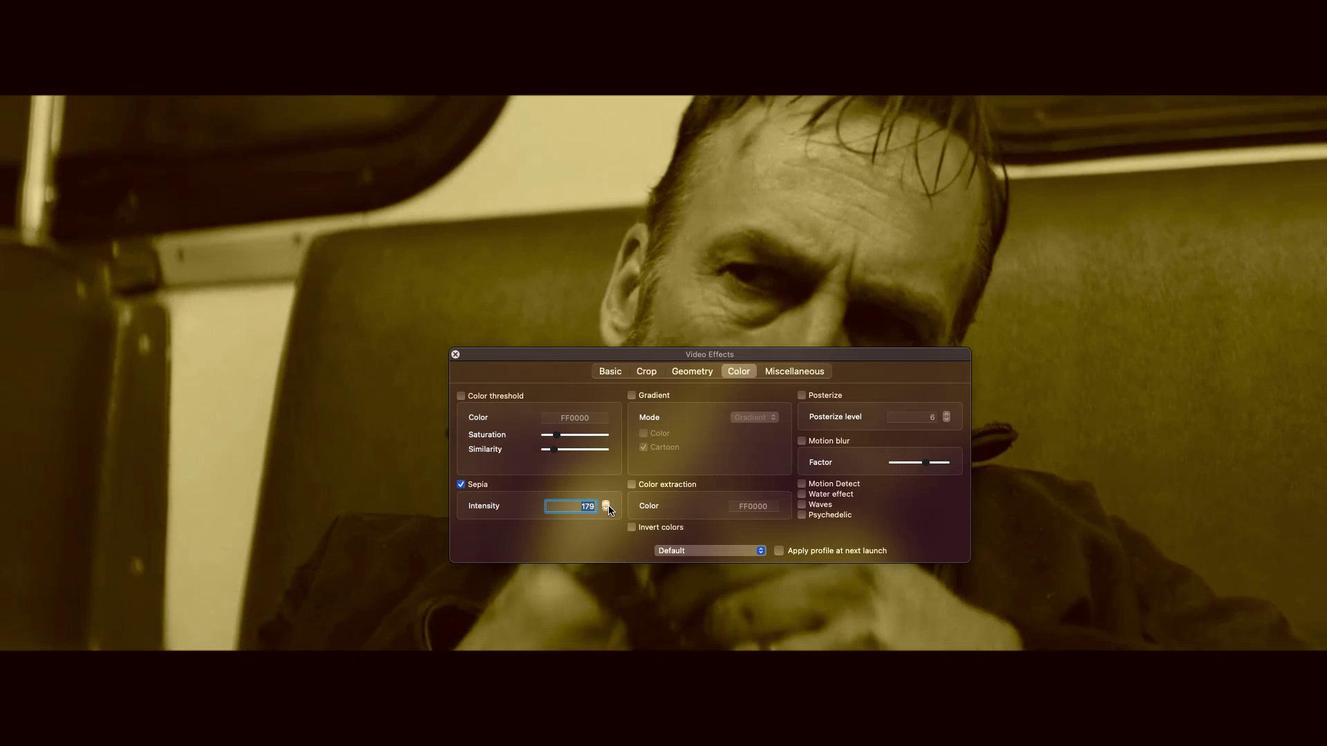 
Action: Mouse pressed left at (608, 505)
Screenshot: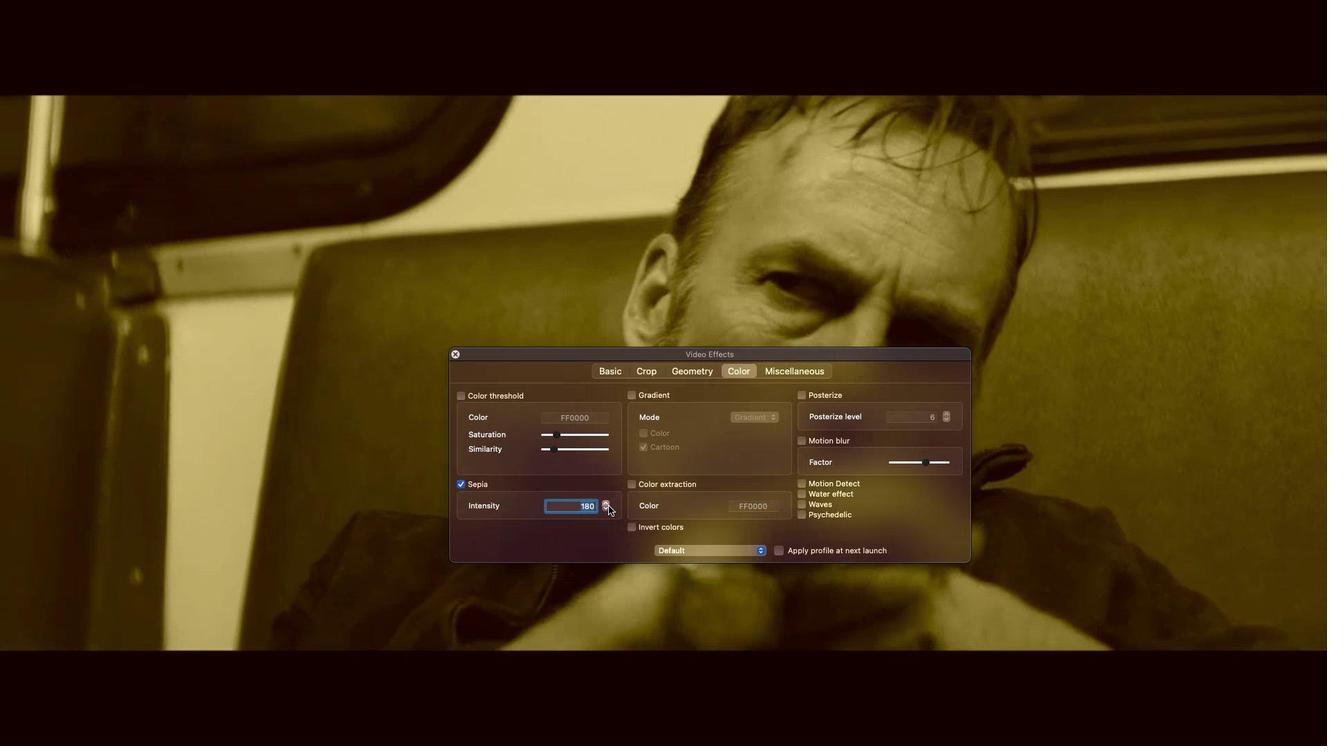 
Action: Mouse moved to (385, 472)
Screenshot: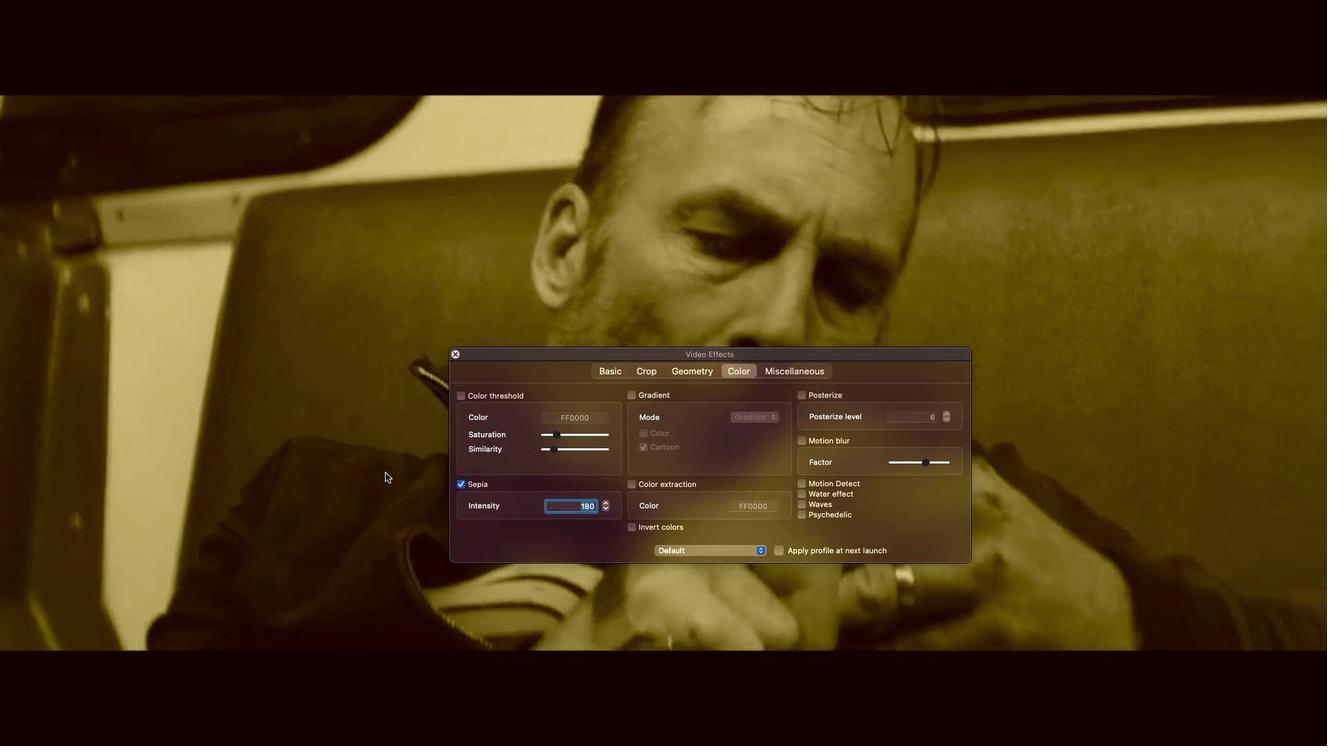
Action: Mouse pressed left at (385, 472)
Screenshot: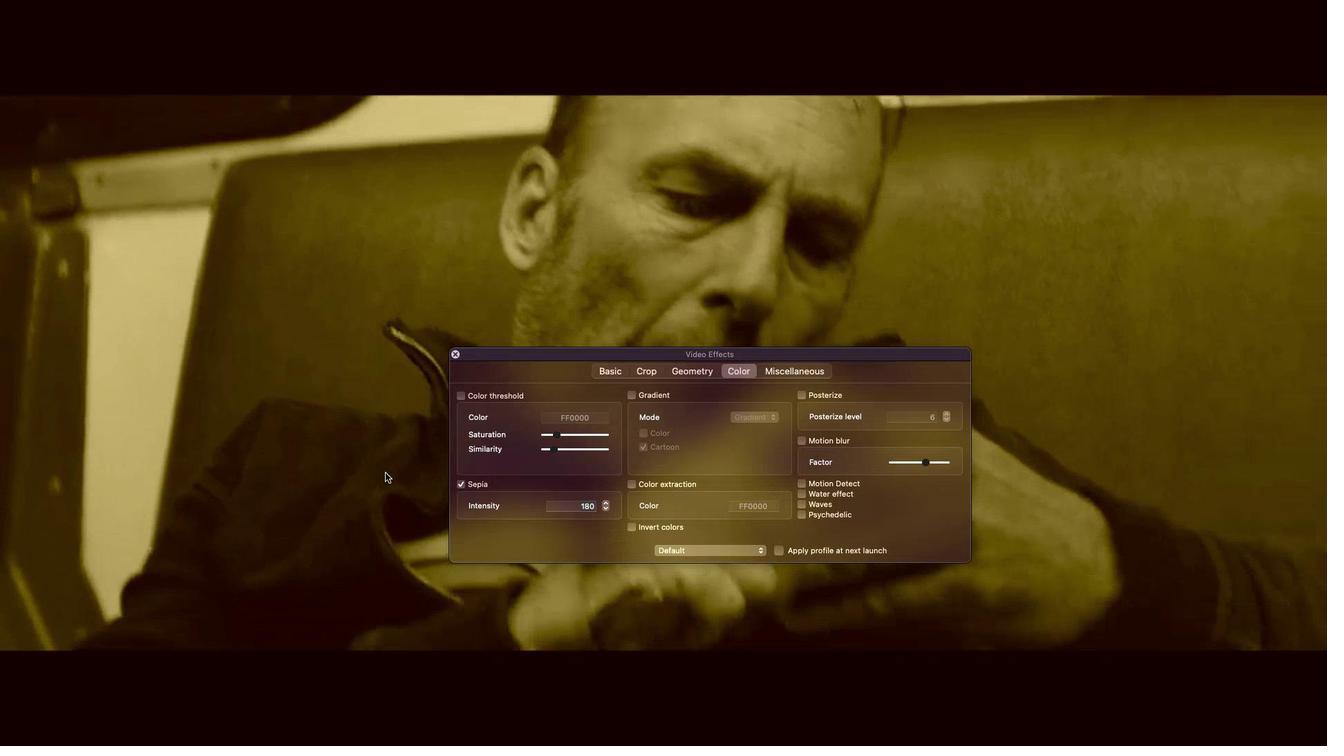 
Action: Mouse moved to (457, 350)
Screenshot: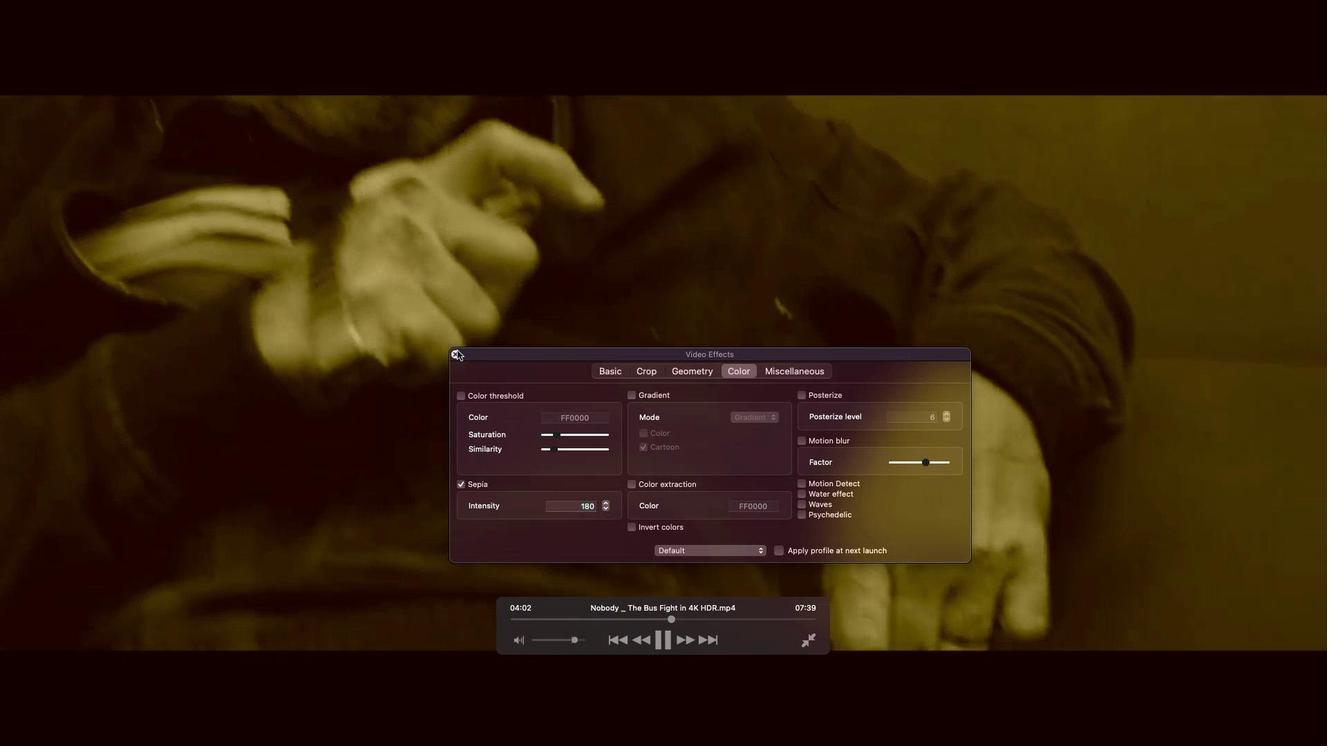 
Action: Mouse pressed left at (457, 350)
Screenshot: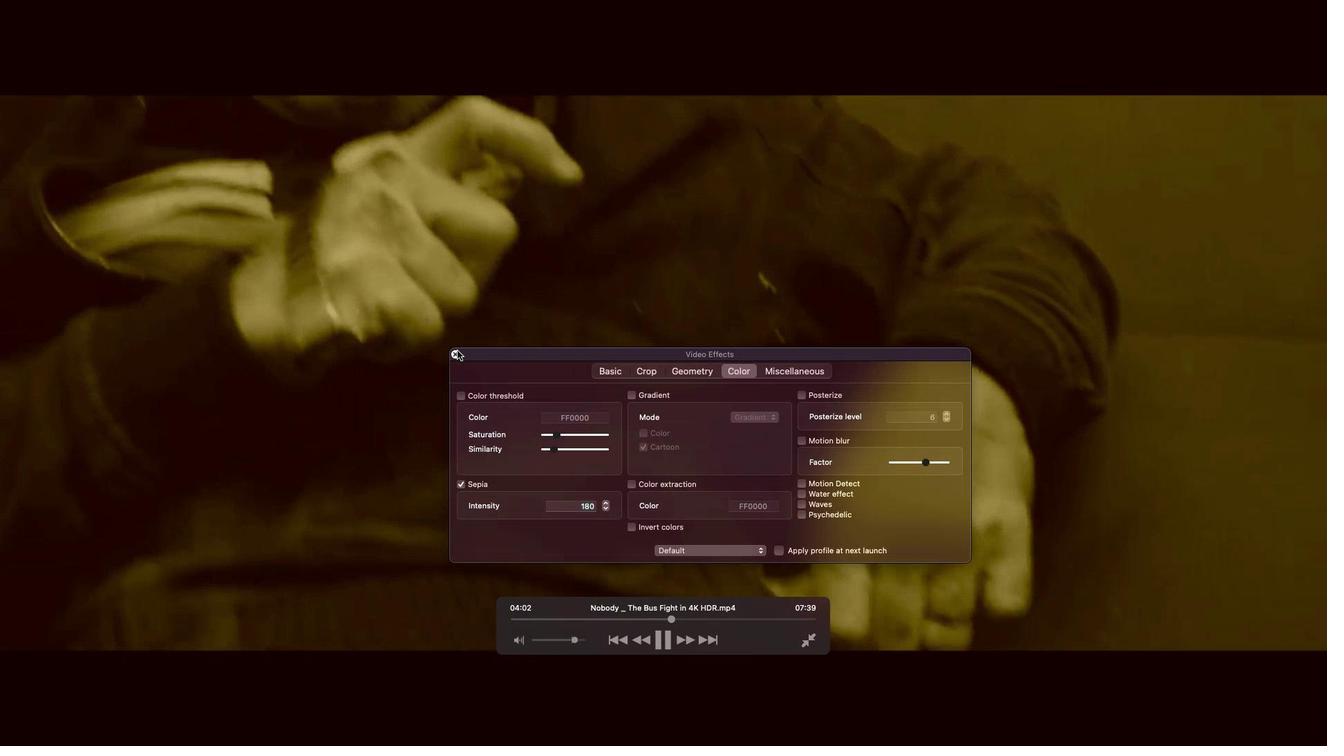 
Action: Mouse moved to (402, 8)
Screenshot: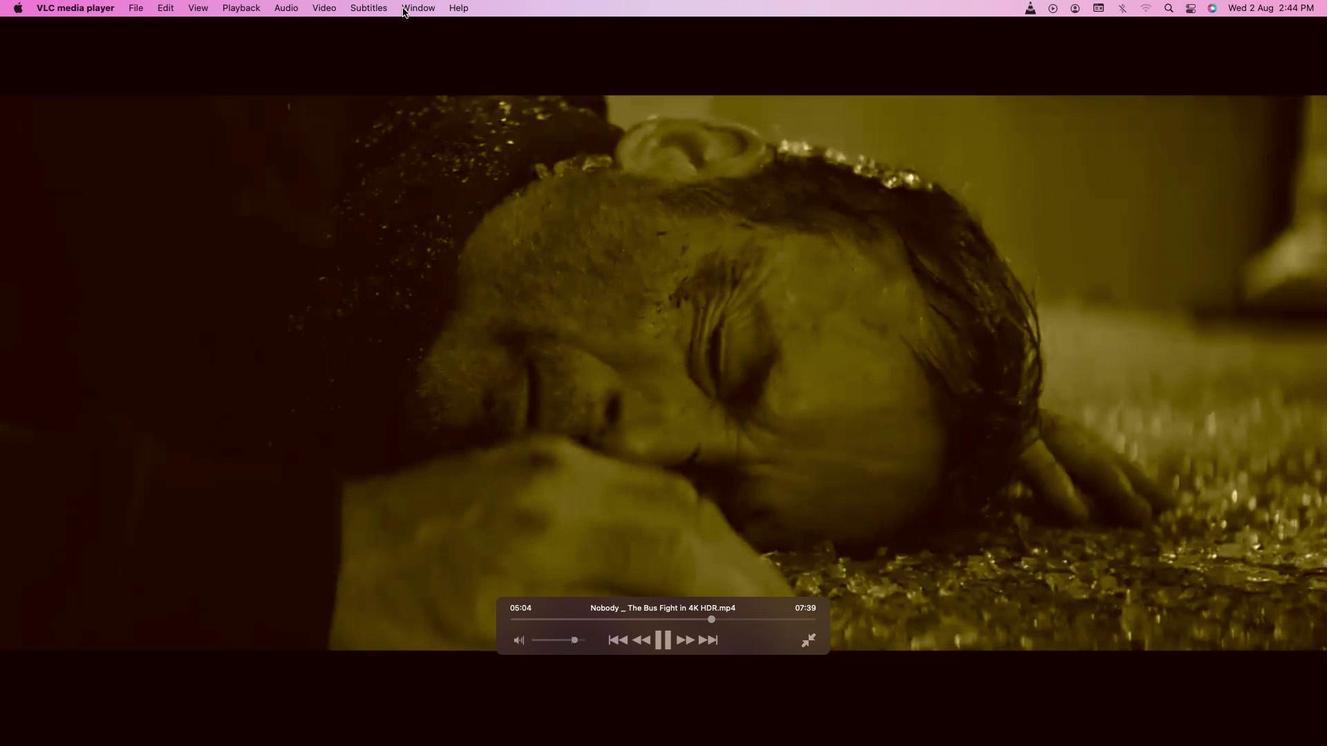 
Action: Mouse pressed left at (402, 8)
Screenshot: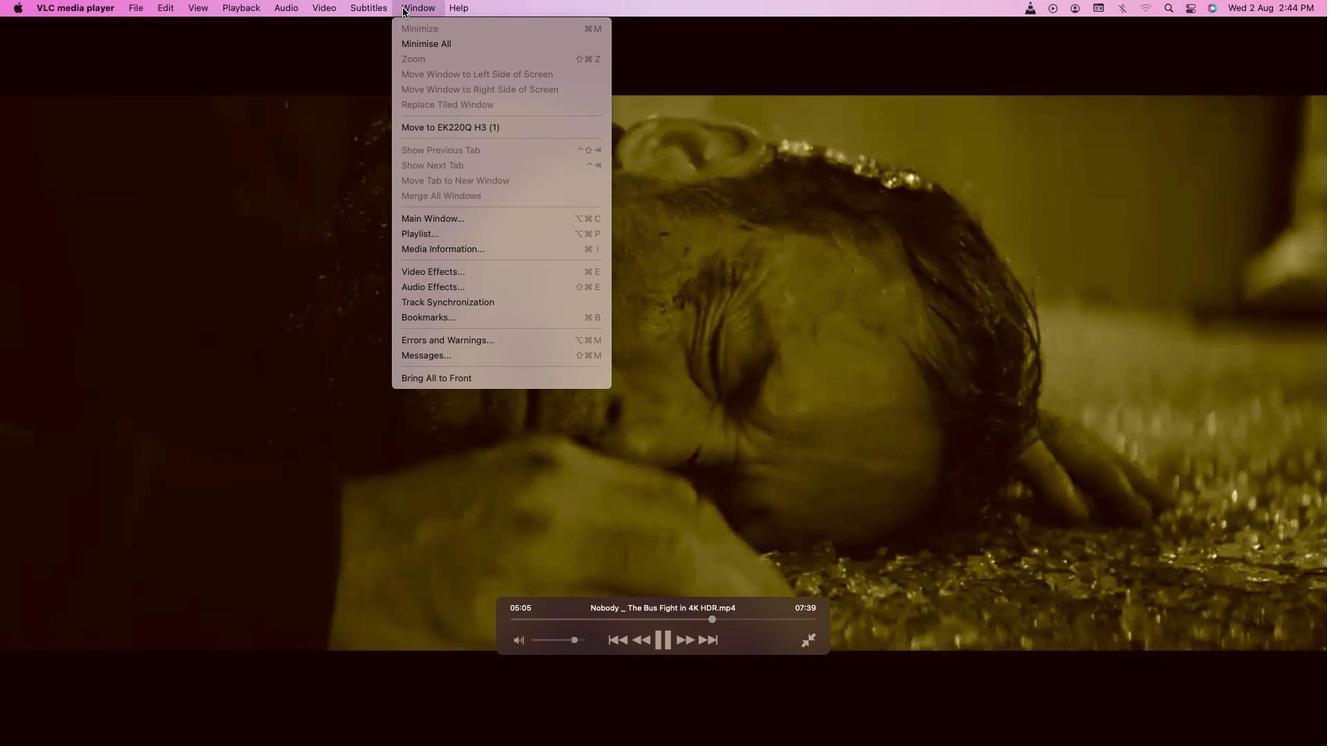 
Action: Mouse moved to (433, 268)
Screenshot: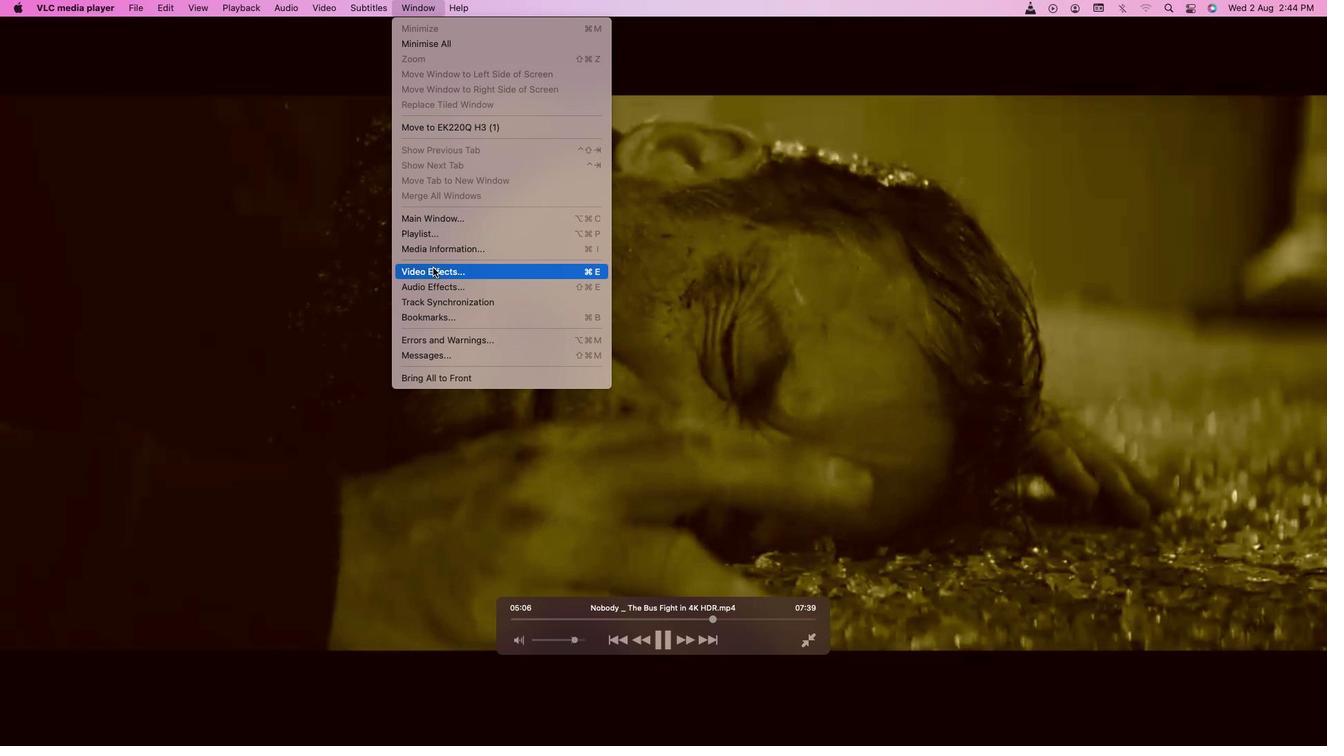 
Action: Mouse pressed left at (433, 268)
Screenshot: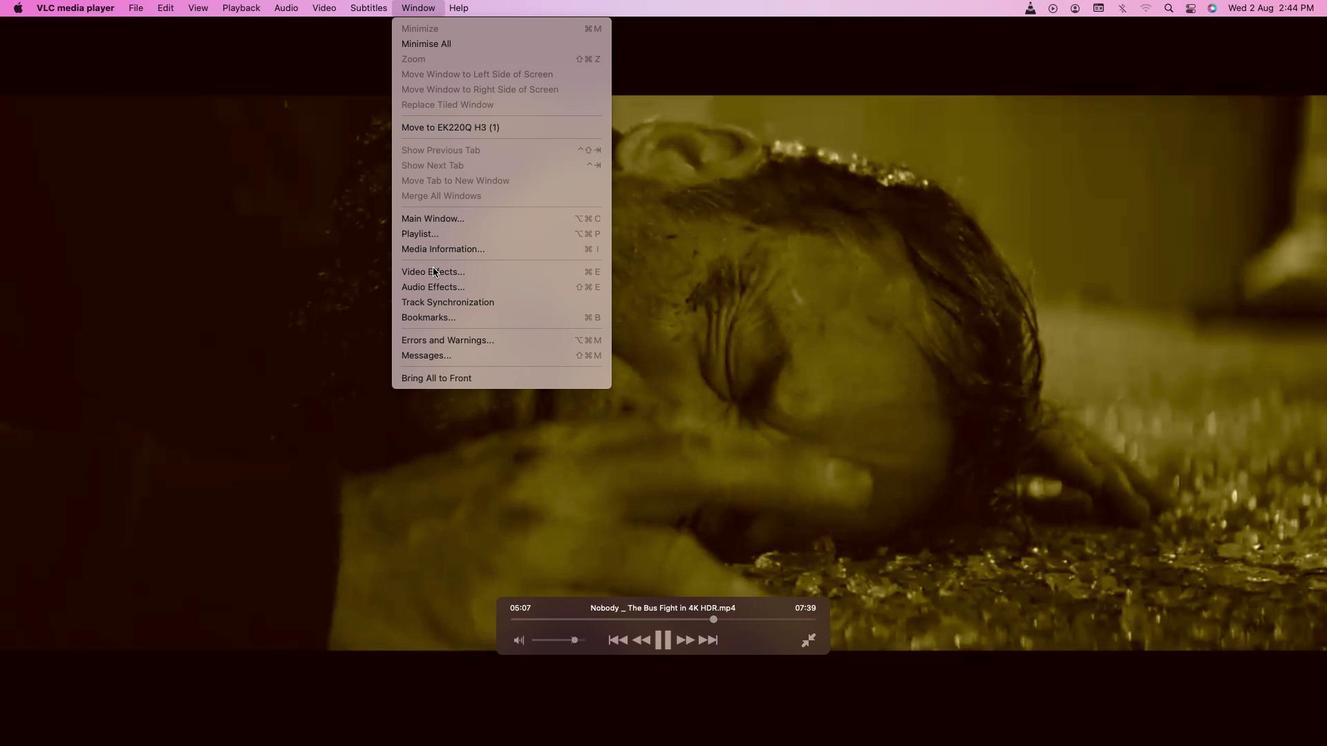 
Action: Mouse moved to (597, 509)
Screenshot: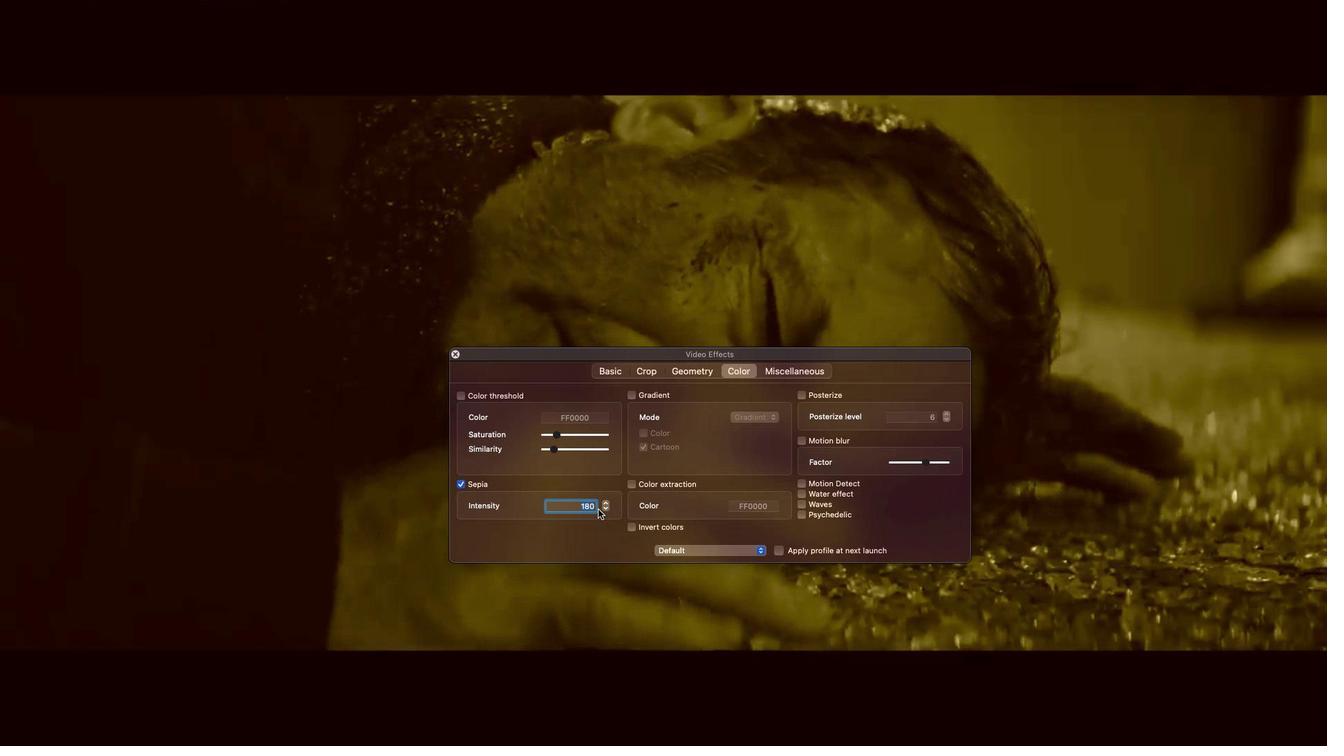 
Action: Mouse pressed left at (597, 509)
Screenshot: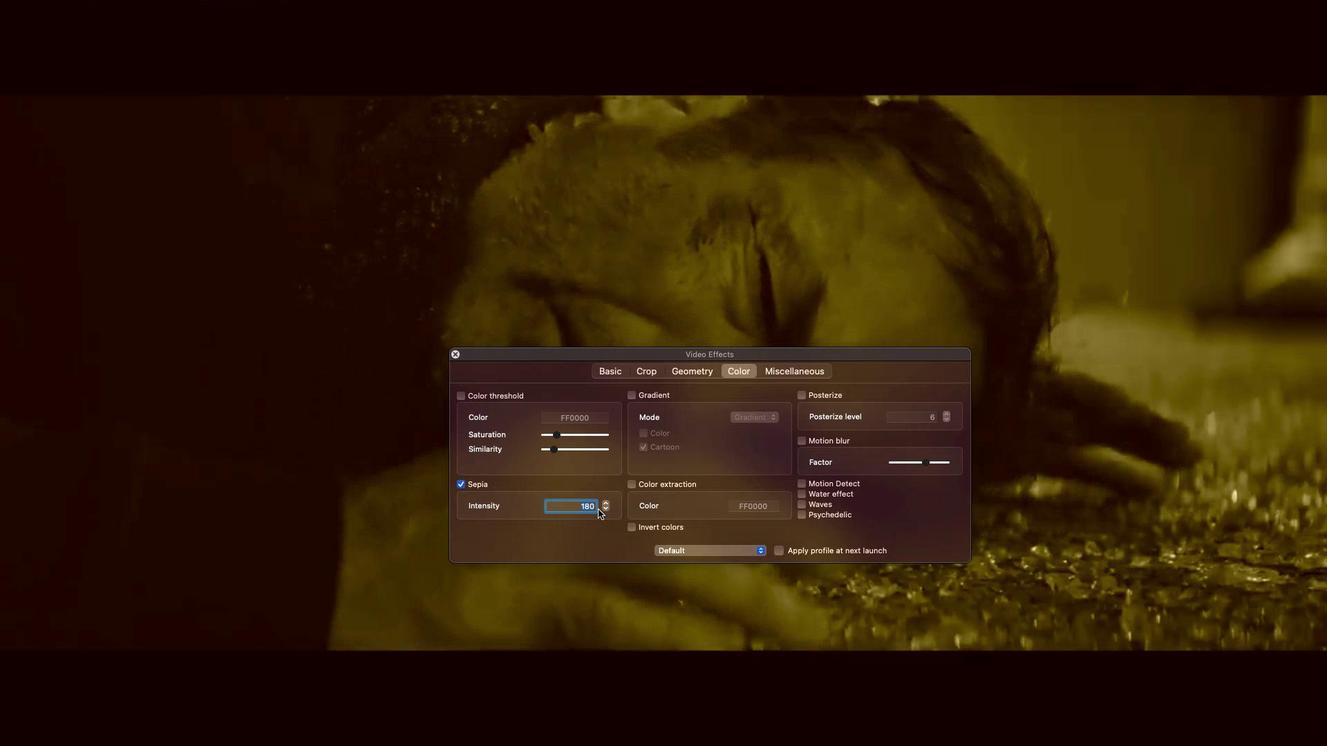 
Action: Key pressed Key.backspace'3''0''0'Key.enter
Screenshot: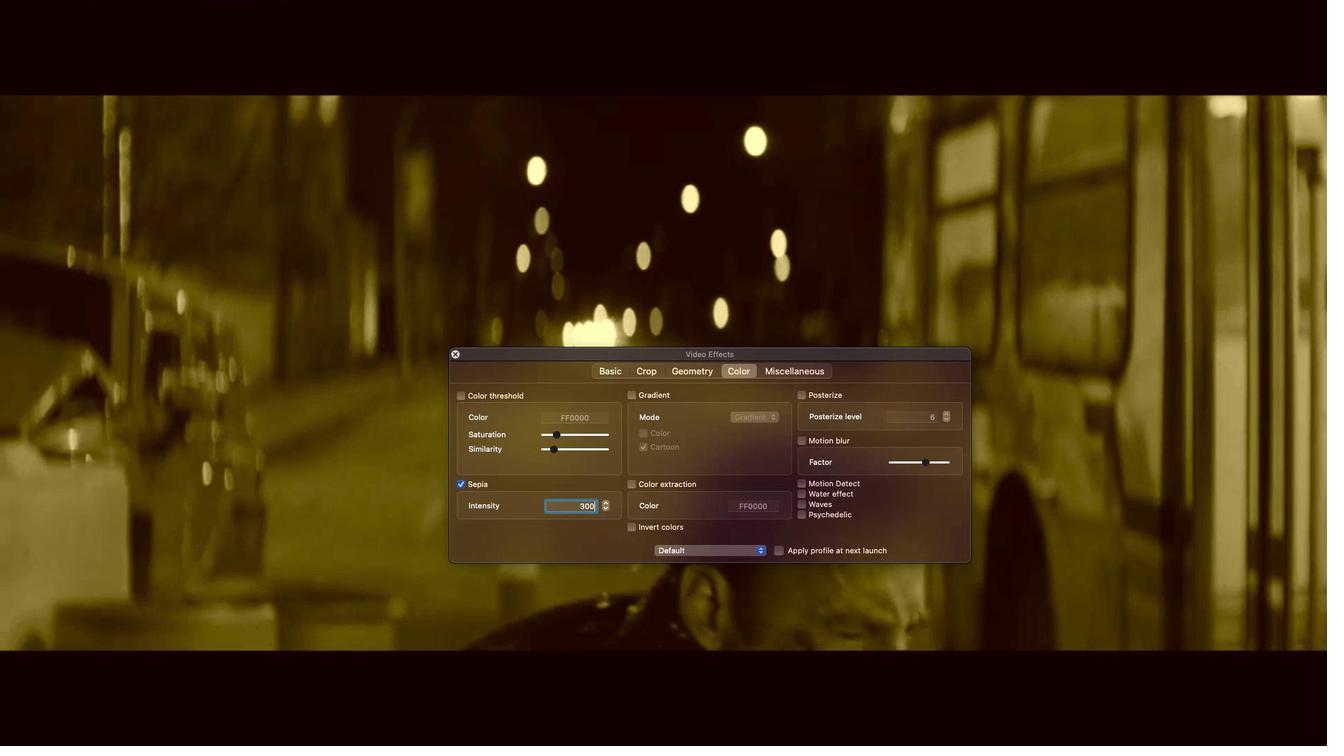 
Action: Mouse moved to (669, 268)
Screenshot: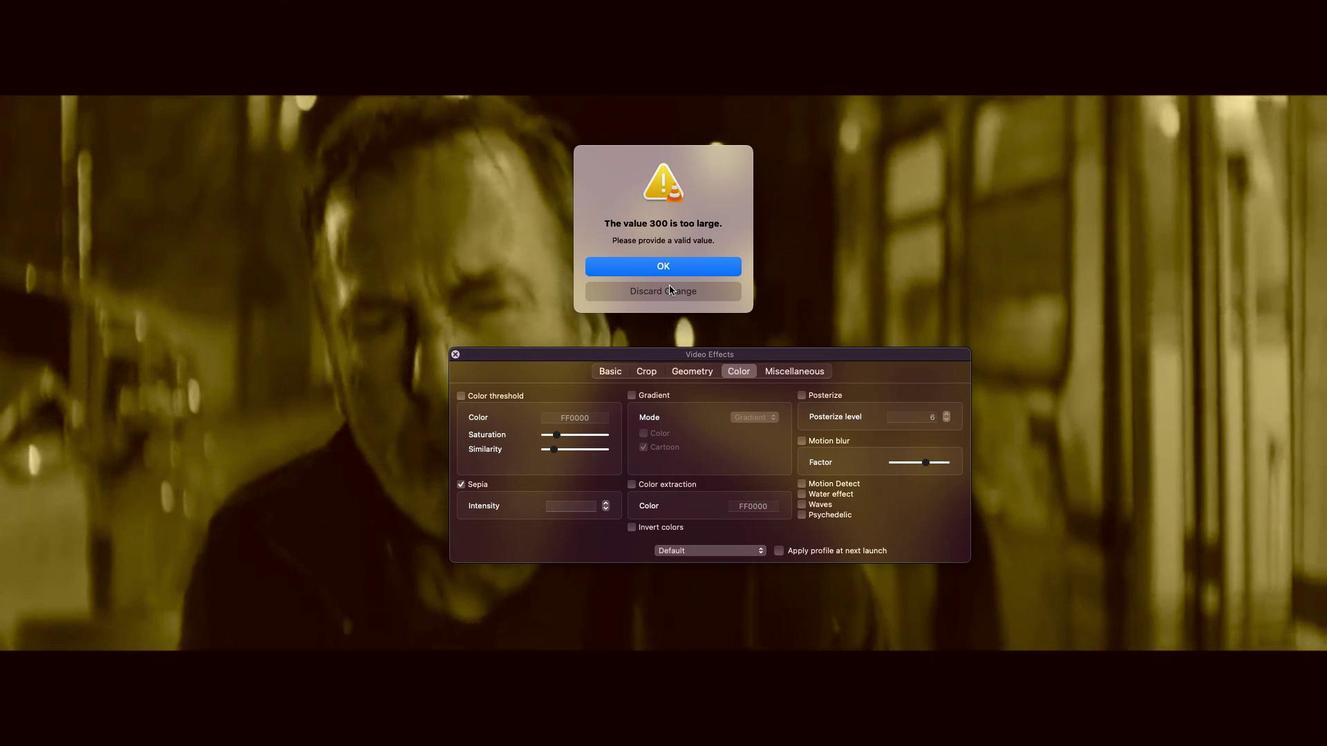 
Action: Mouse pressed left at (669, 268)
Screenshot: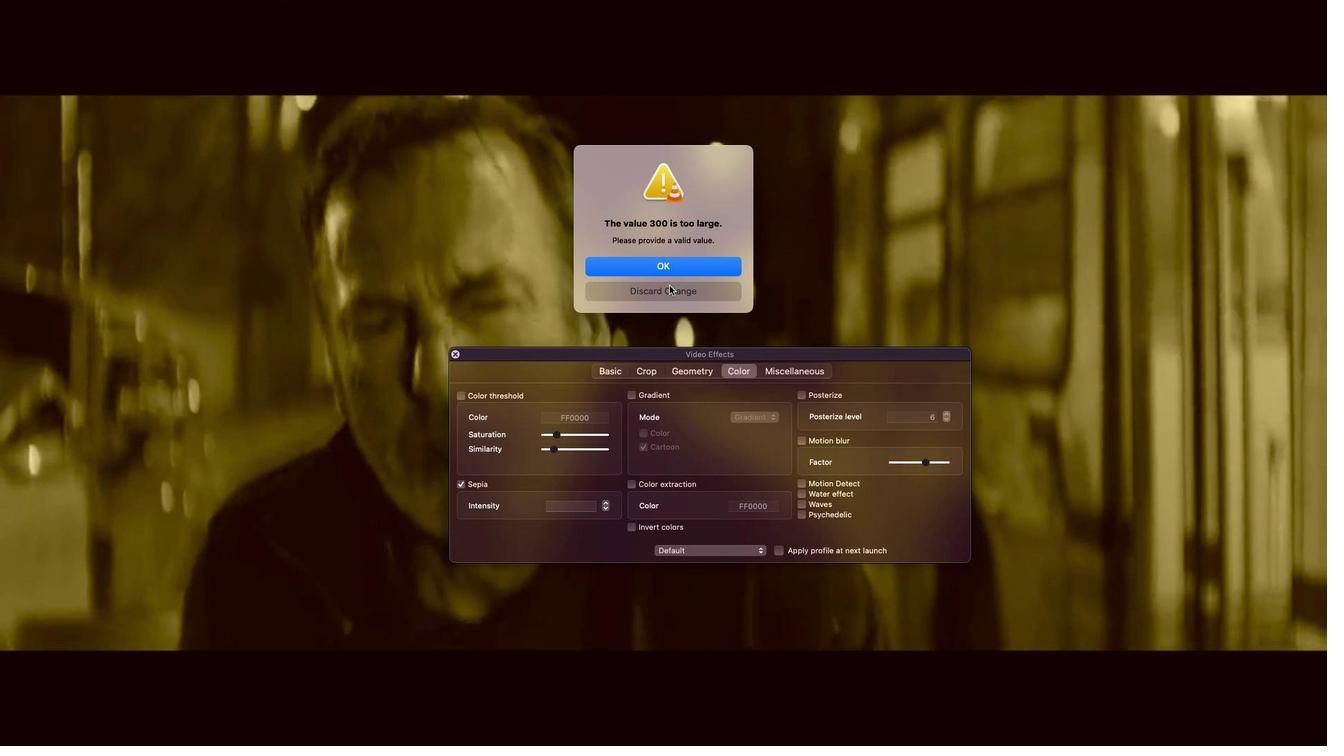 
Action: Mouse moved to (595, 514)
Screenshot: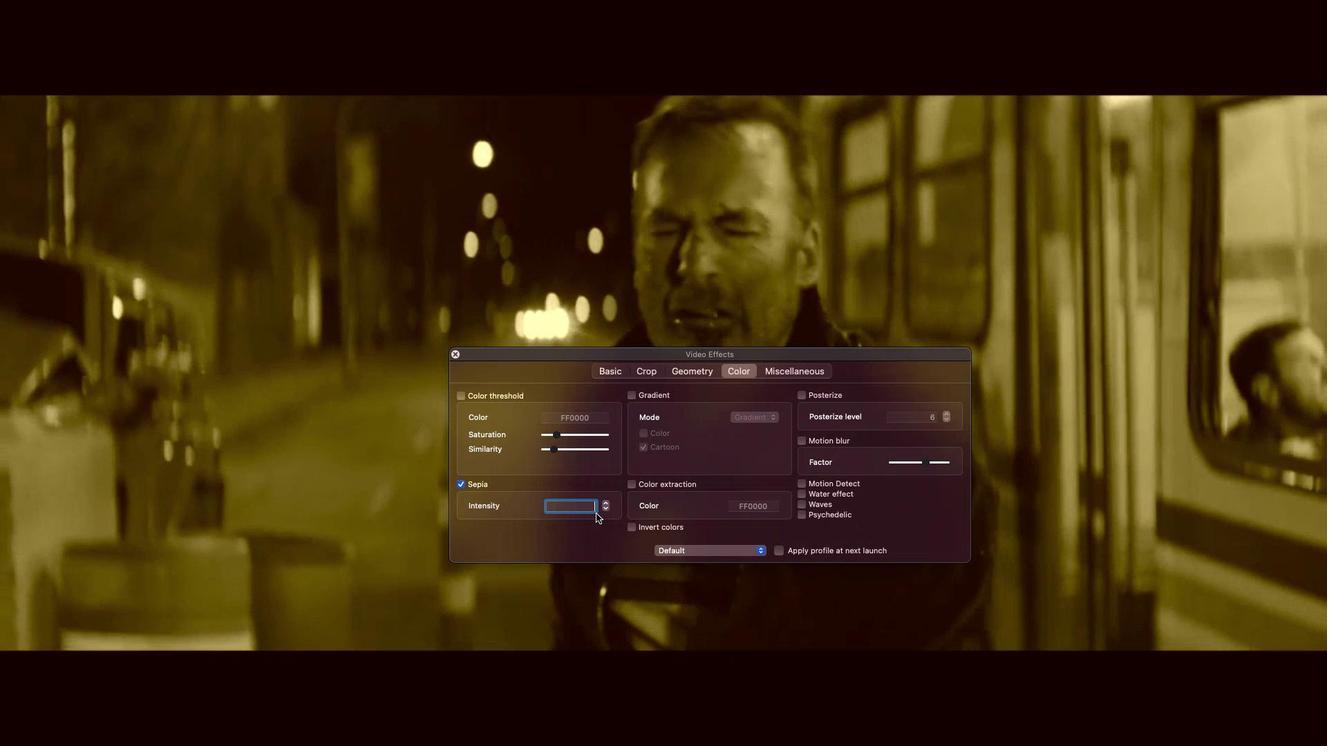 
Action: Key pressed '2''0''0'Key.enter
Screenshot: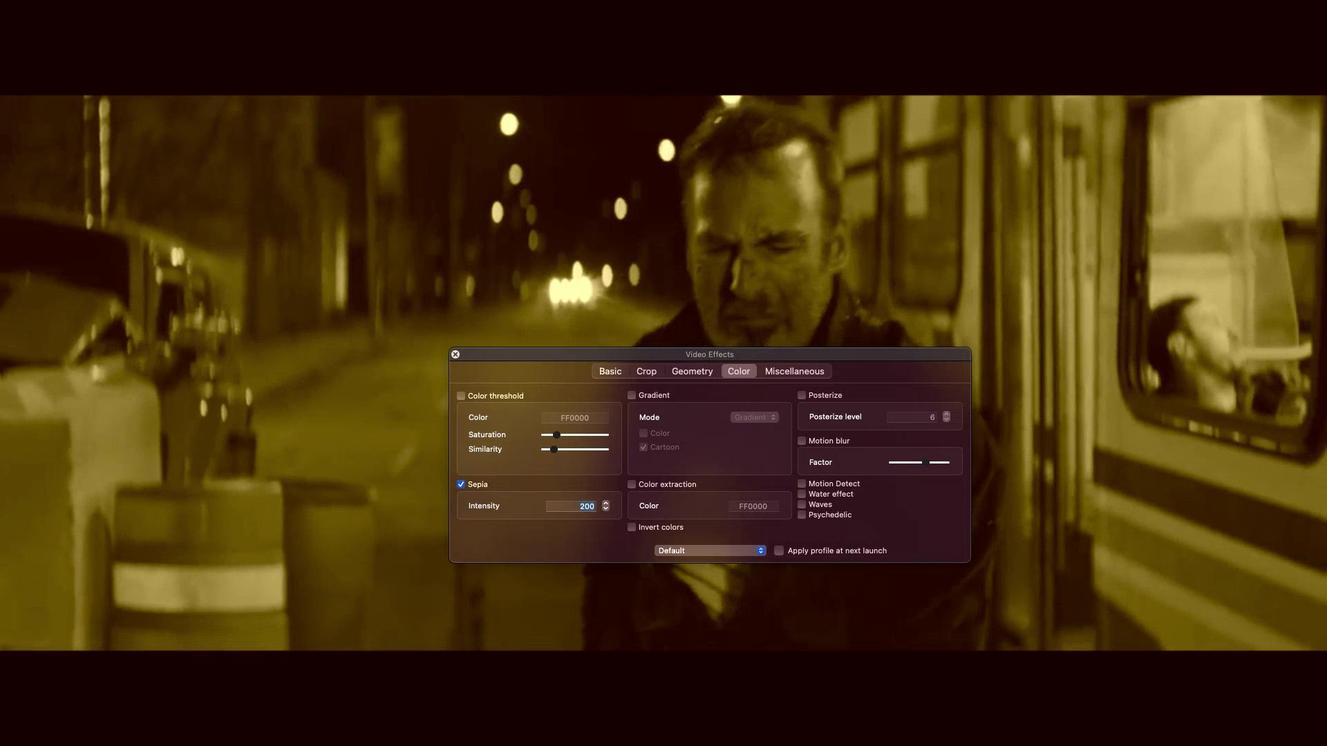 
Action: Mouse moved to (458, 354)
Screenshot: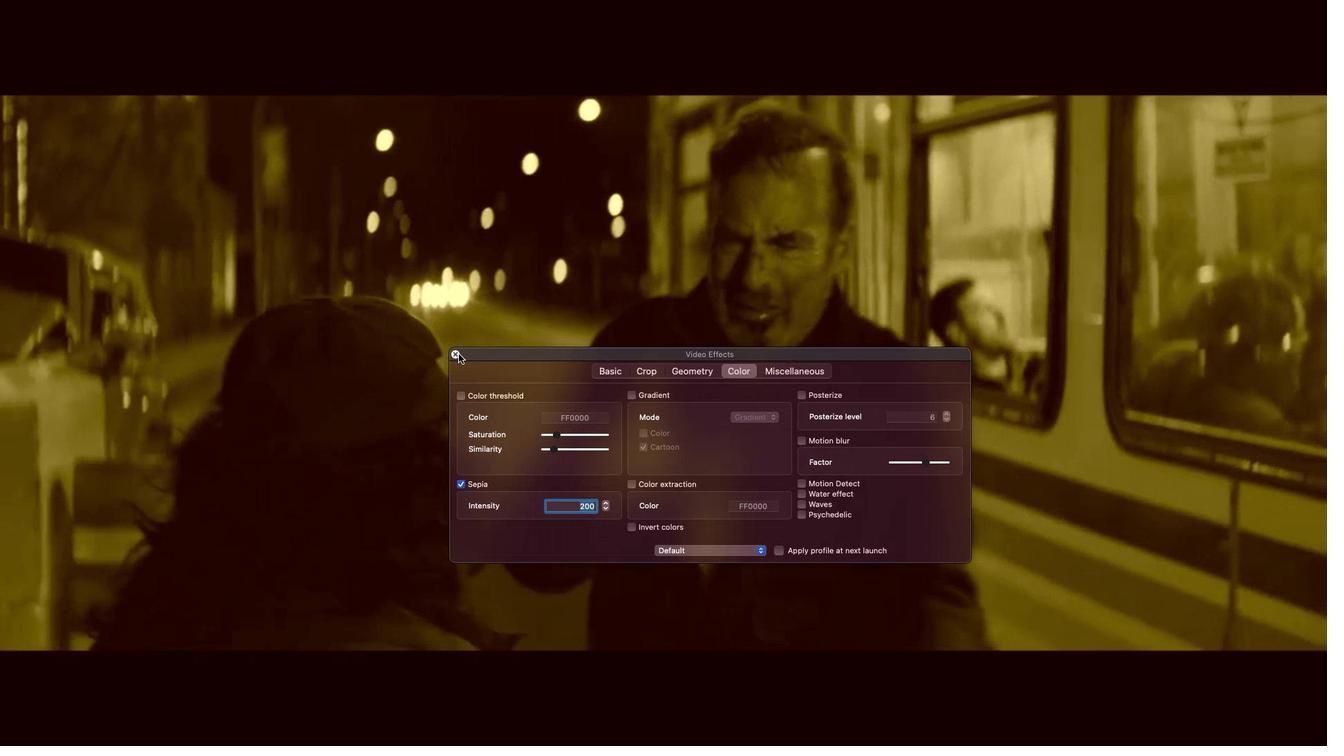 
Action: Mouse pressed left at (458, 354)
Screenshot: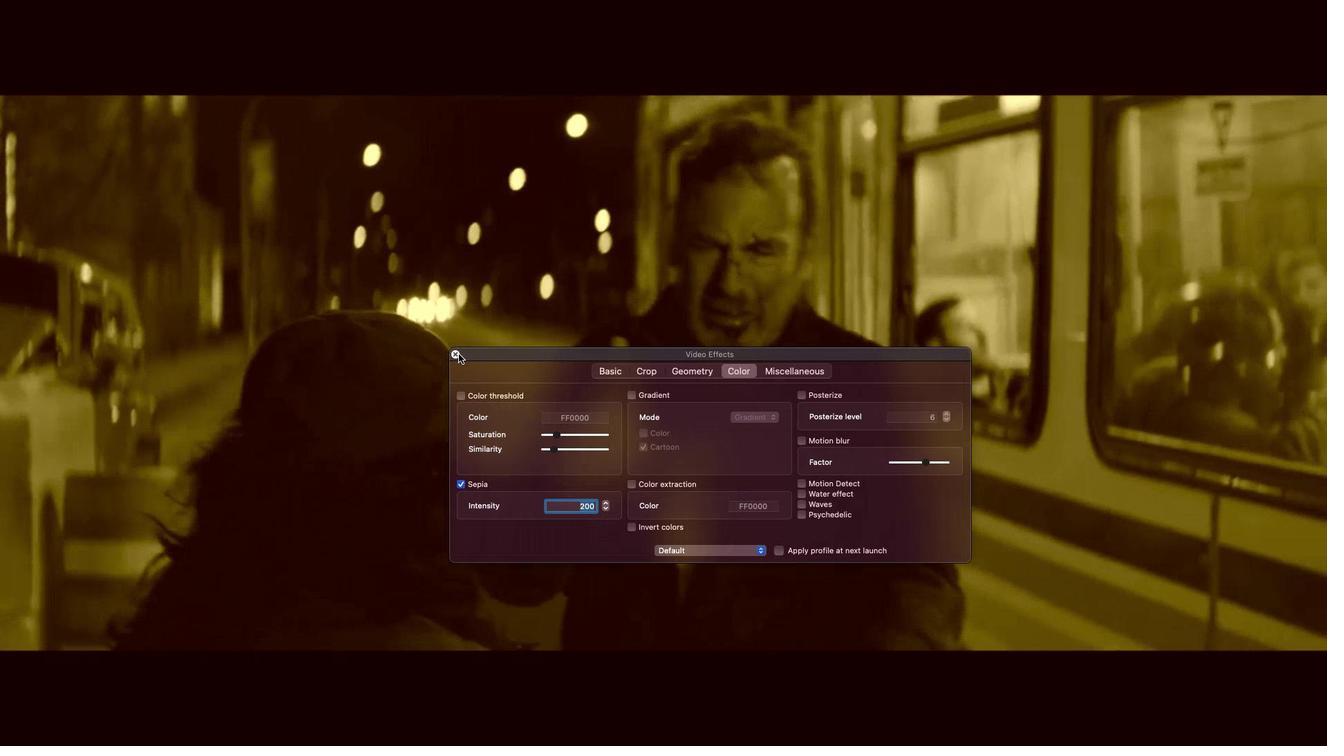 
Action: Mouse moved to (416, 9)
Screenshot: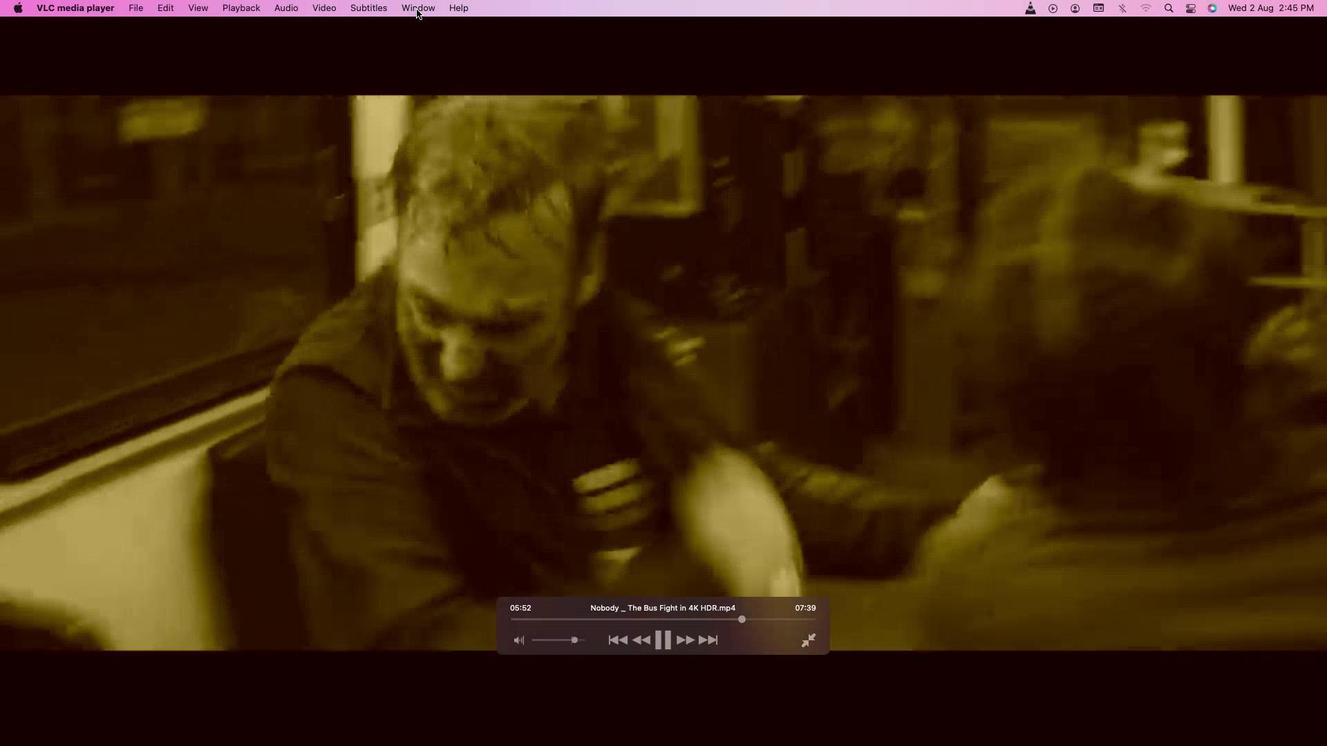 
Action: Mouse pressed left at (416, 9)
Screenshot: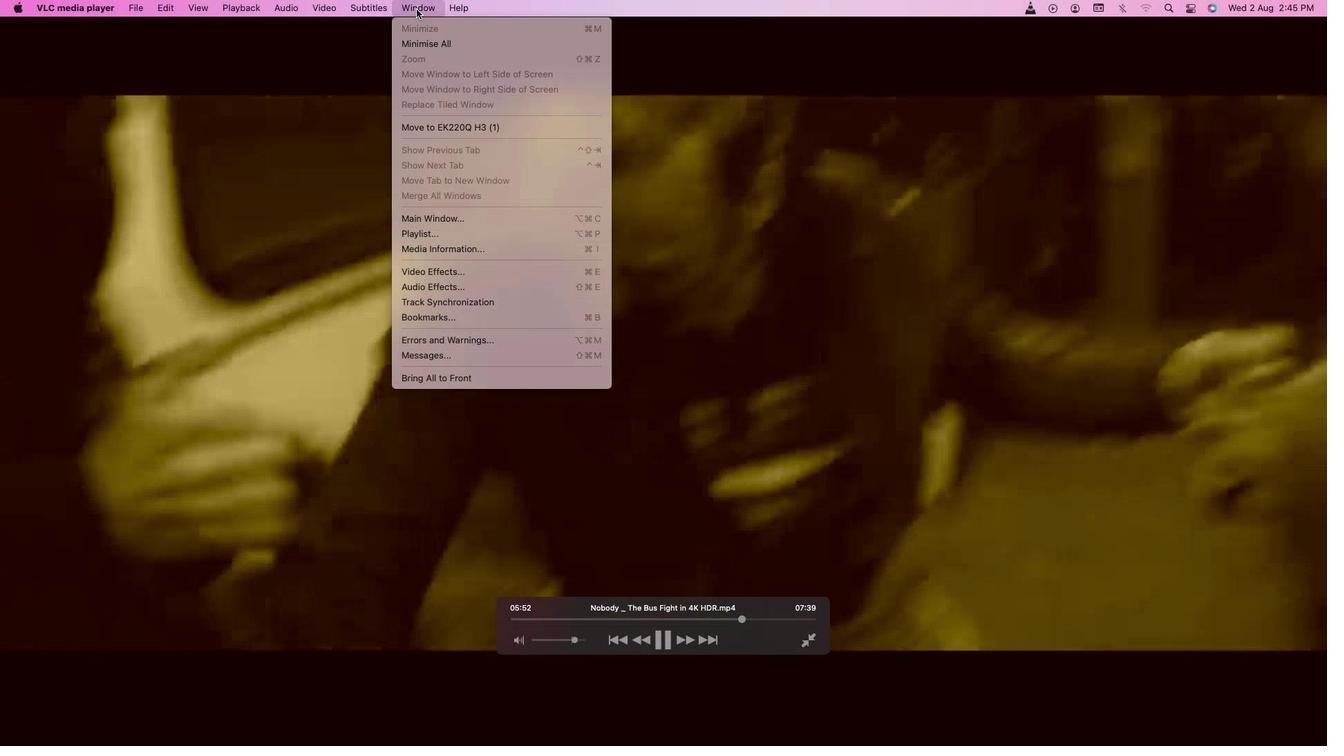 
Action: Mouse moved to (450, 277)
Screenshot: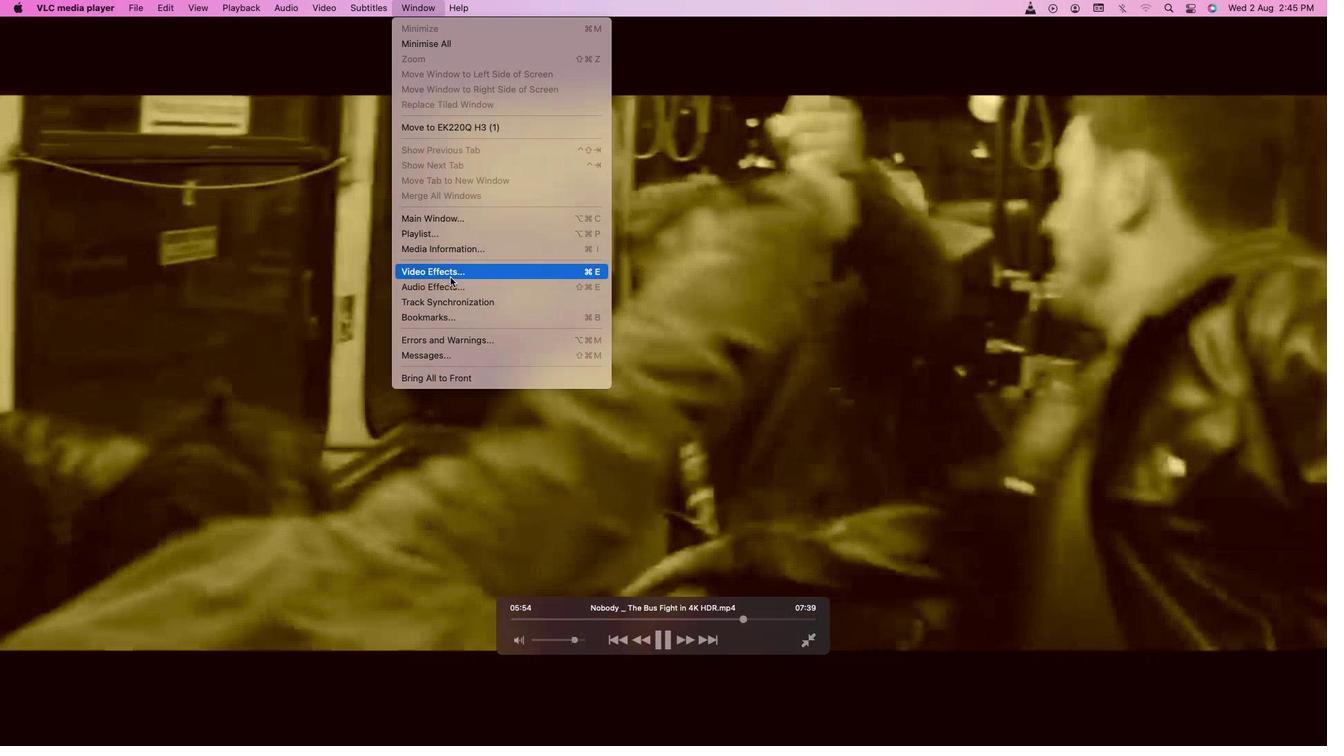 
Action: Mouse pressed left at (450, 277)
Screenshot: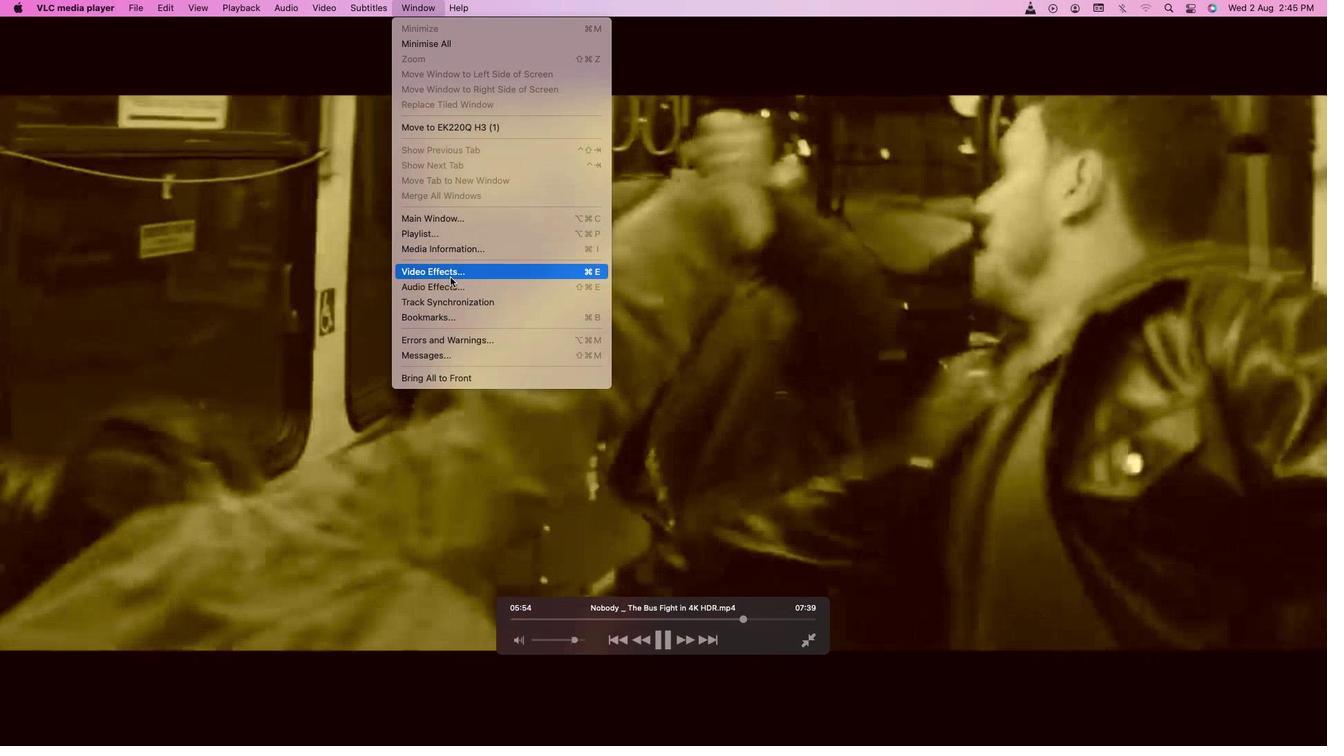 
Action: Mouse moved to (593, 514)
Screenshot: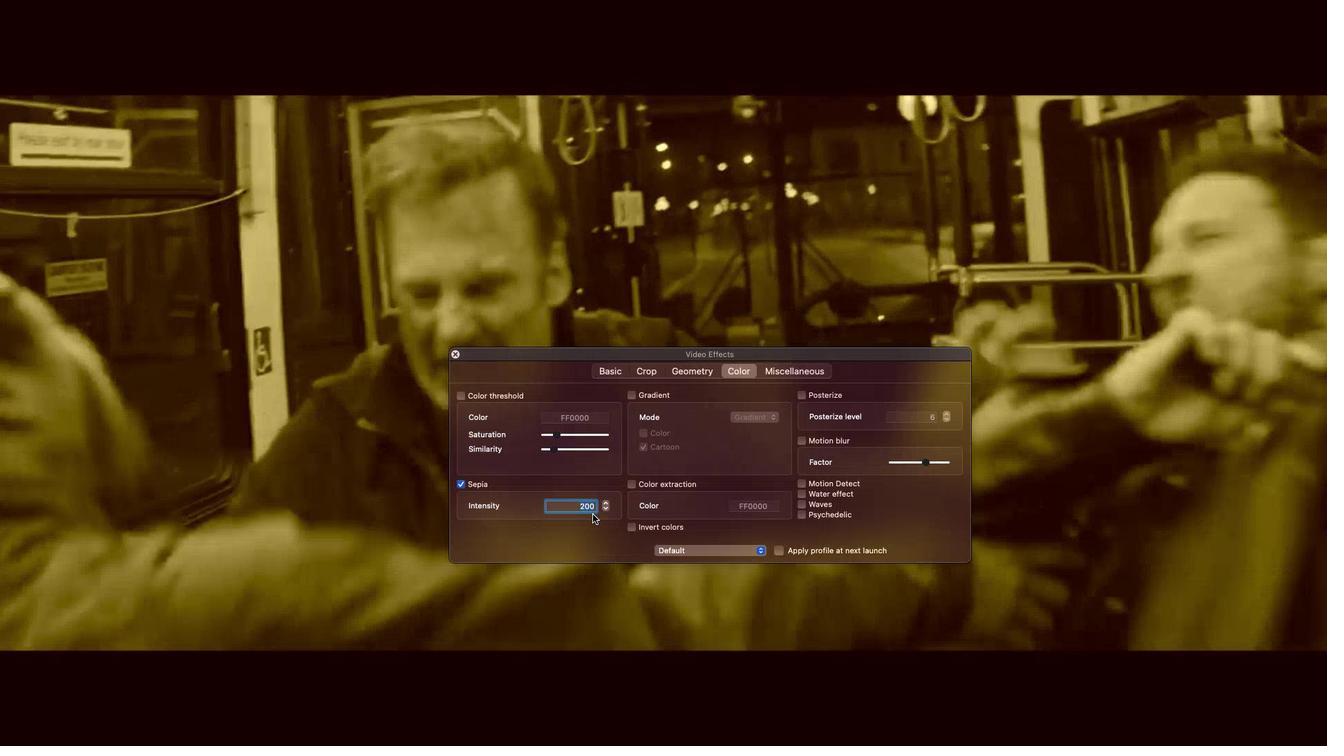 
Action: Key pressed Key.backspace'9'Key.backspace'6''0'Key.enter
Screenshot: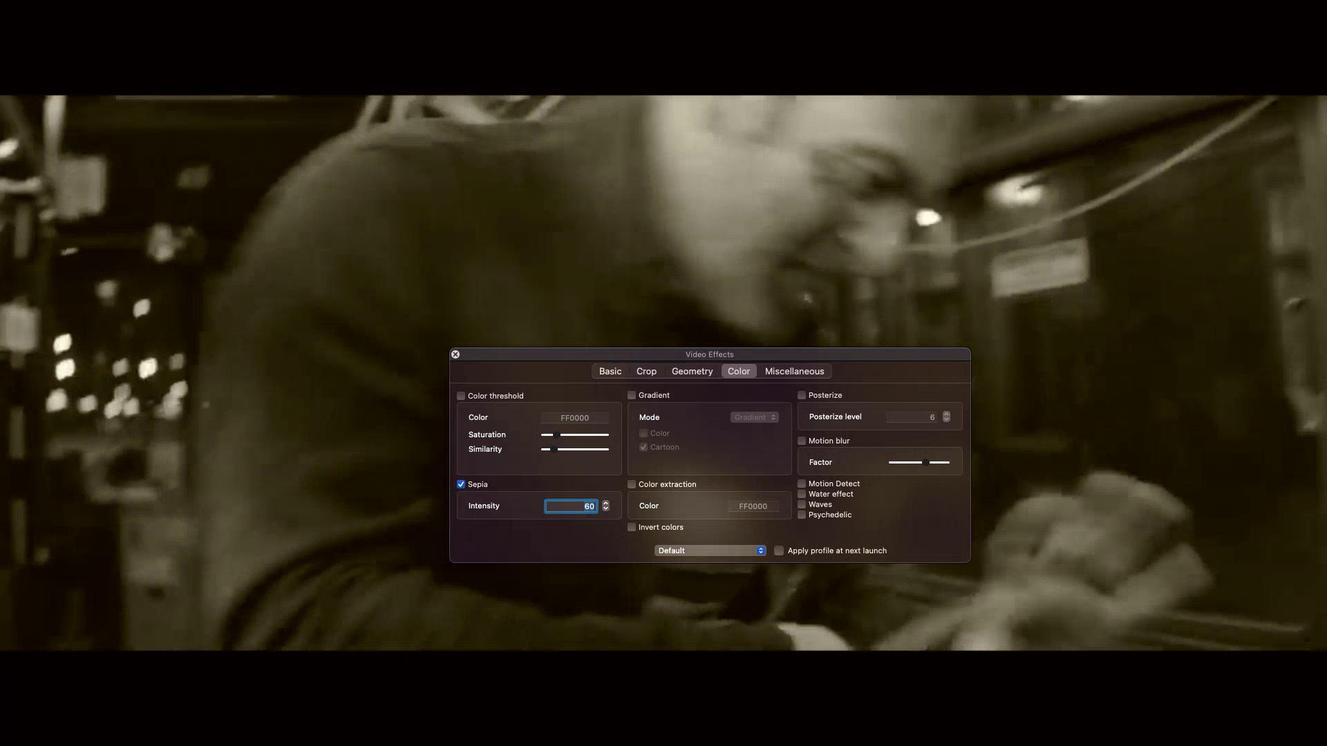
Action: Mouse moved to (586, 519)
Screenshot: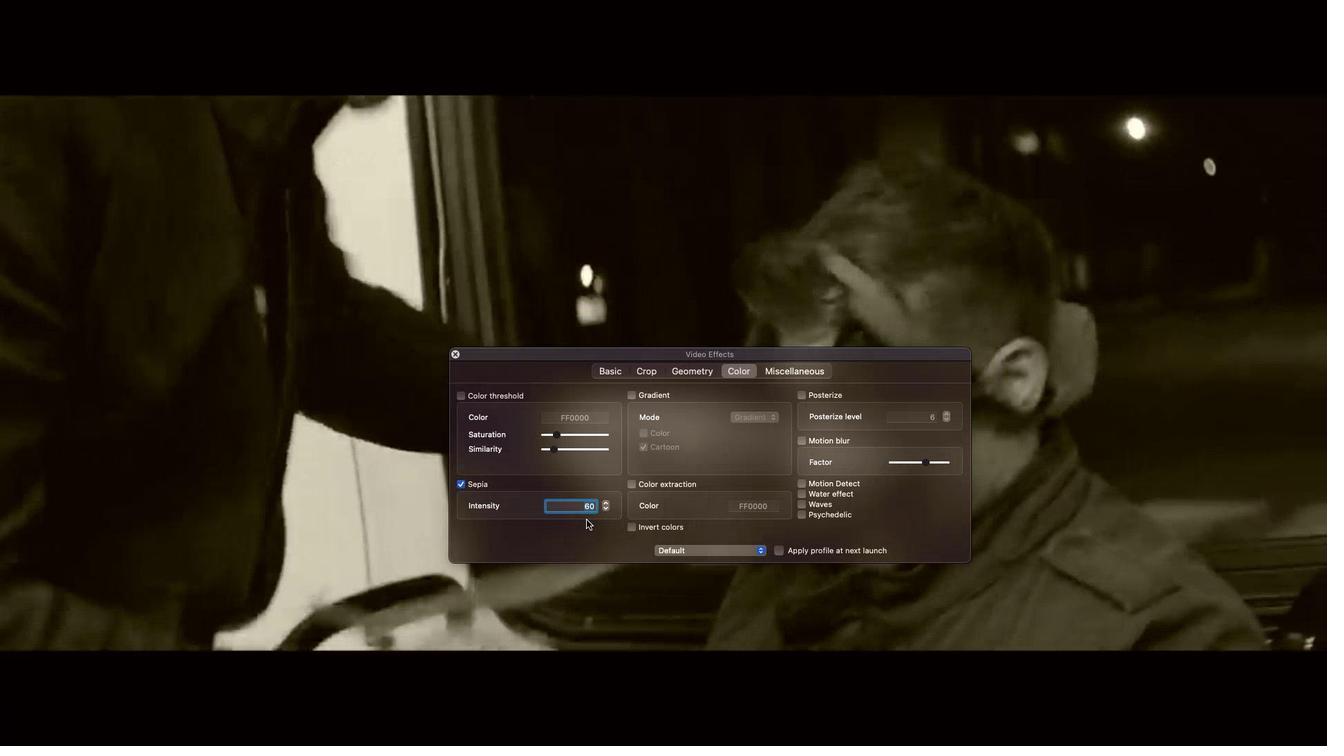 
Action: Key pressed '8''0'Key.enter
Screenshot: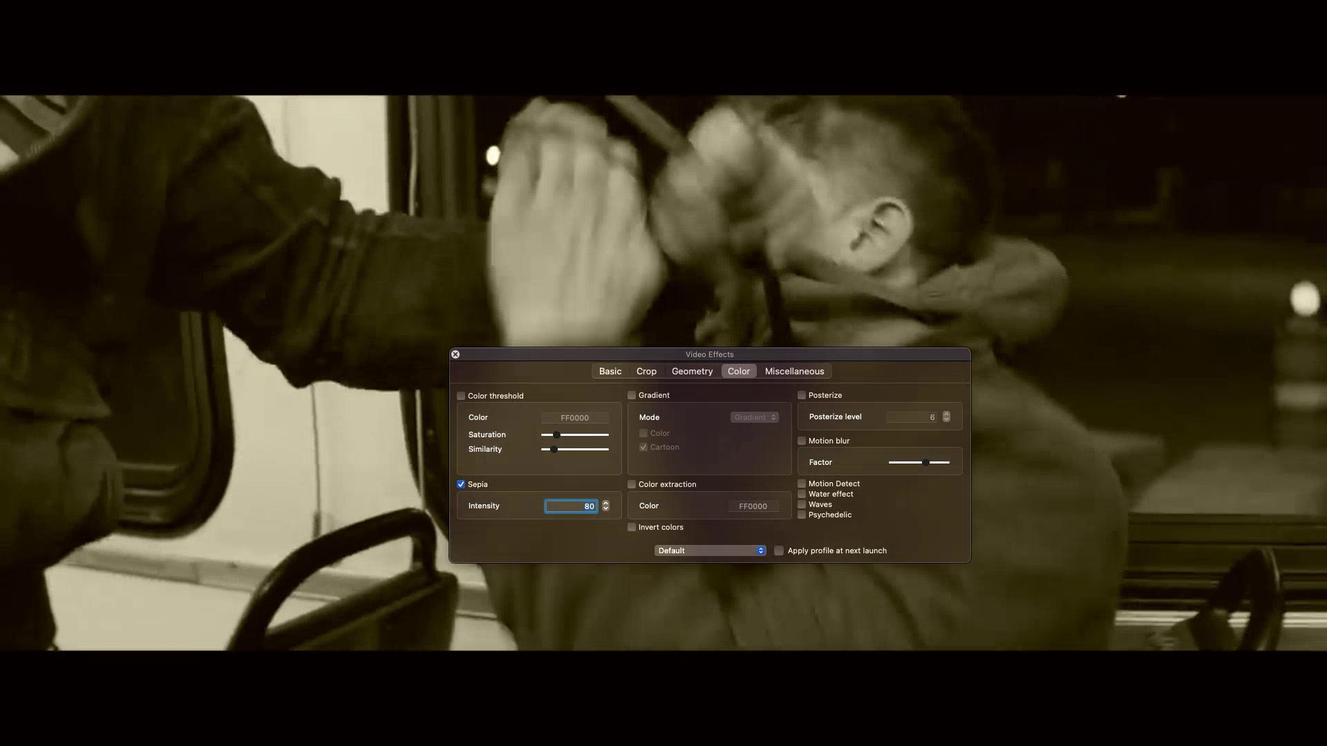 
Action: Mouse moved to (456, 354)
Screenshot: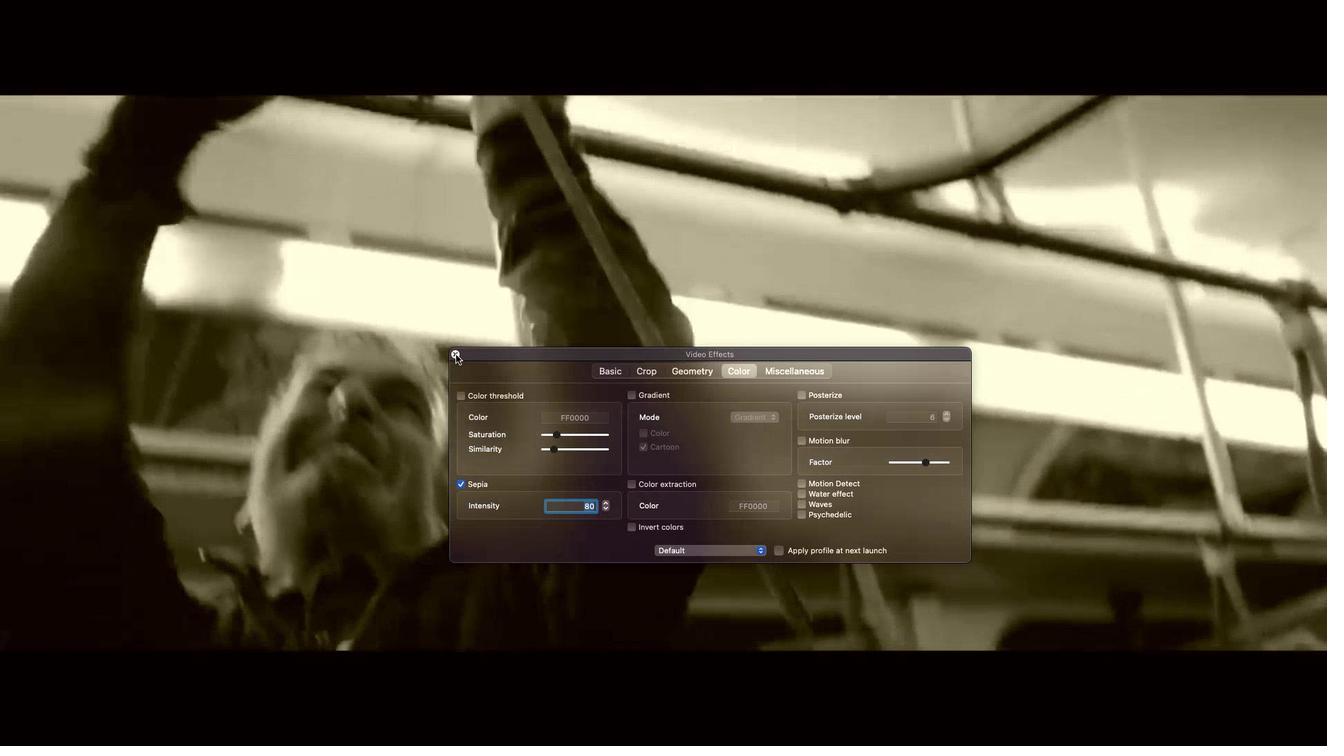 
Action: Mouse pressed left at (456, 354)
Screenshot: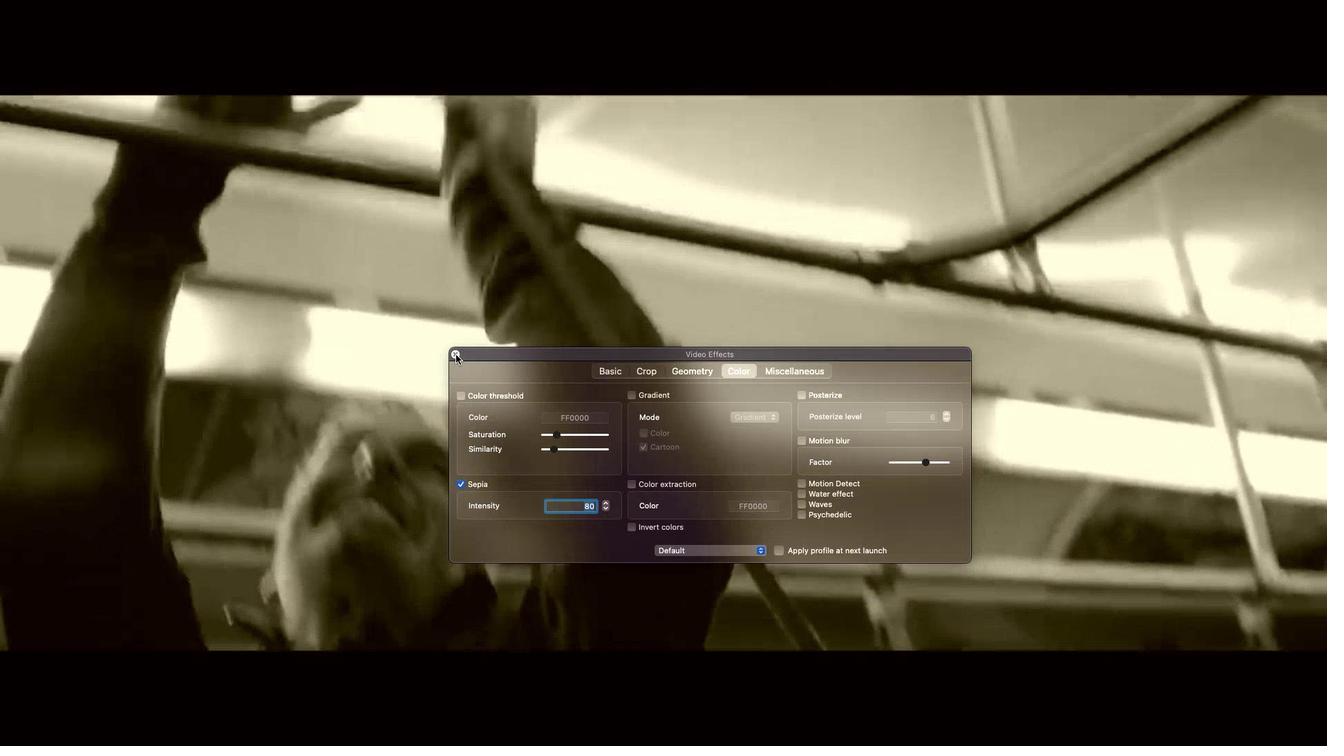 
Action: Mouse moved to (808, 623)
Screenshot: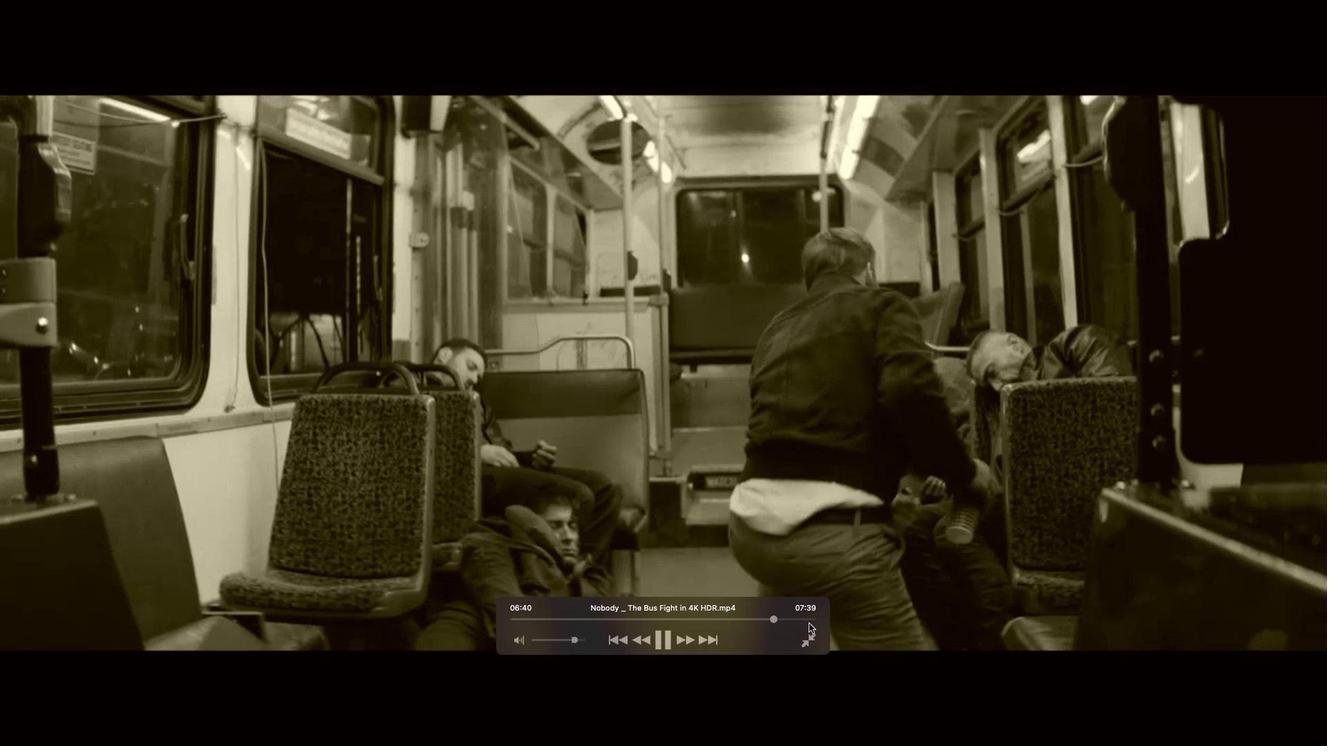 
Action: Mouse pressed left at (808, 623)
Screenshot: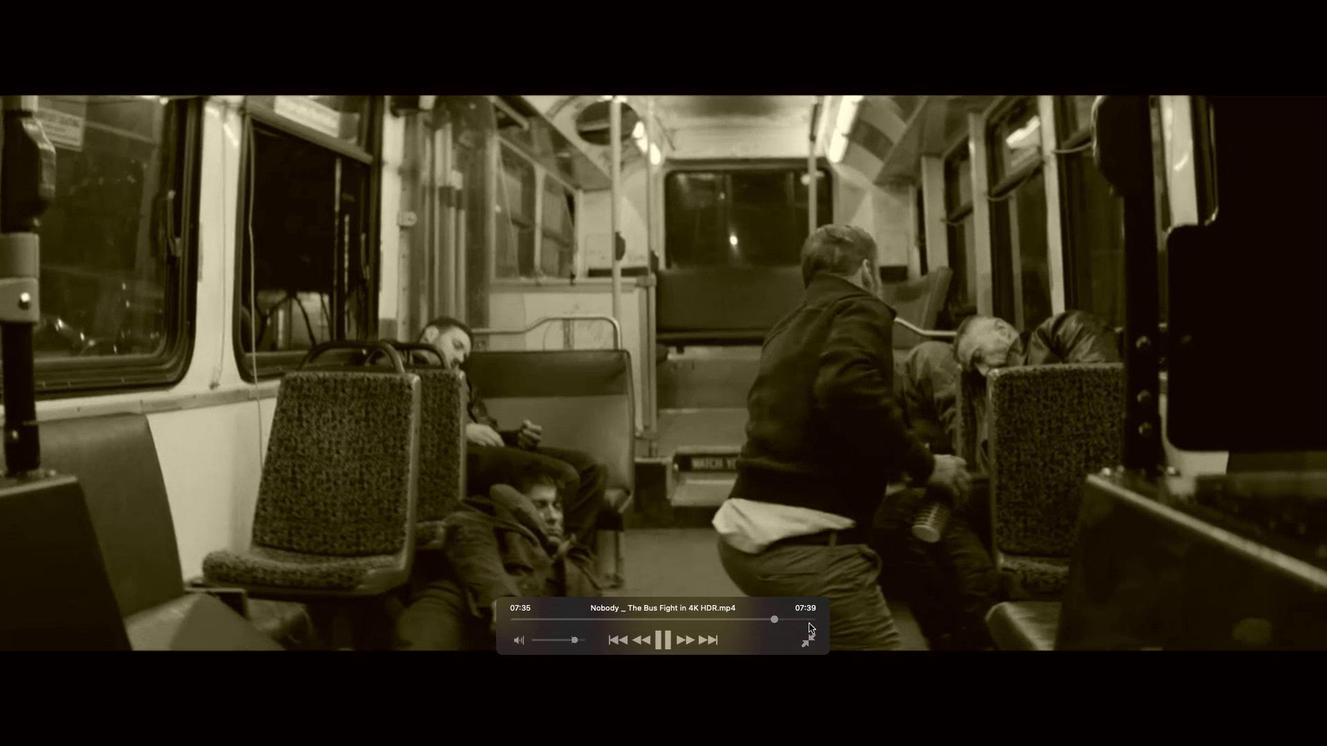 
Action: Mouse moved to (811, 619)
Screenshot: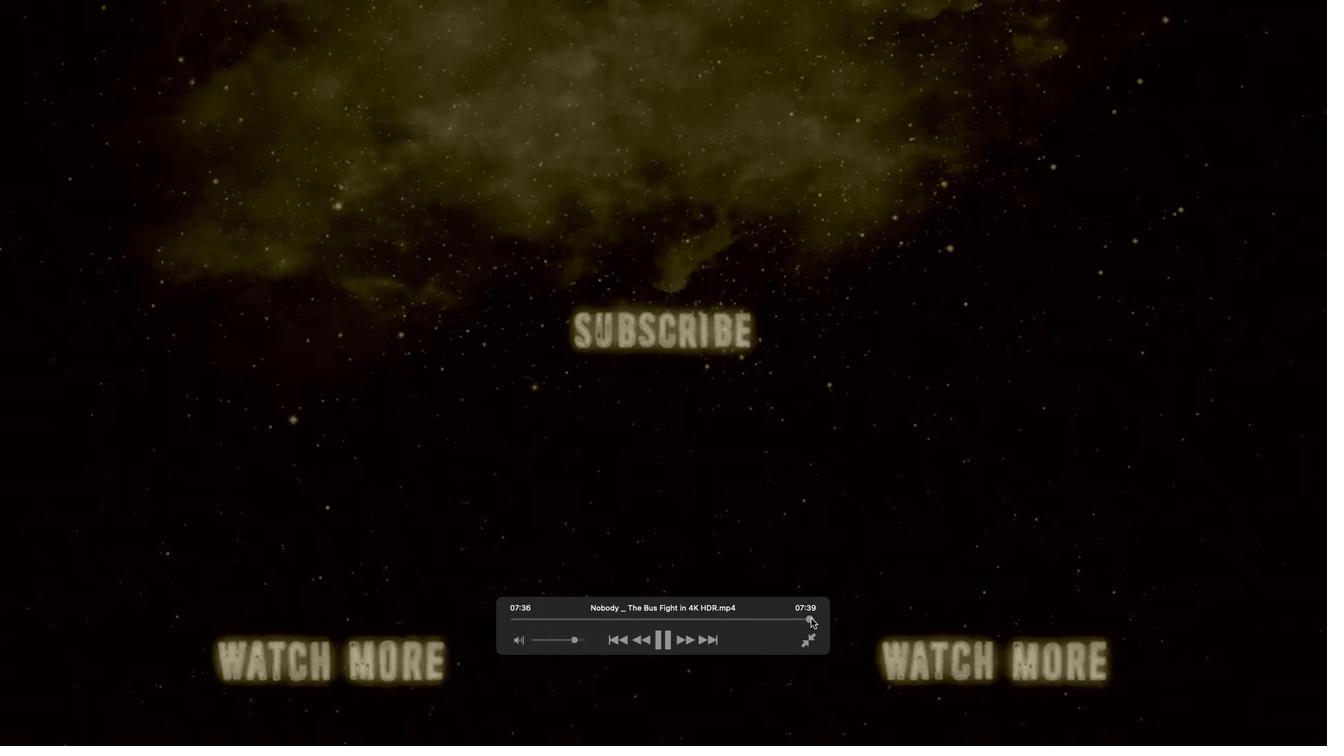 
Action: Mouse pressed left at (811, 619)
Screenshot: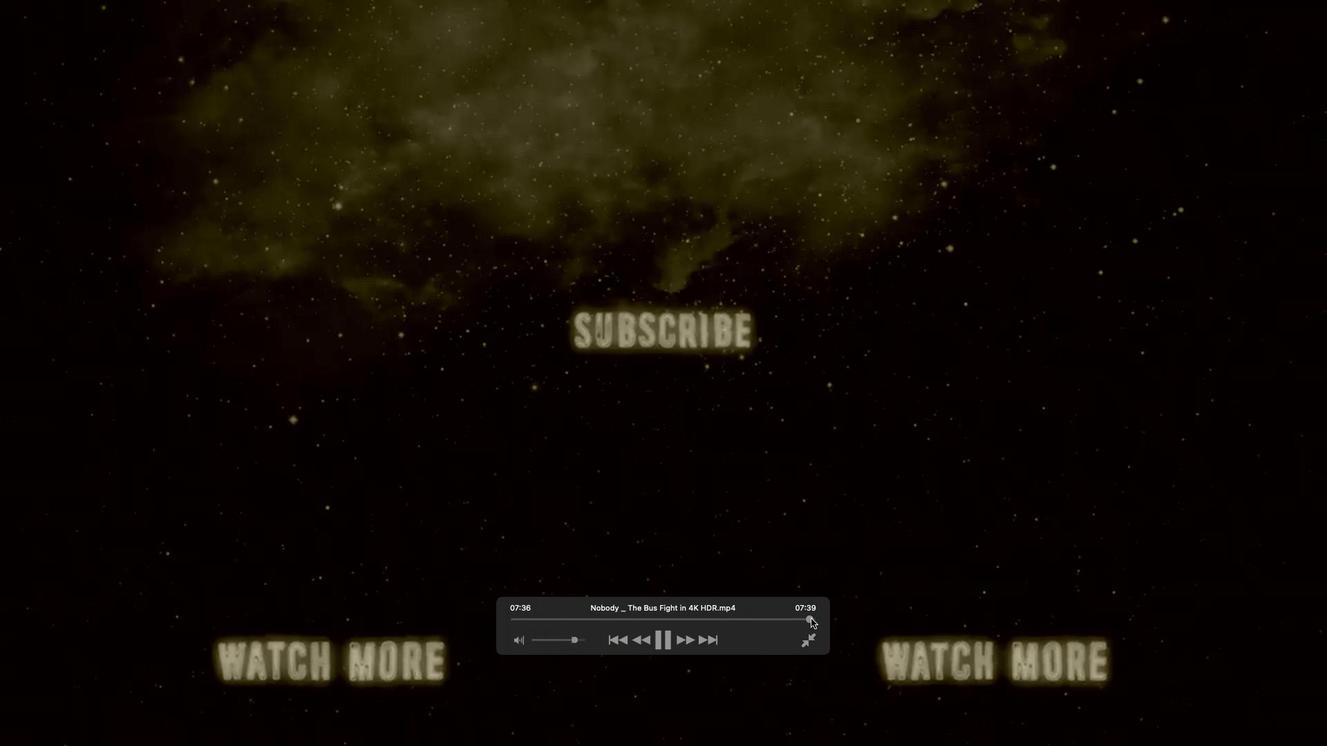 
Action: Mouse moved to (803, 620)
Screenshot: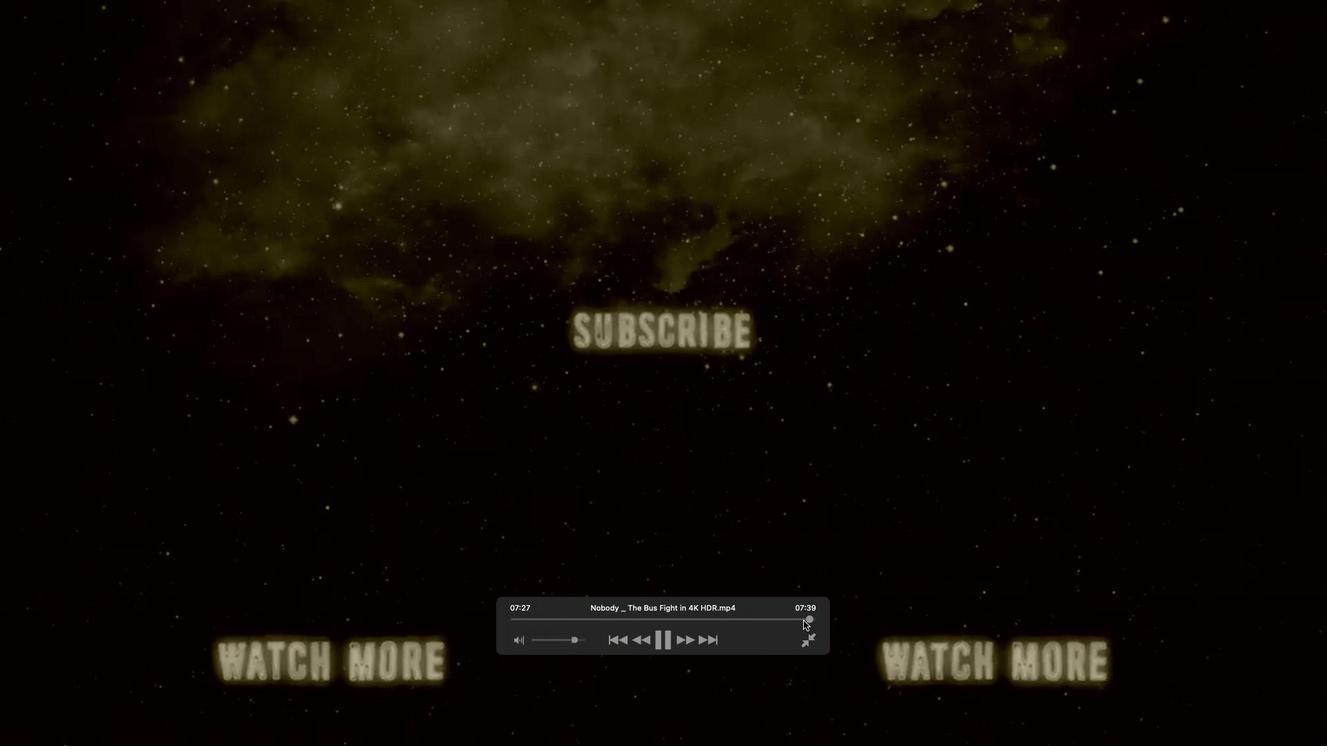 
Action: Mouse pressed left at (803, 620)
Screenshot: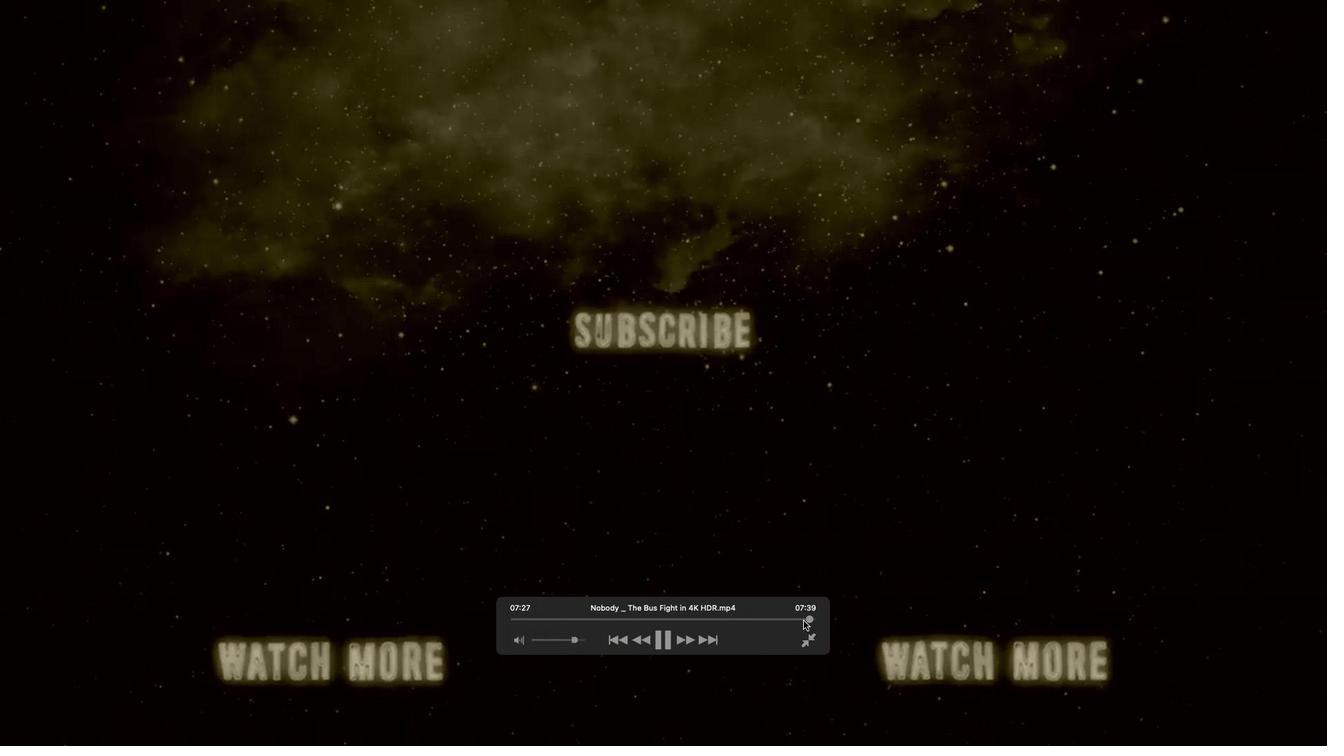 
Action: Mouse moved to (797, 622)
Screenshot: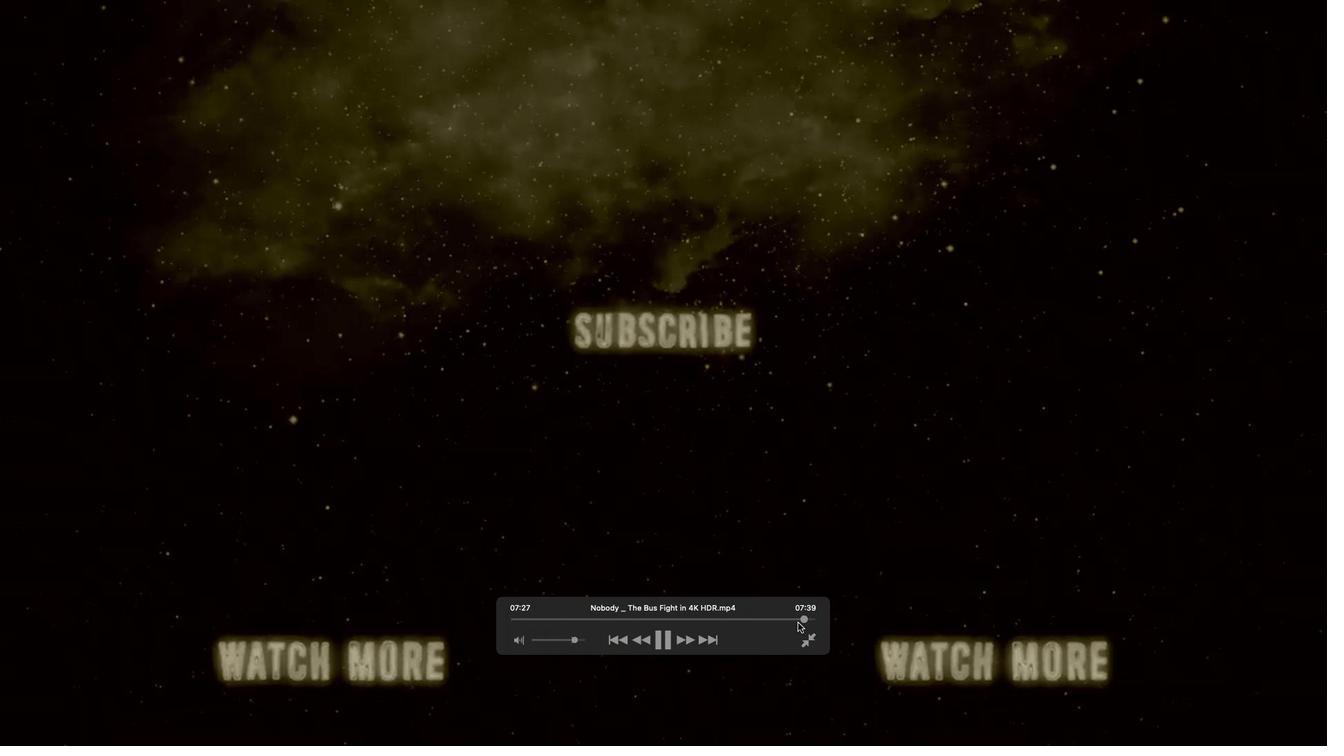 
Action: Mouse pressed left at (797, 622)
Screenshot: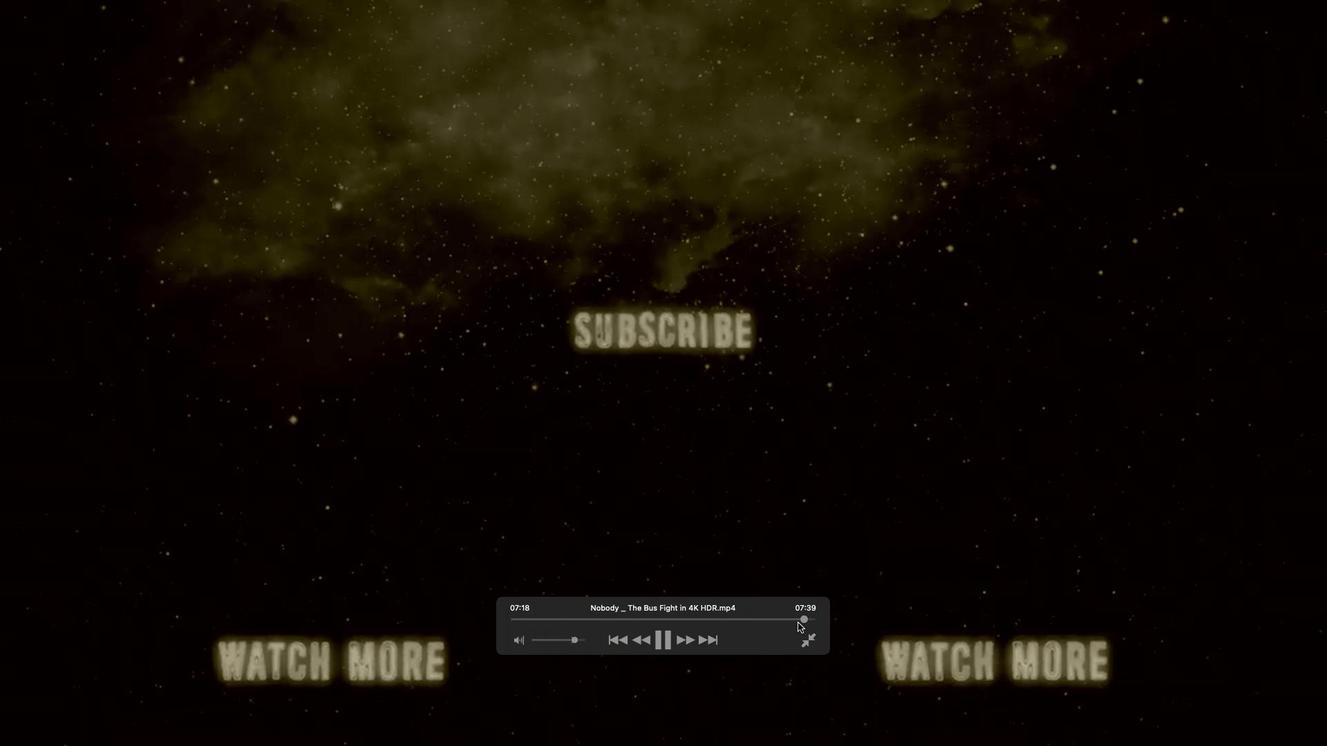 
Action: Mouse moved to (660, 641)
Screenshot: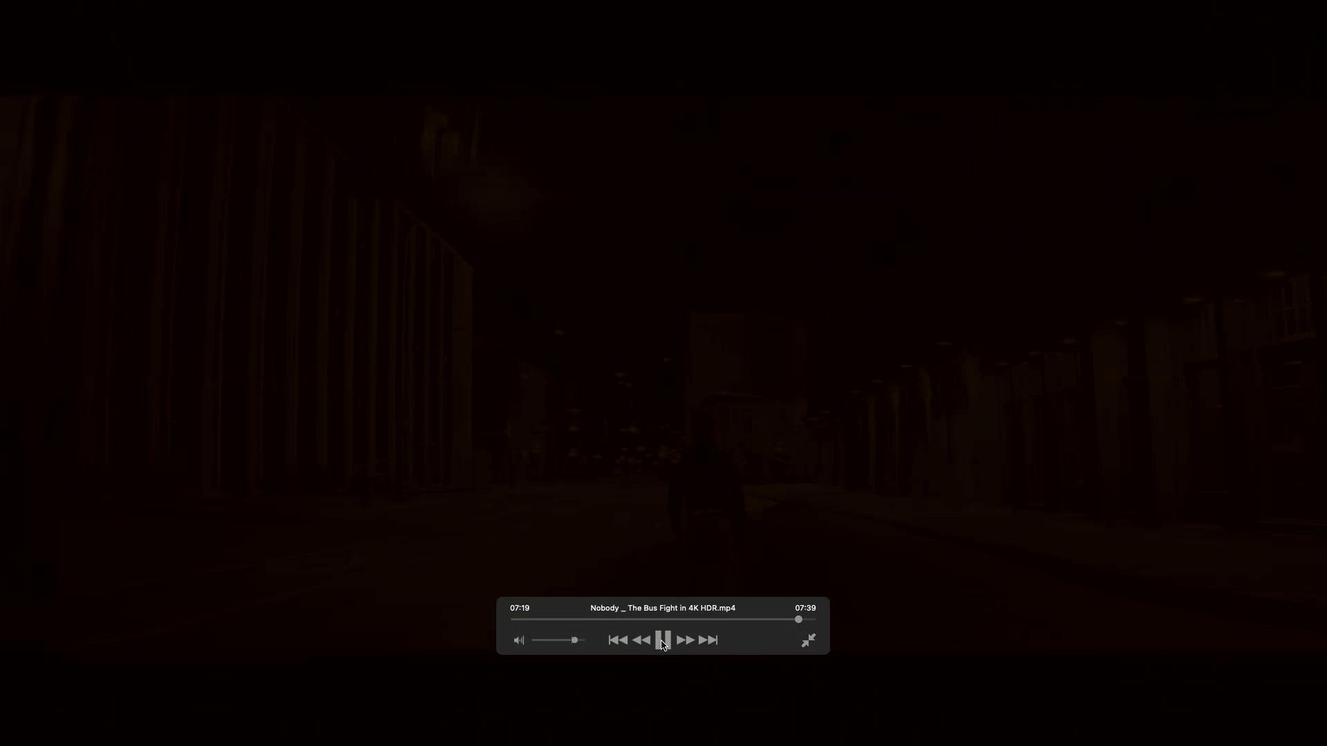 
Action: Mouse pressed left at (660, 641)
Screenshot: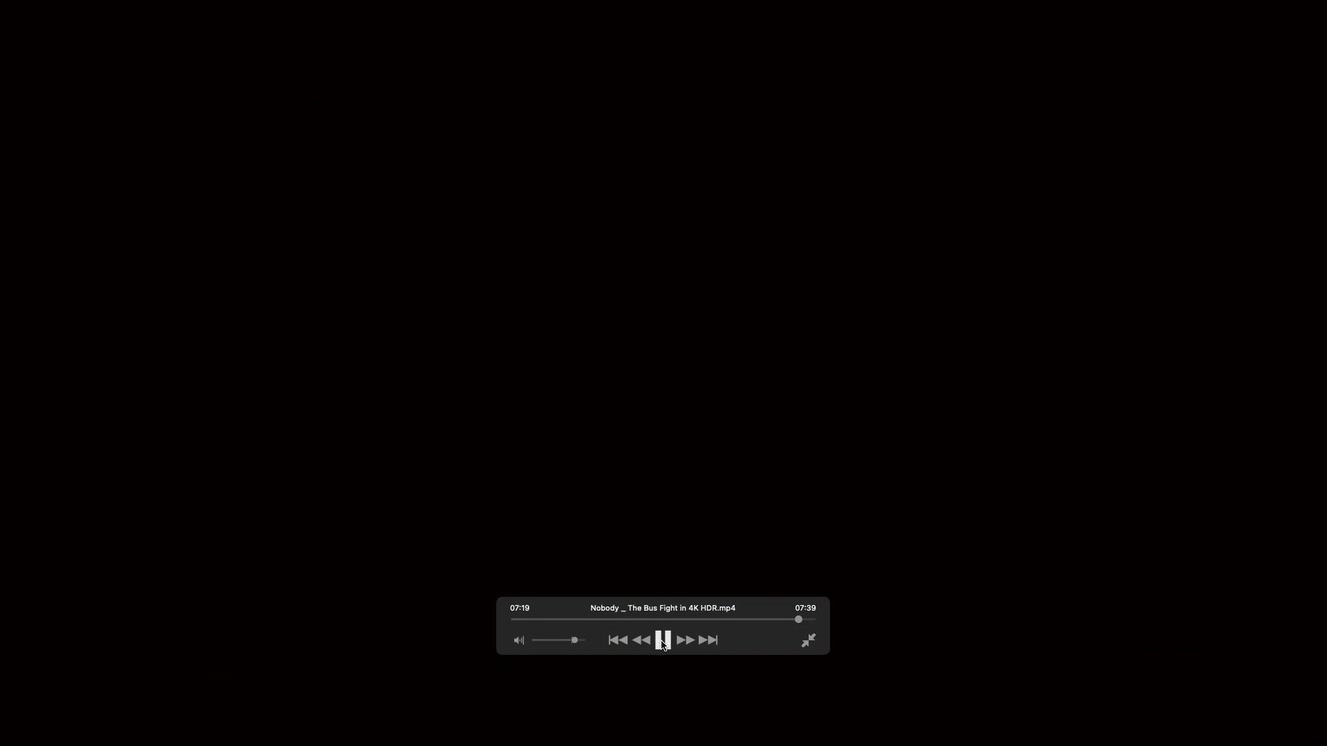 
Action: Mouse moved to (726, 678)
Screenshot: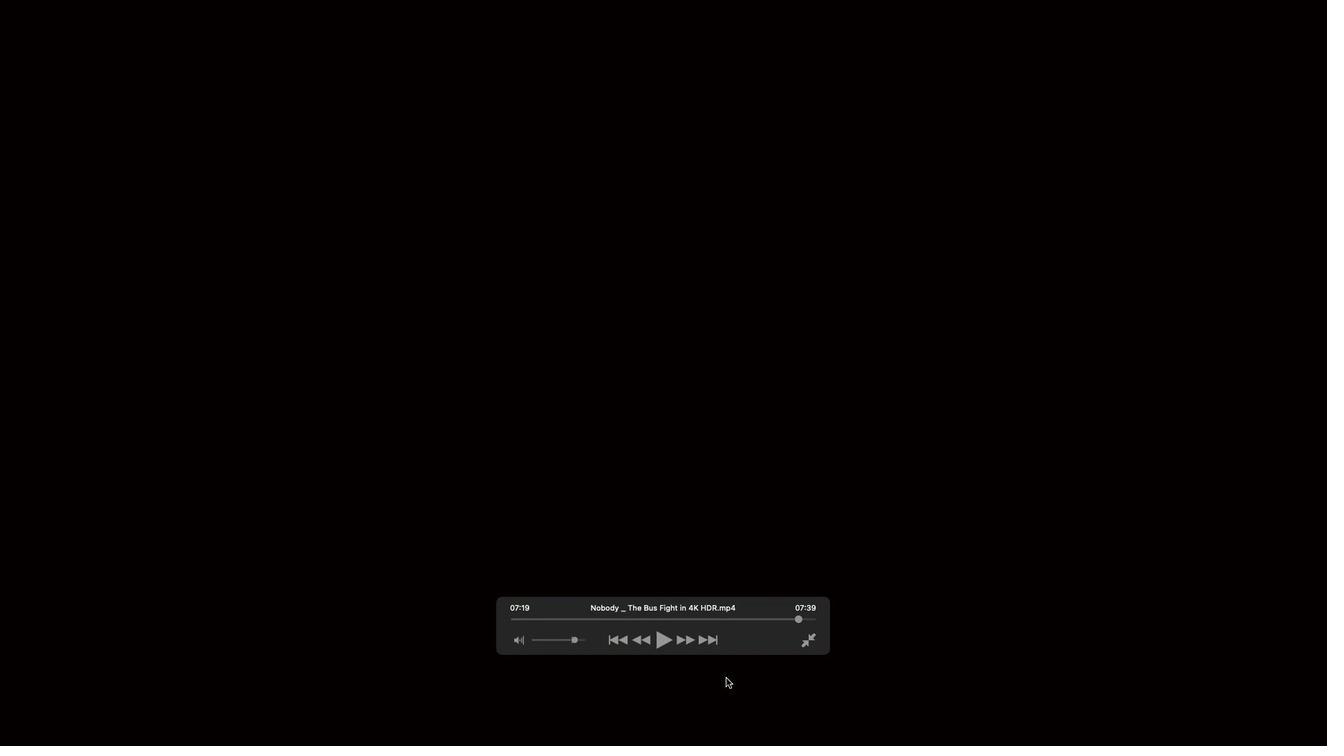 
